 Task: Find a flight from Sacramento to Jackson on May 1st with 2 carry-on bags, a price under ₹300,000, and a departure time between 10:00 AM and 12:00 AM.
Action: Mouse moved to (304, 228)
Screenshot: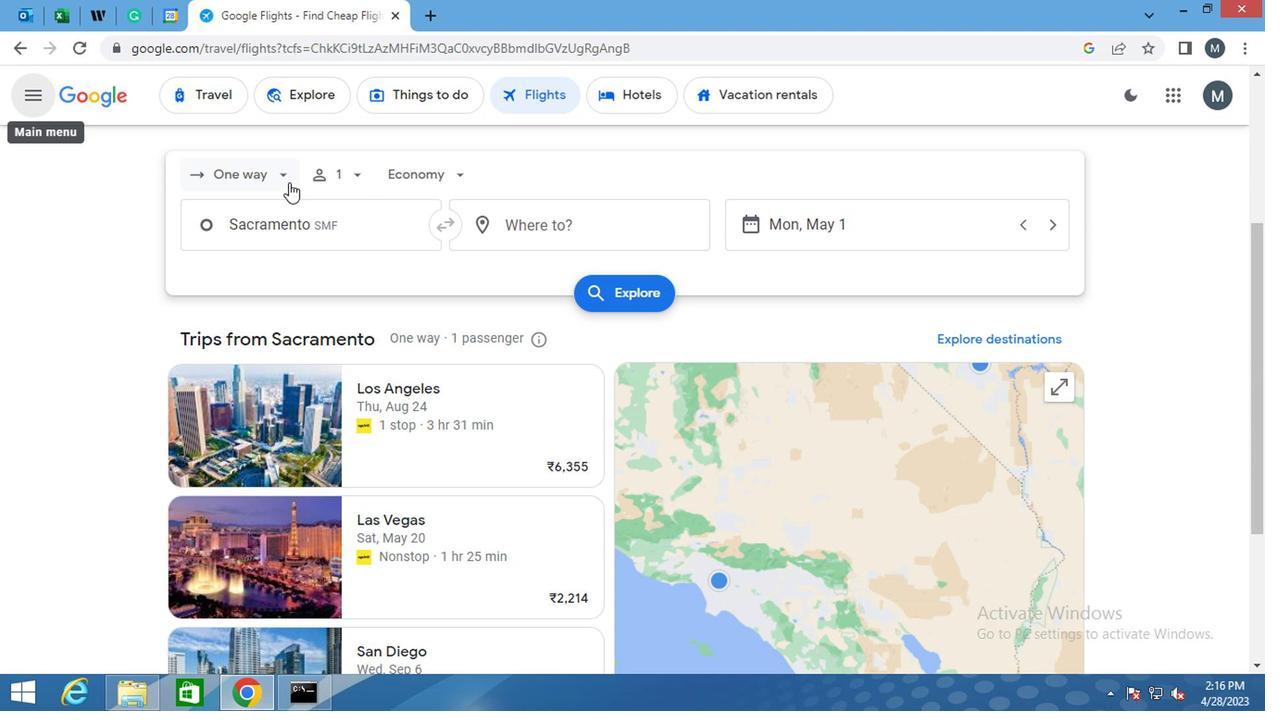 
Action: Mouse pressed left at (304, 228)
Screenshot: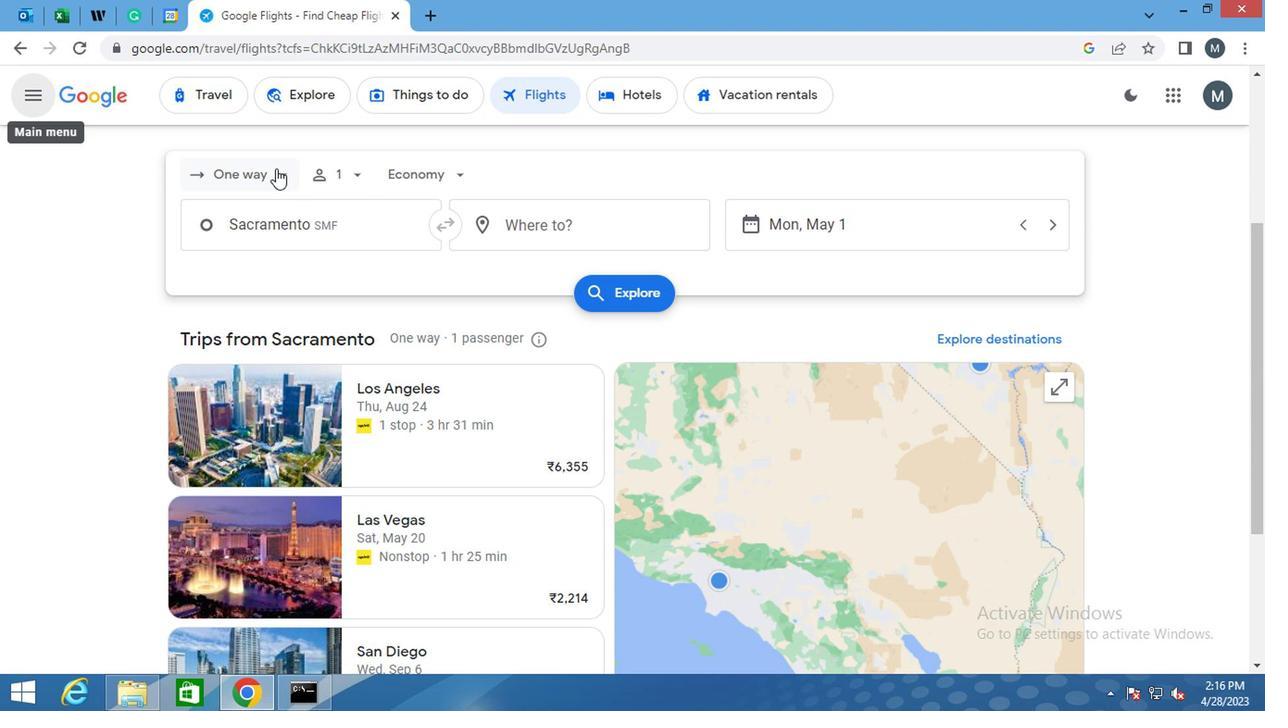 
Action: Mouse moved to (303, 289)
Screenshot: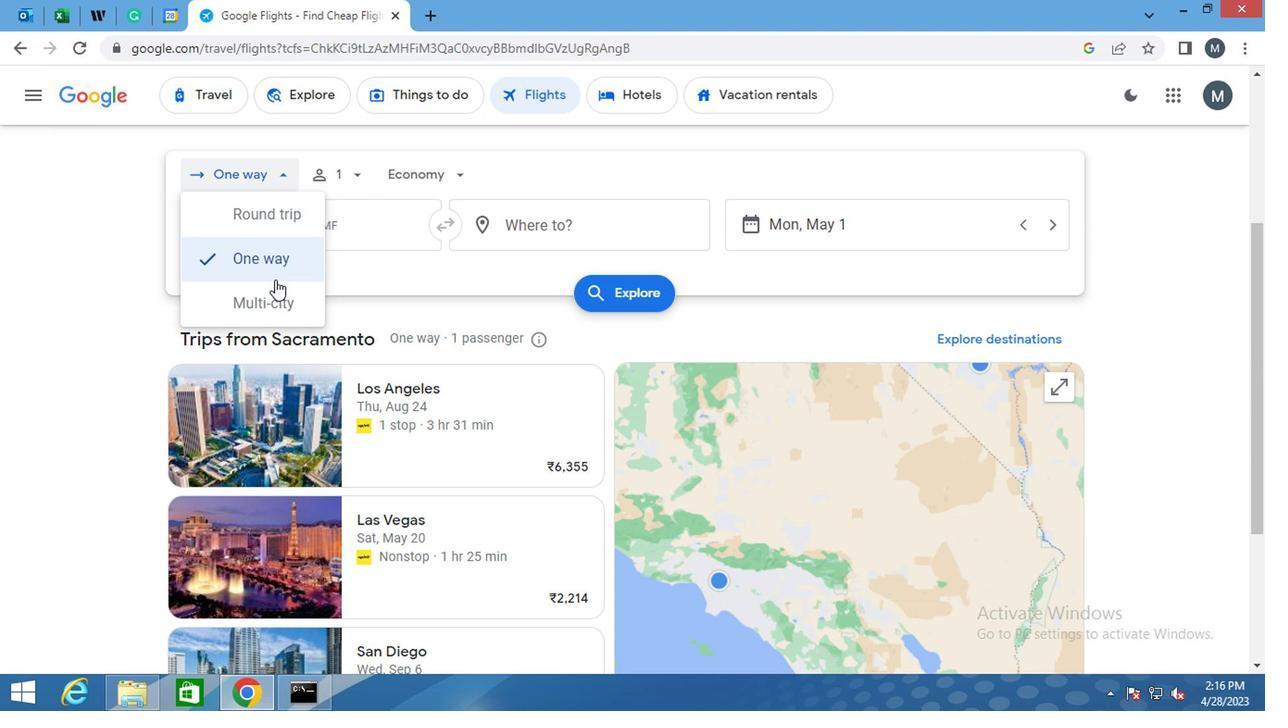 
Action: Mouse pressed left at (303, 289)
Screenshot: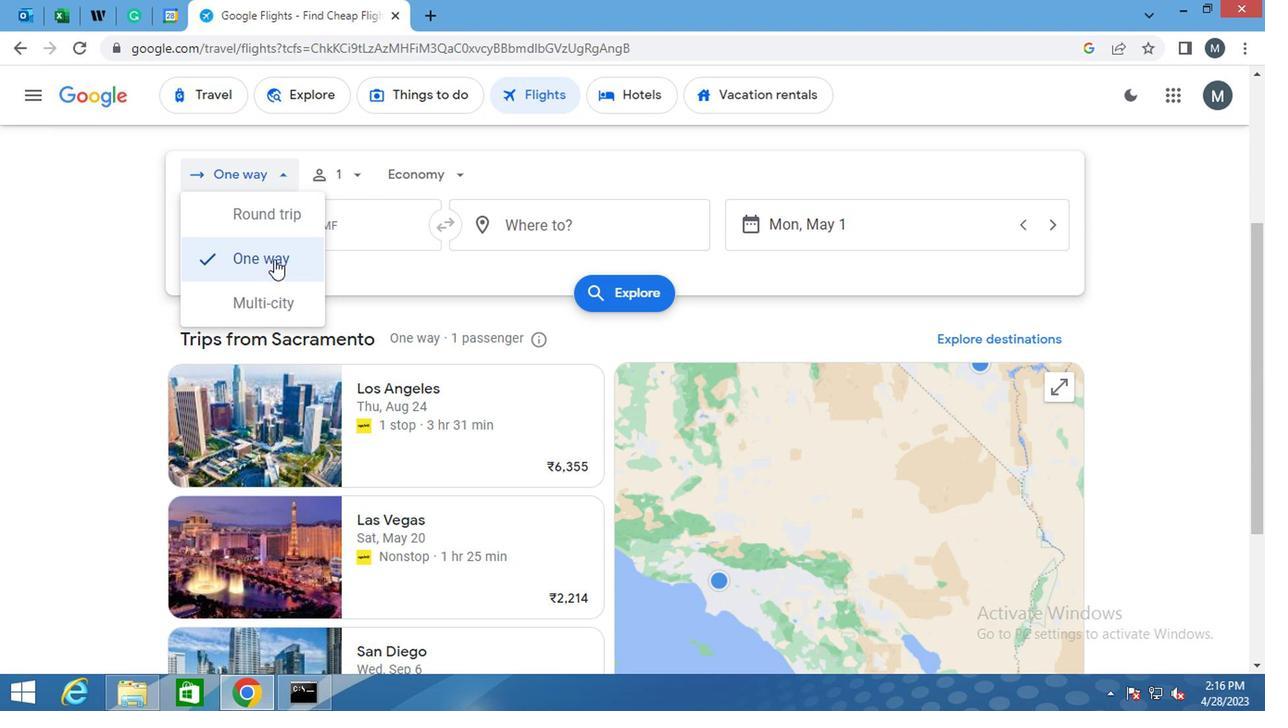 
Action: Mouse moved to (359, 233)
Screenshot: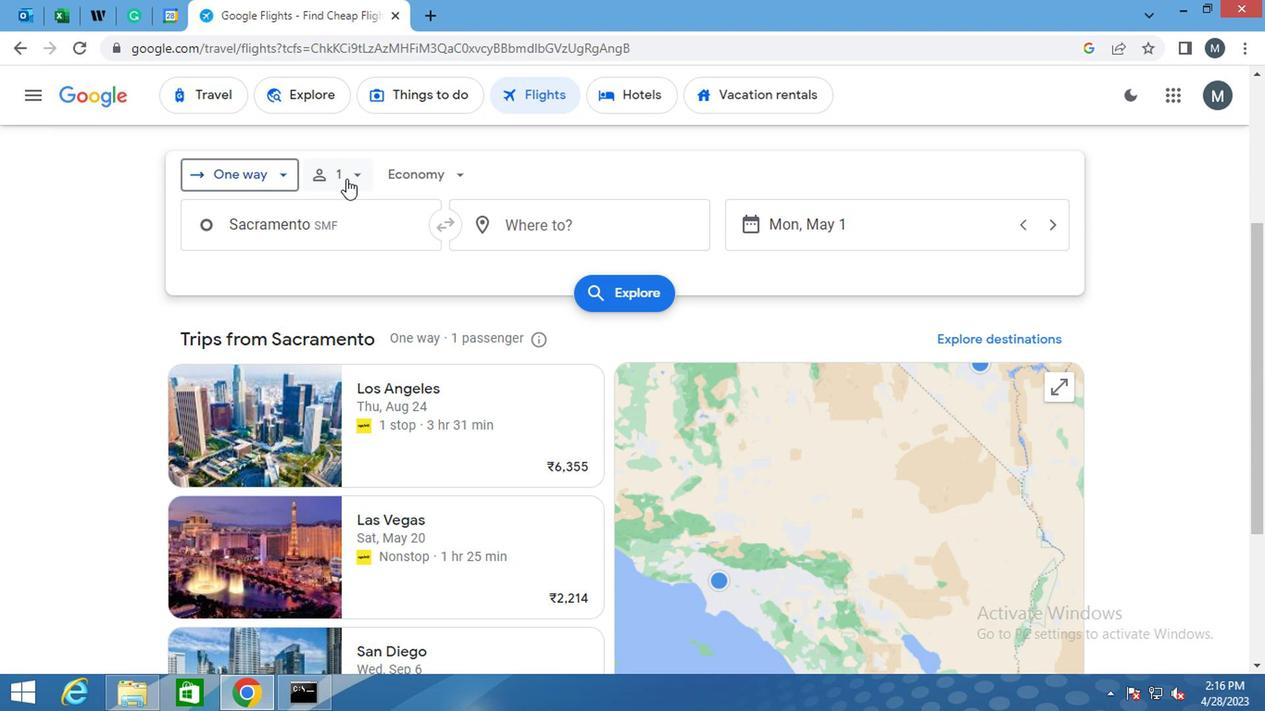 
Action: Mouse pressed left at (359, 233)
Screenshot: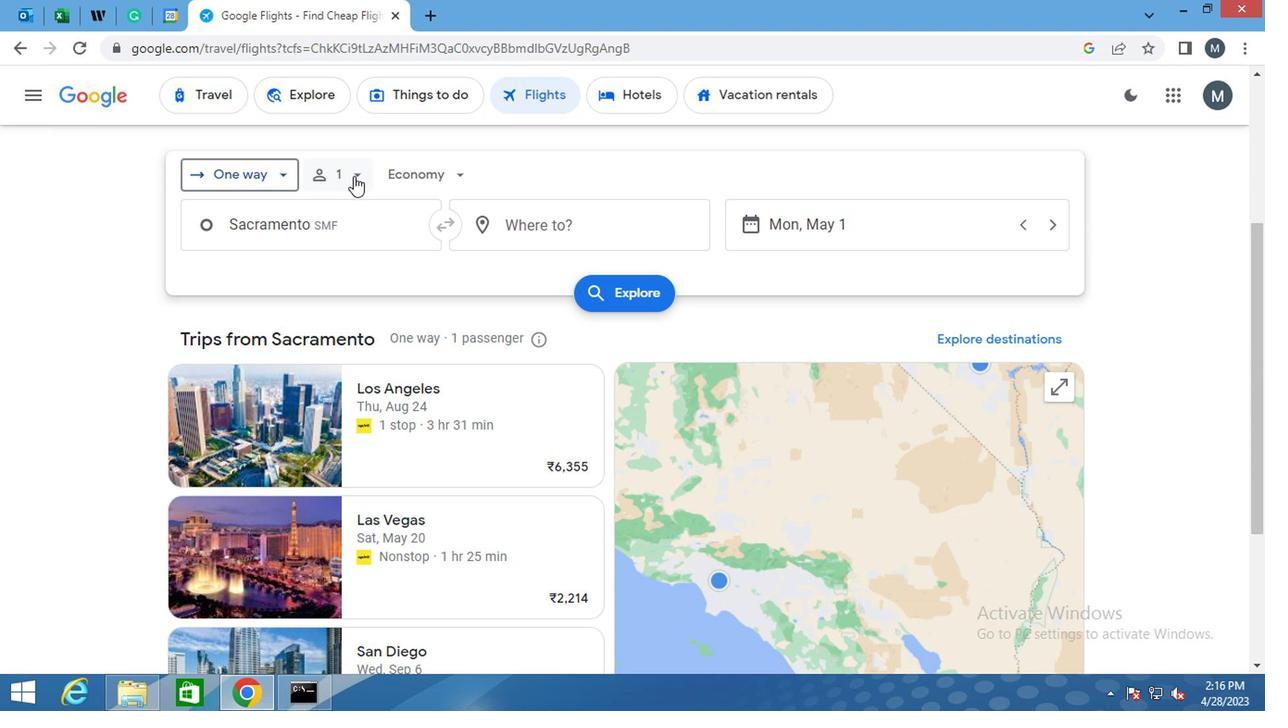 
Action: Mouse moved to (456, 265)
Screenshot: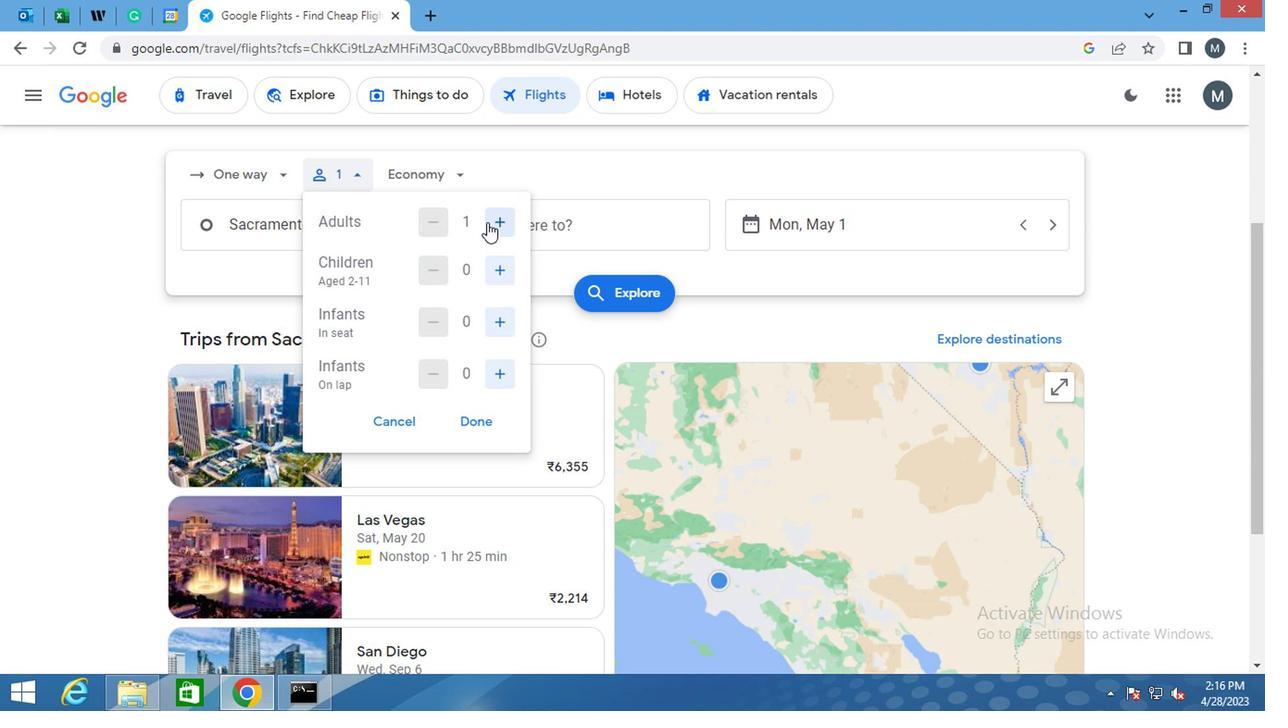 
Action: Mouse pressed left at (456, 265)
Screenshot: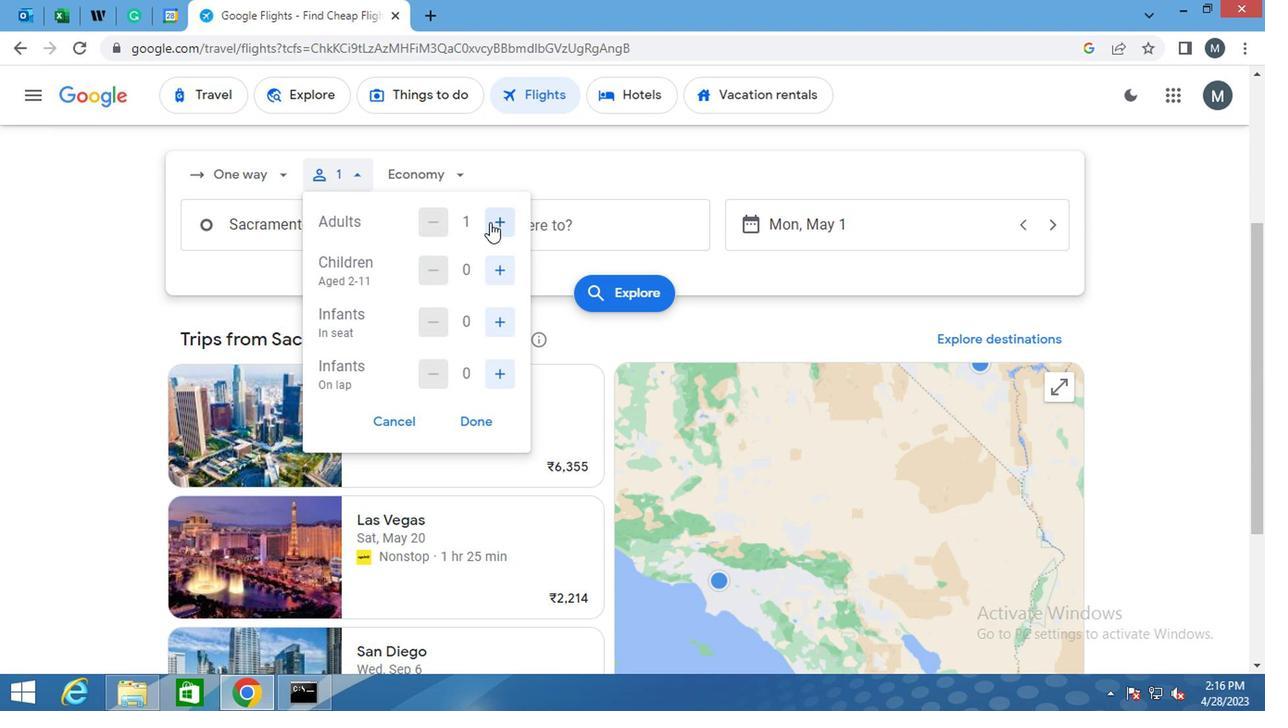 
Action: Mouse pressed left at (456, 265)
Screenshot: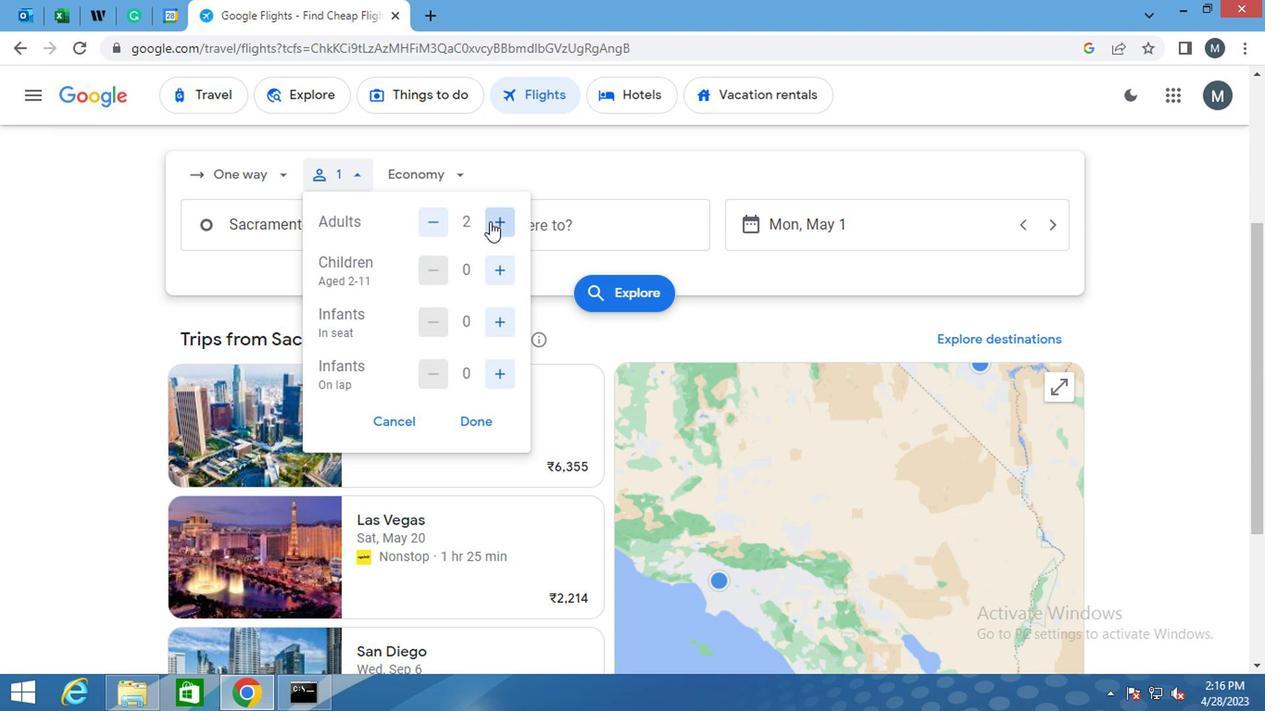 
Action: Mouse pressed left at (456, 265)
Screenshot: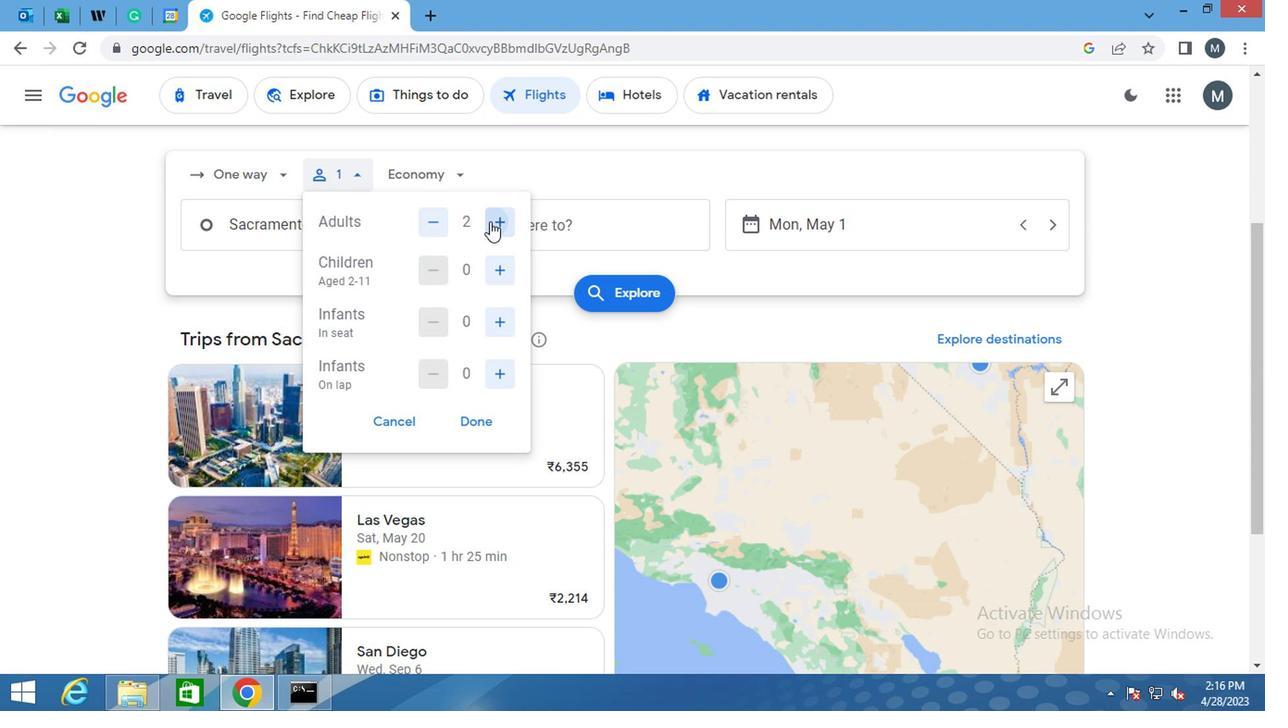 
Action: Mouse moved to (463, 303)
Screenshot: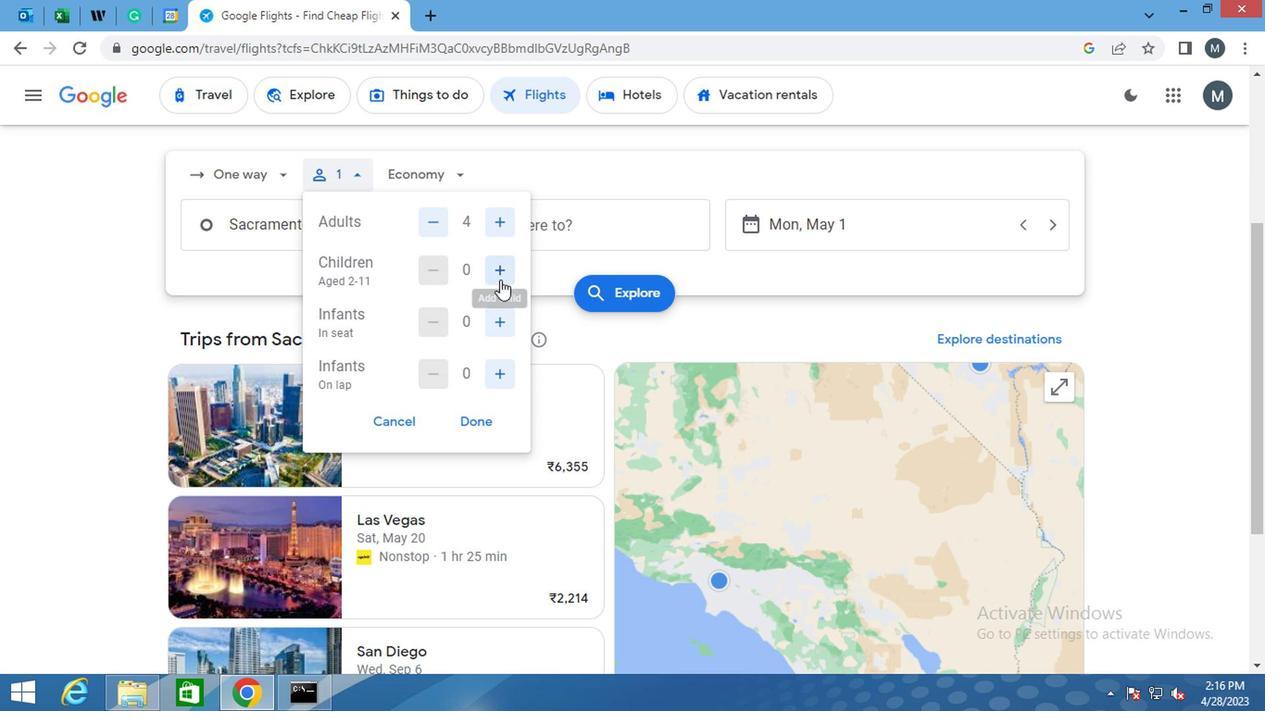 
Action: Mouse pressed left at (463, 303)
Screenshot: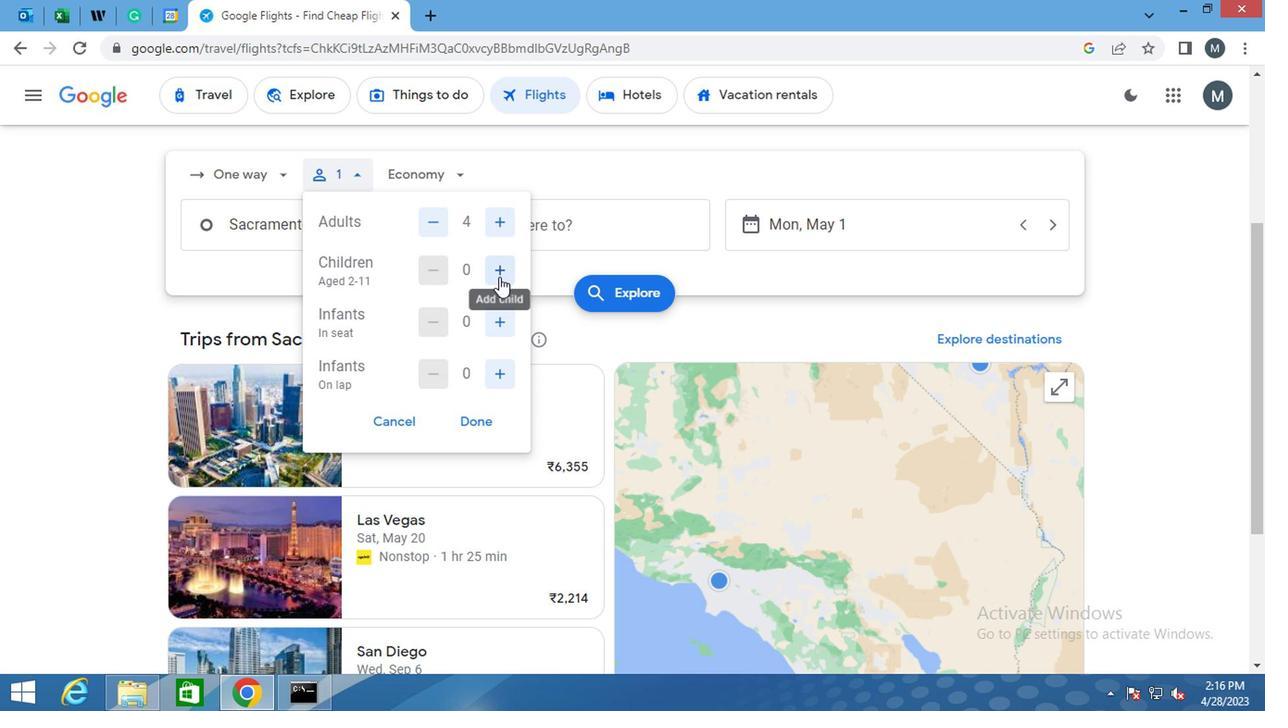 
Action: Mouse pressed left at (463, 303)
Screenshot: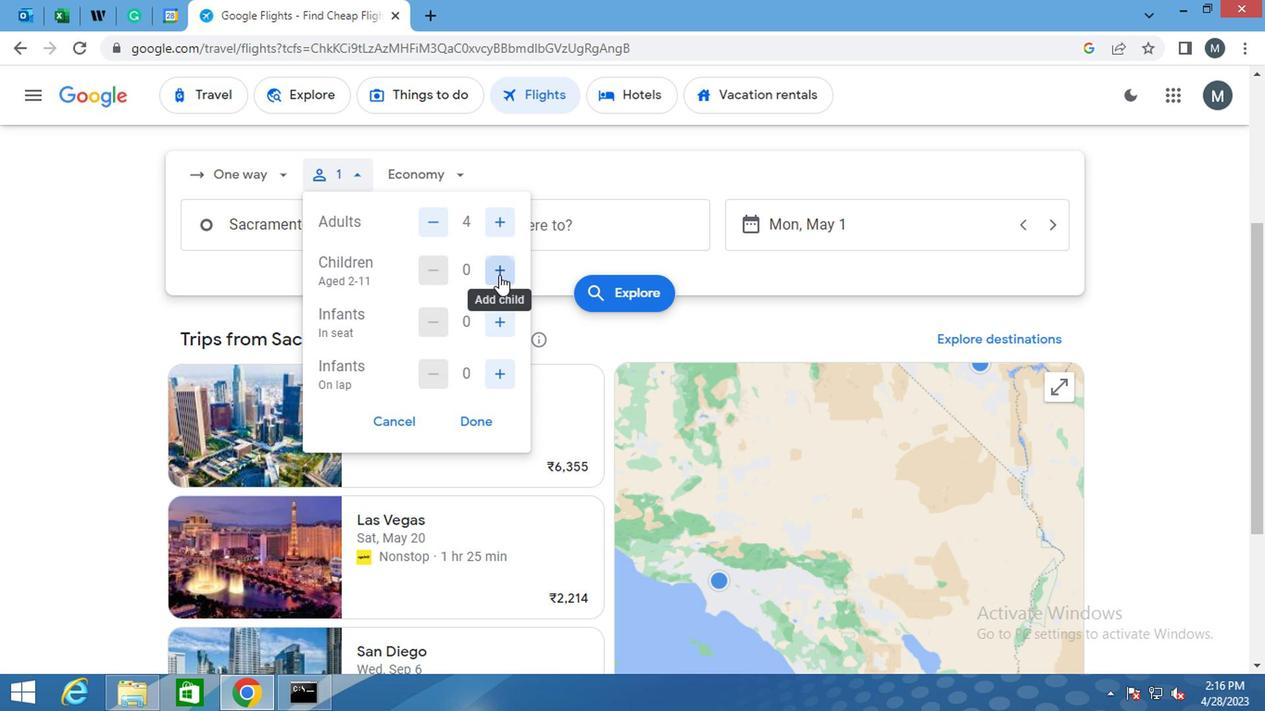 
Action: Mouse moved to (459, 334)
Screenshot: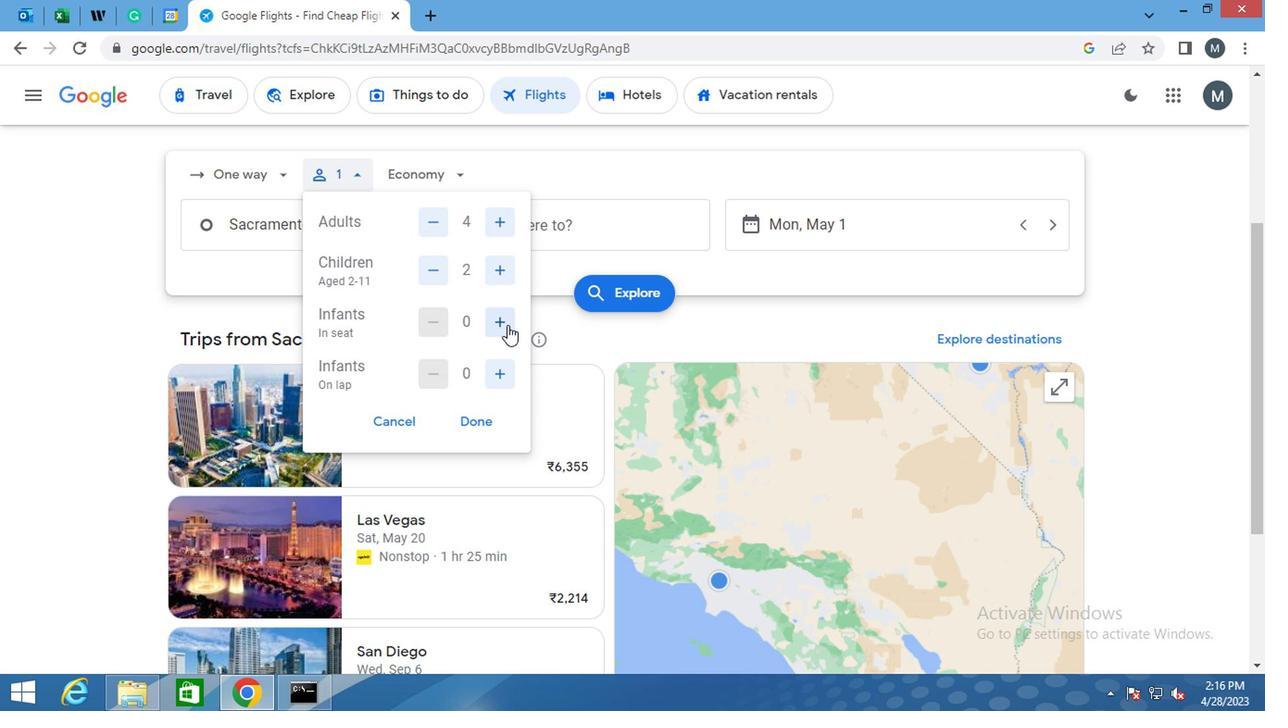 
Action: Mouse pressed left at (459, 334)
Screenshot: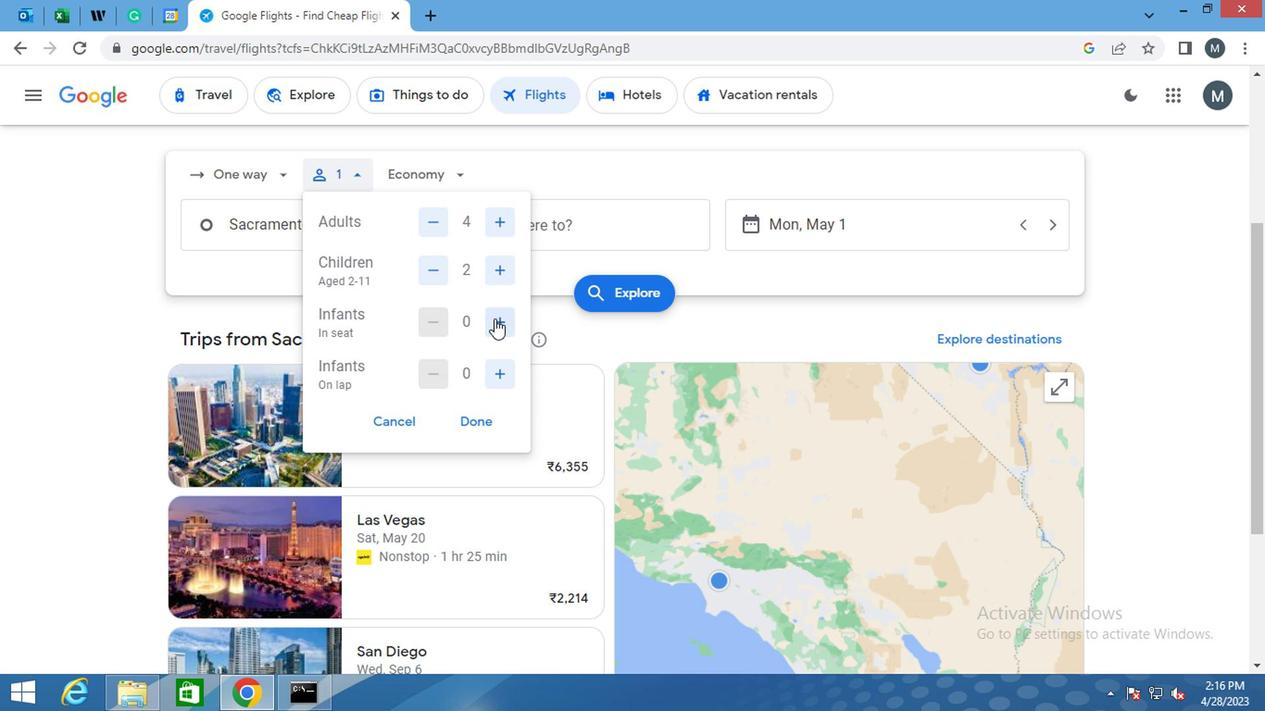 
Action: Mouse pressed left at (459, 334)
Screenshot: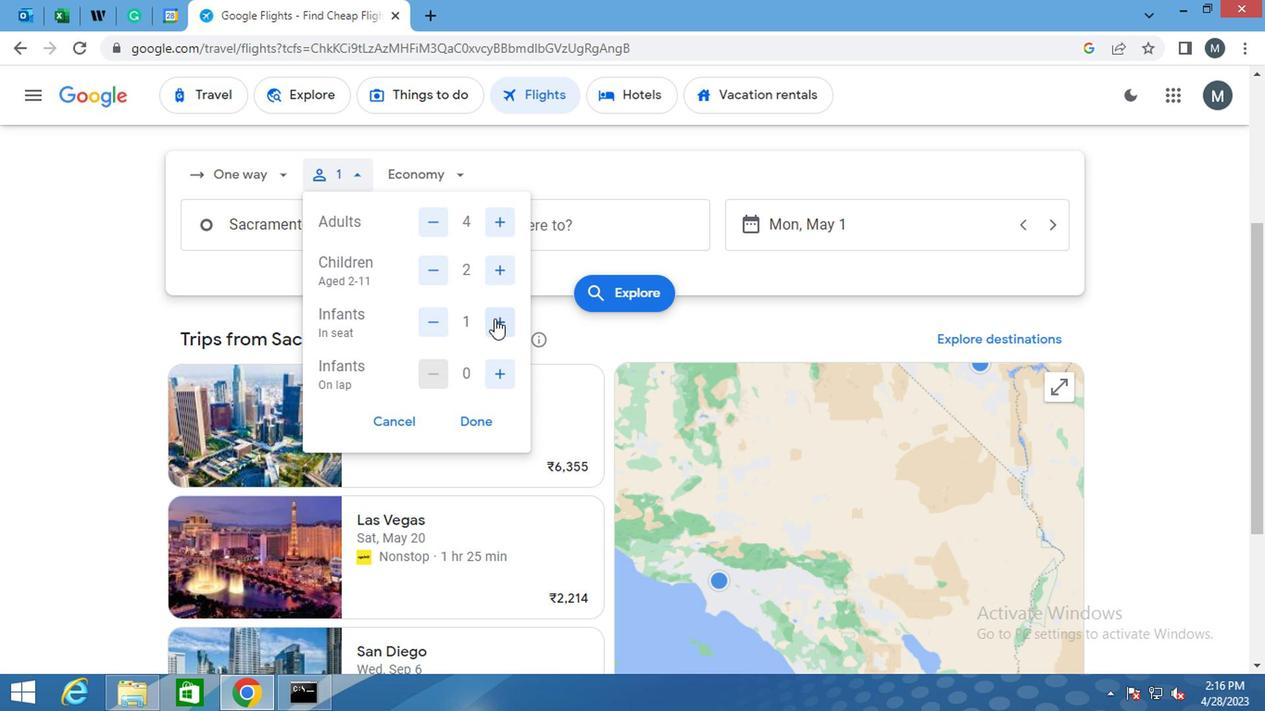 
Action: Mouse moved to (456, 372)
Screenshot: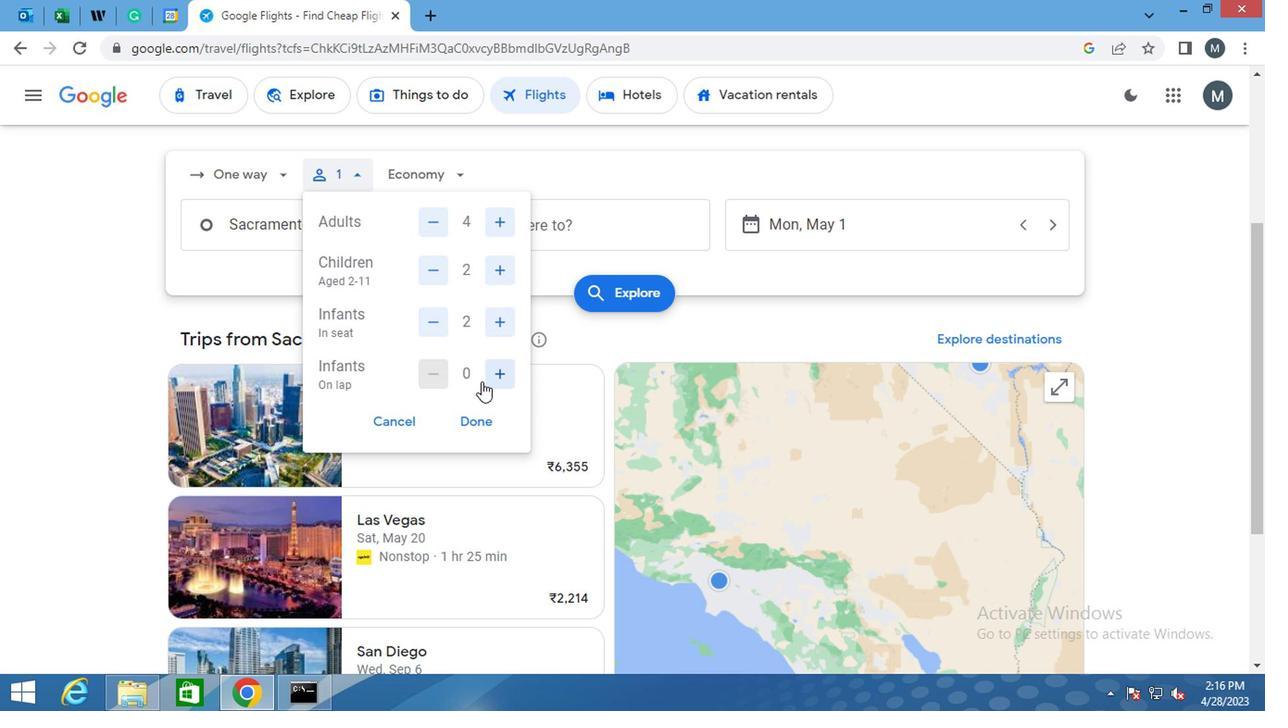 
Action: Mouse pressed left at (456, 372)
Screenshot: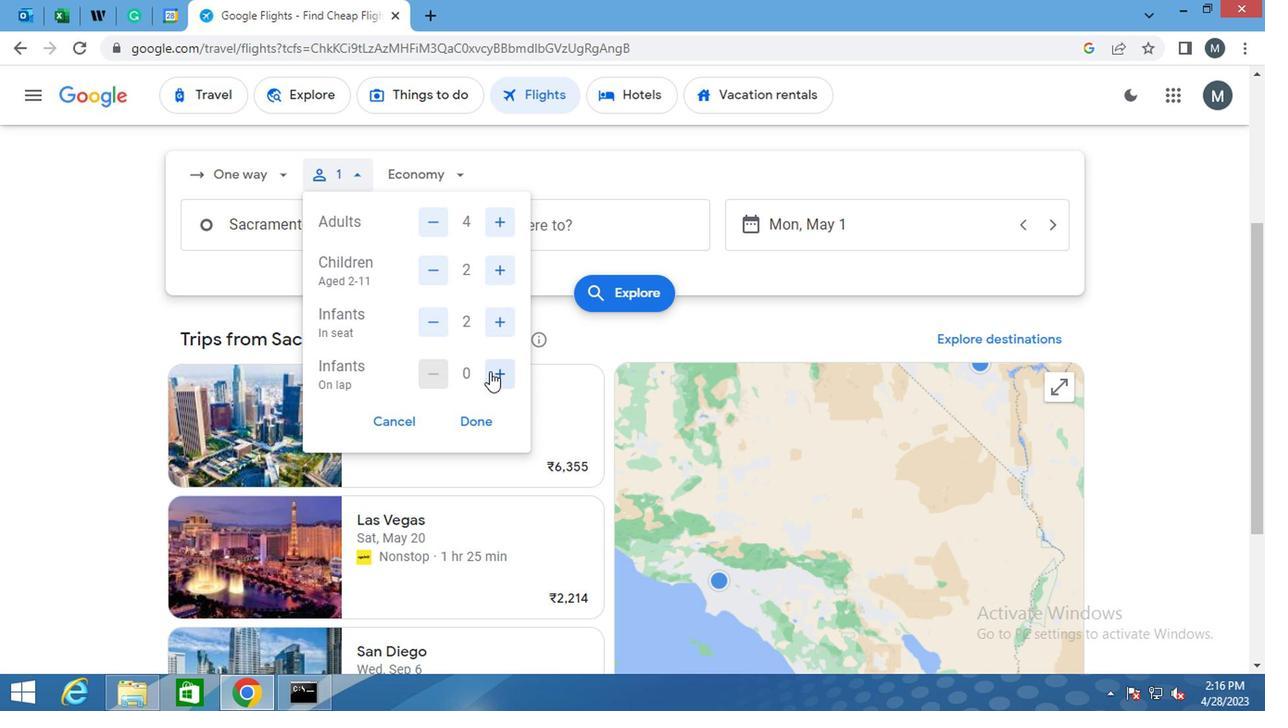 
Action: Mouse moved to (446, 405)
Screenshot: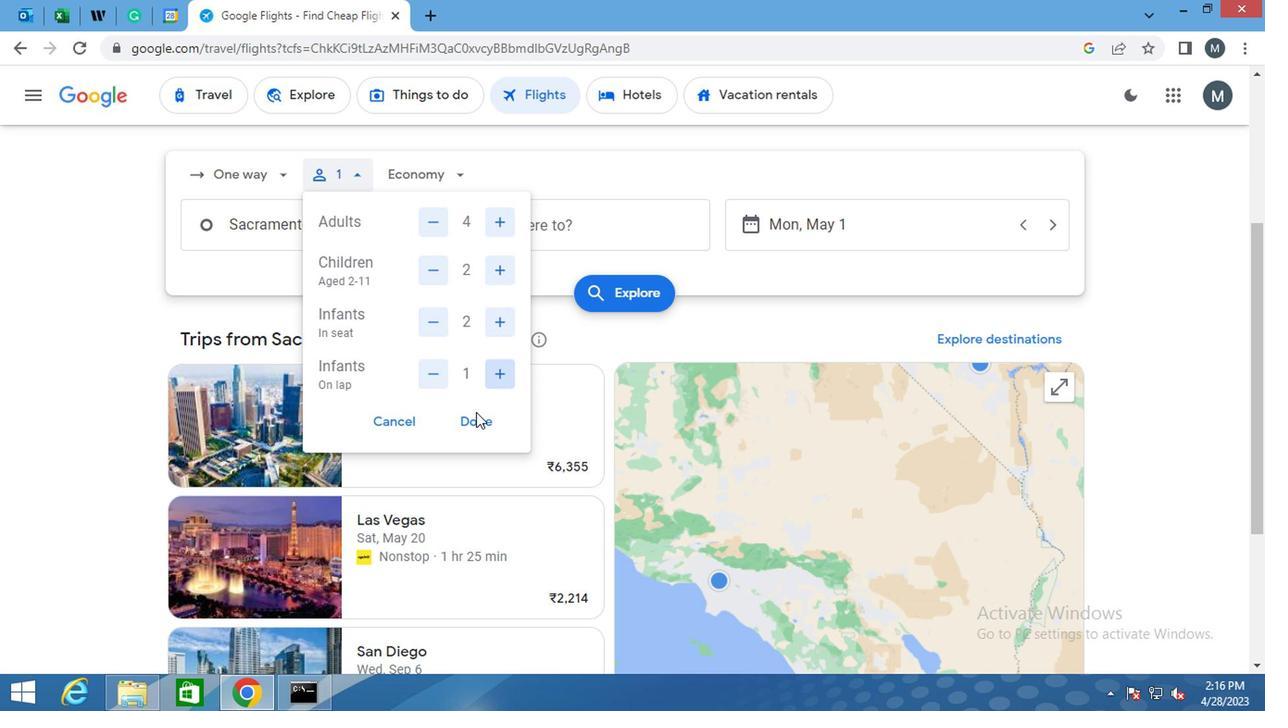 
Action: Mouse pressed left at (446, 405)
Screenshot: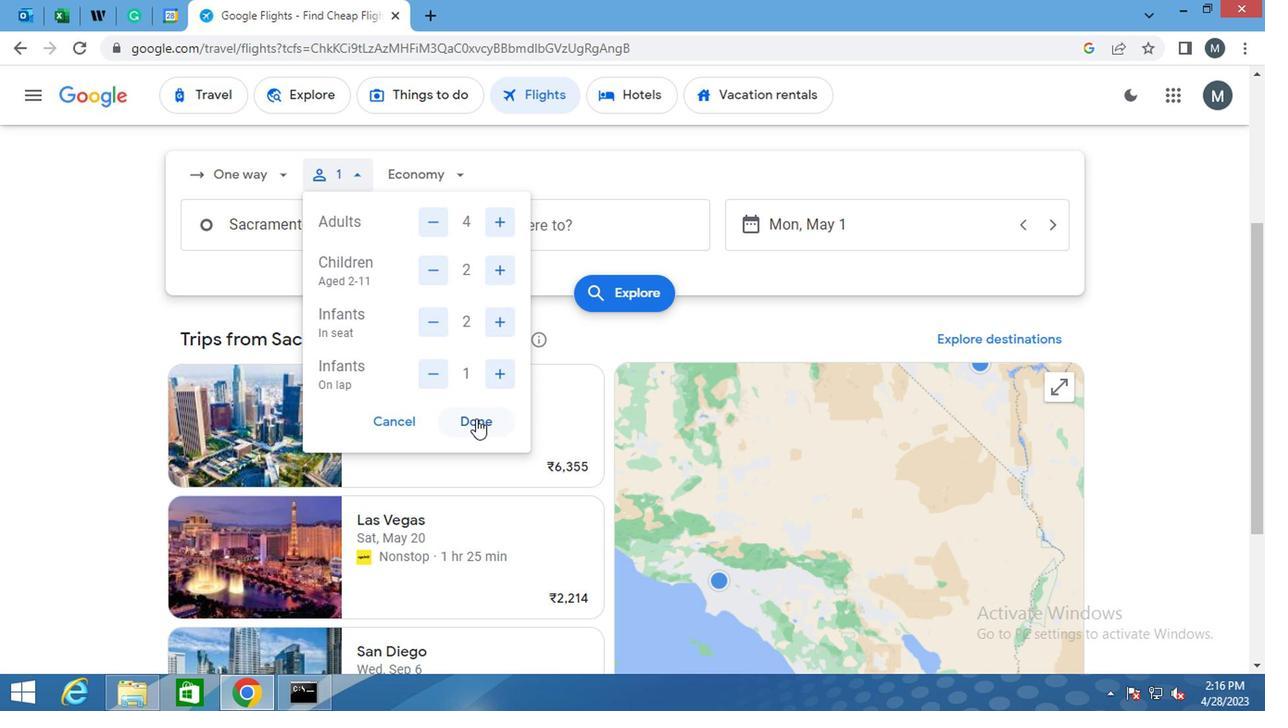 
Action: Mouse moved to (430, 227)
Screenshot: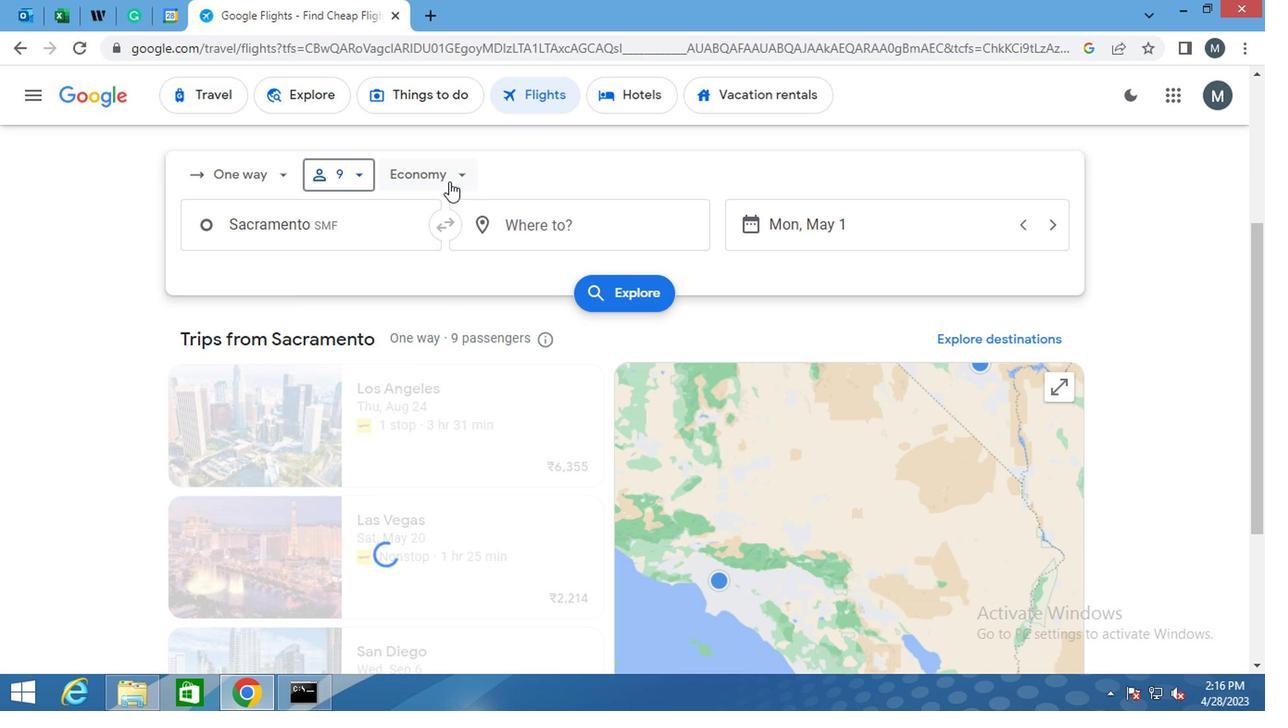 
Action: Mouse pressed left at (430, 227)
Screenshot: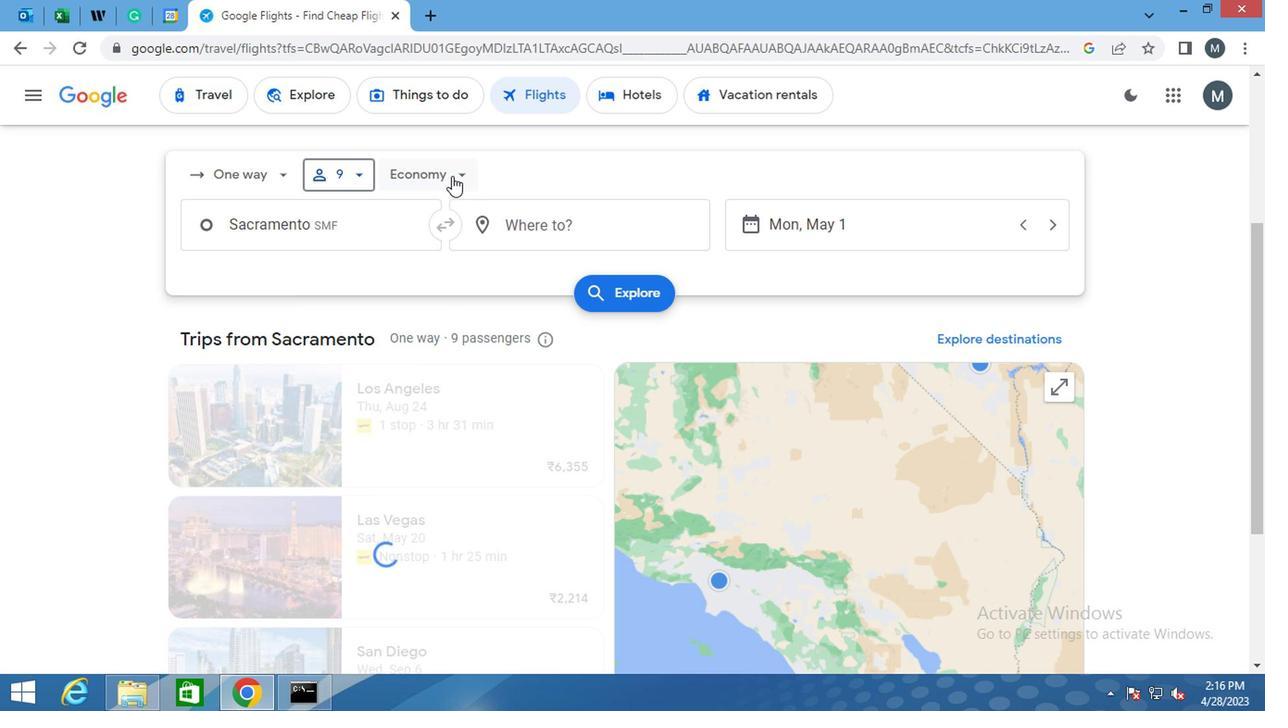 
Action: Mouse moved to (451, 260)
Screenshot: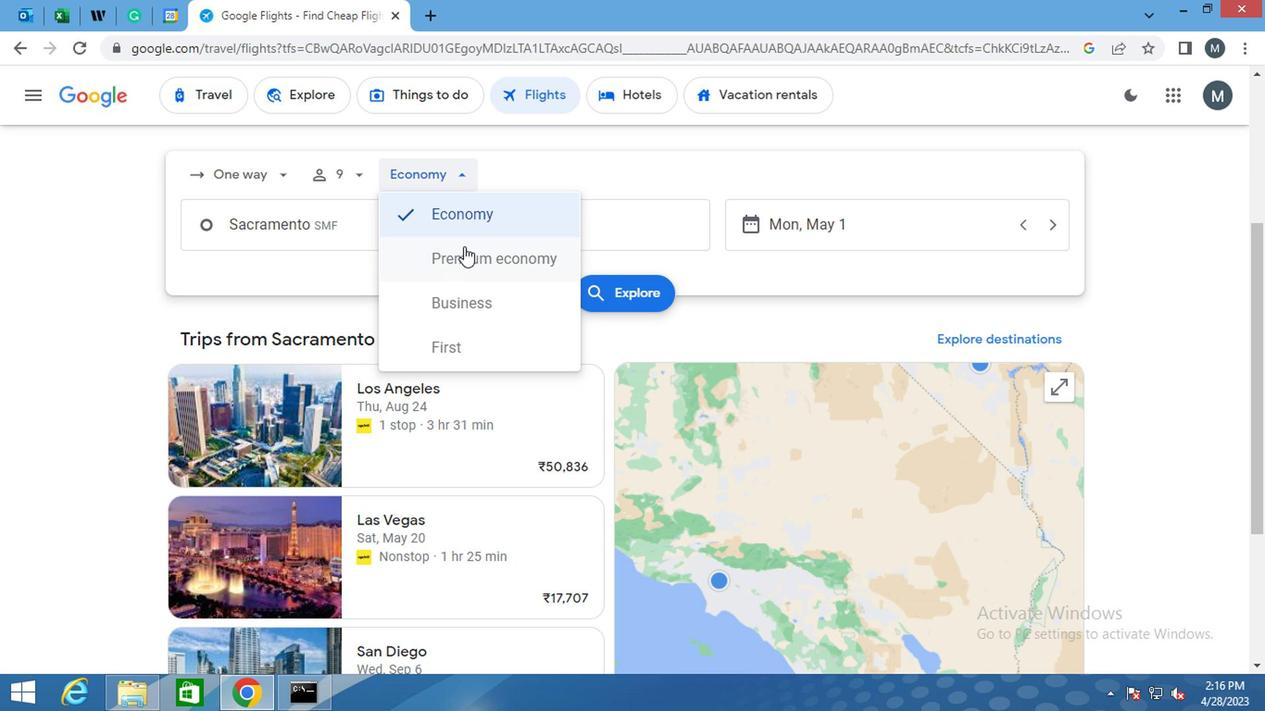 
Action: Mouse pressed left at (451, 260)
Screenshot: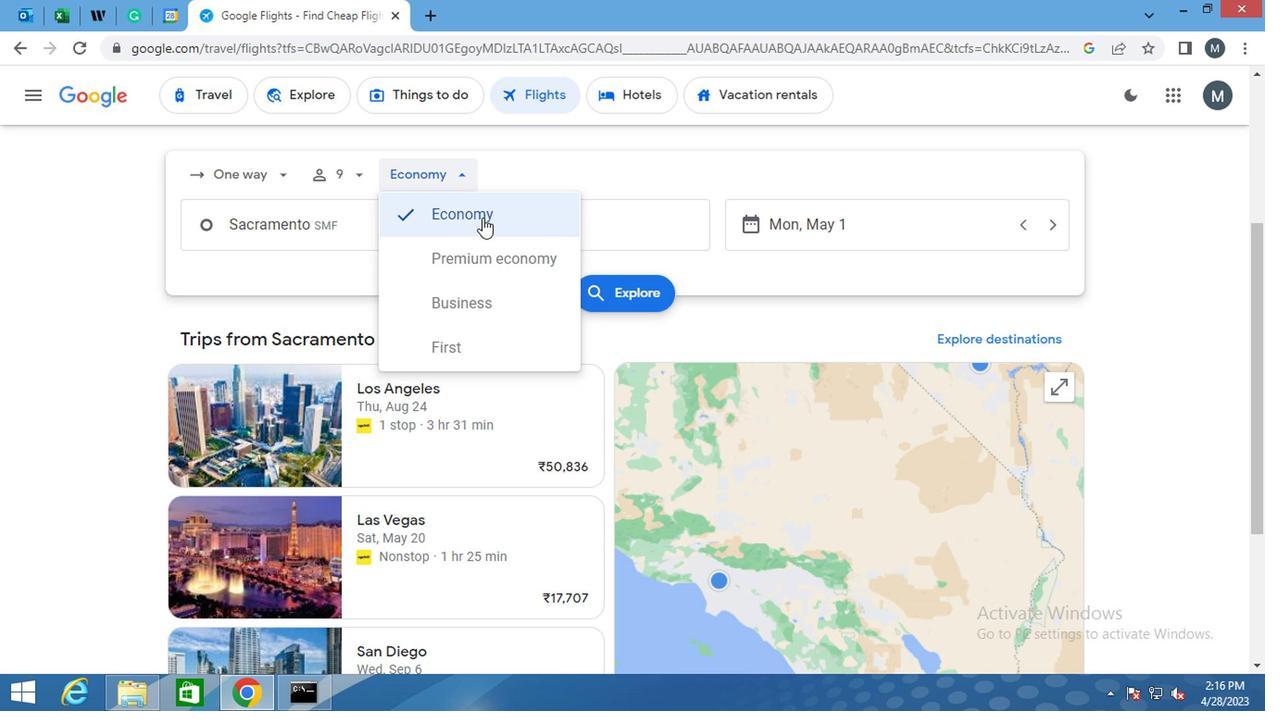 
Action: Mouse moved to (340, 275)
Screenshot: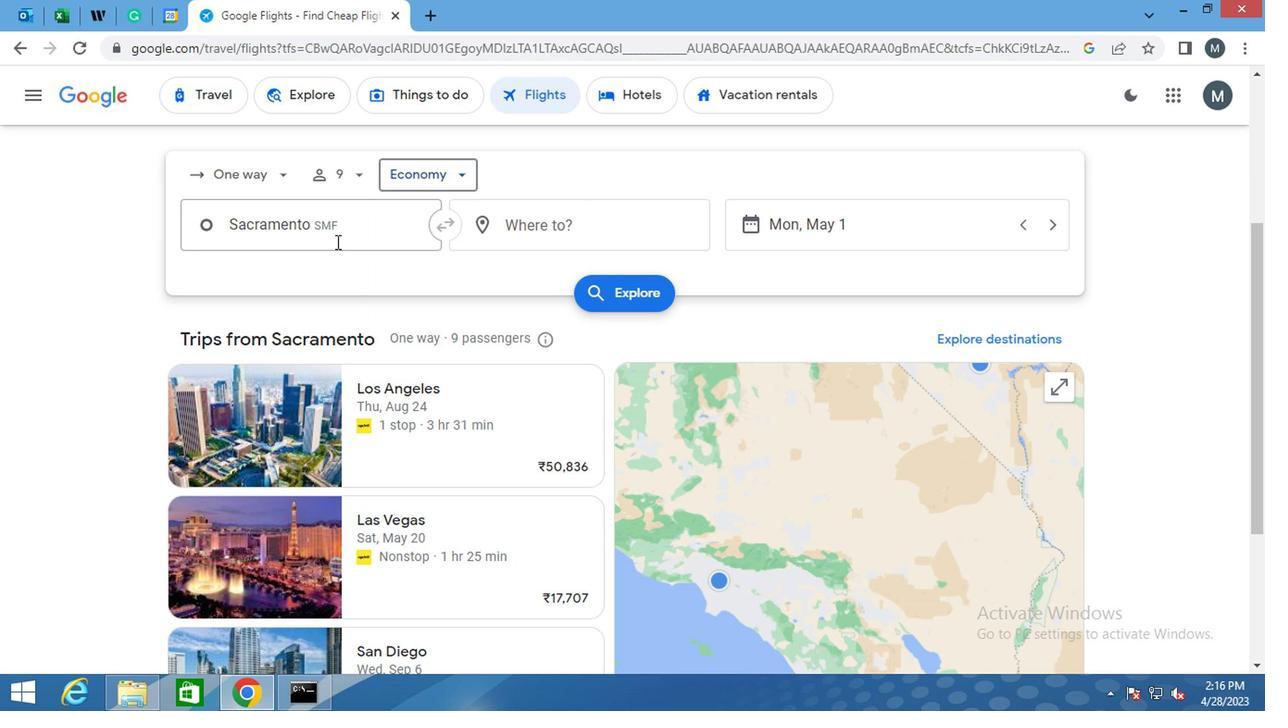 
Action: Mouse pressed left at (340, 275)
Screenshot: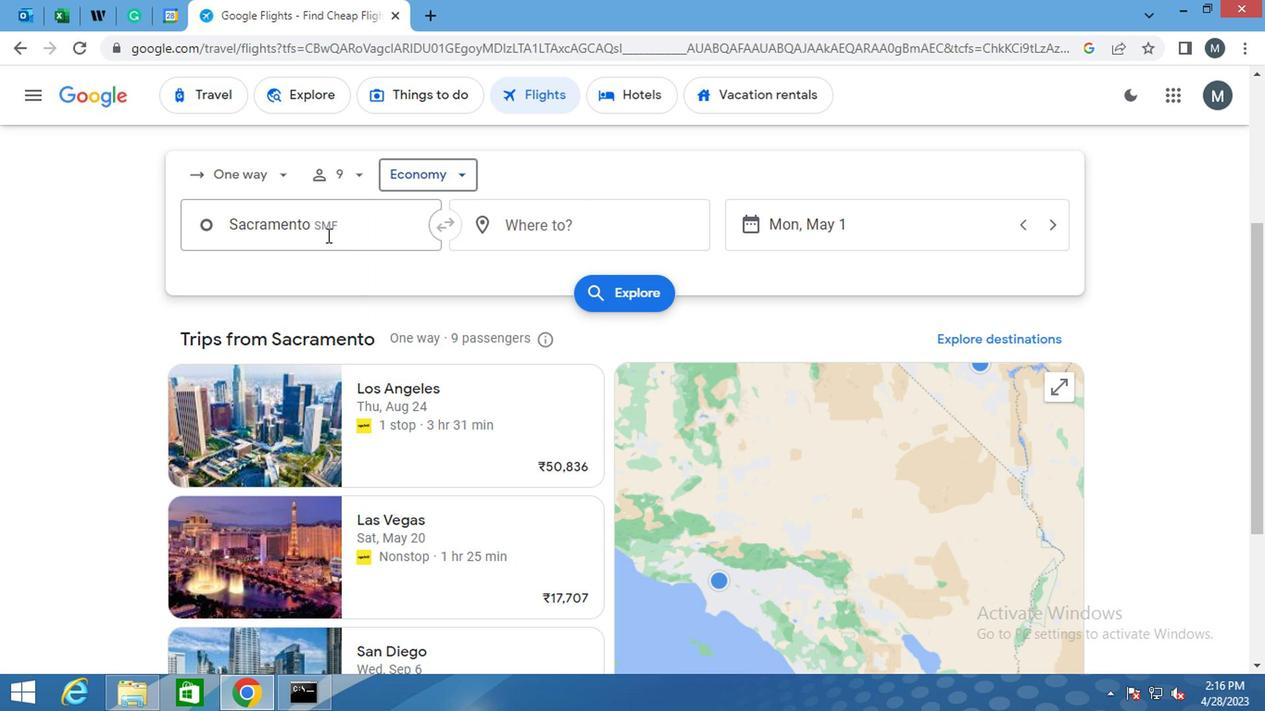 
Action: Mouse moved to (350, 345)
Screenshot: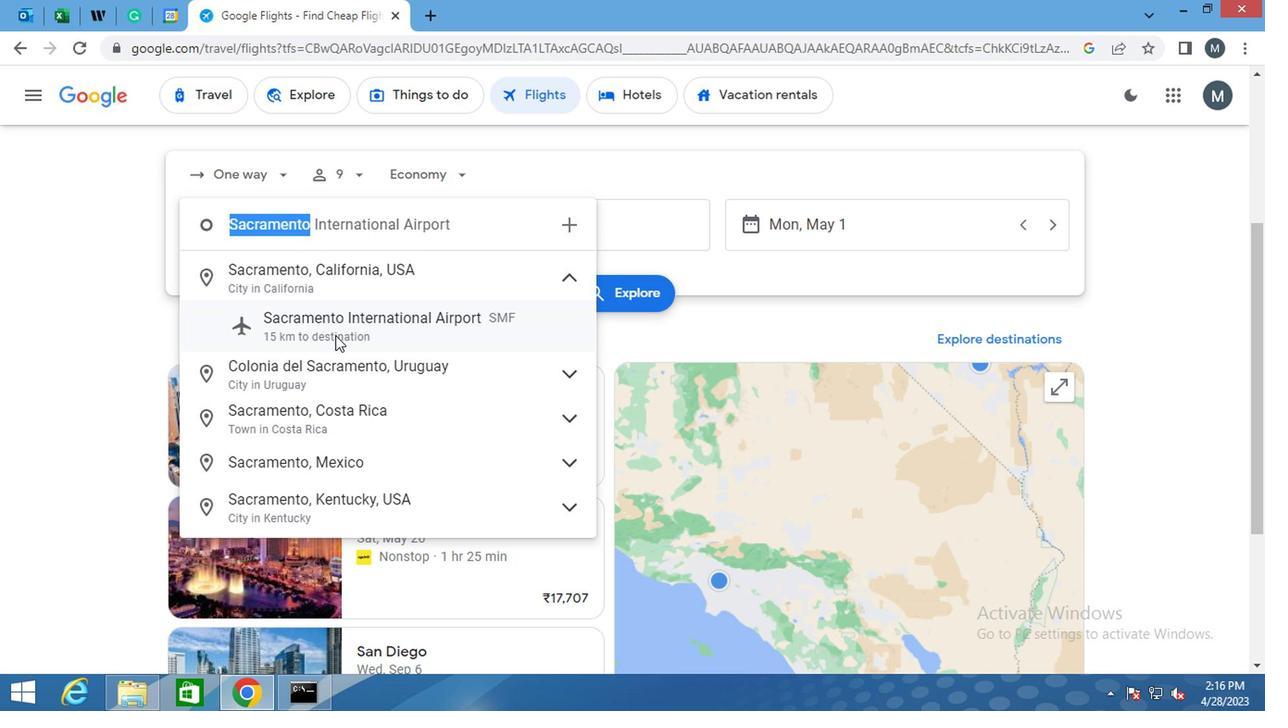
Action: Mouse pressed left at (350, 345)
Screenshot: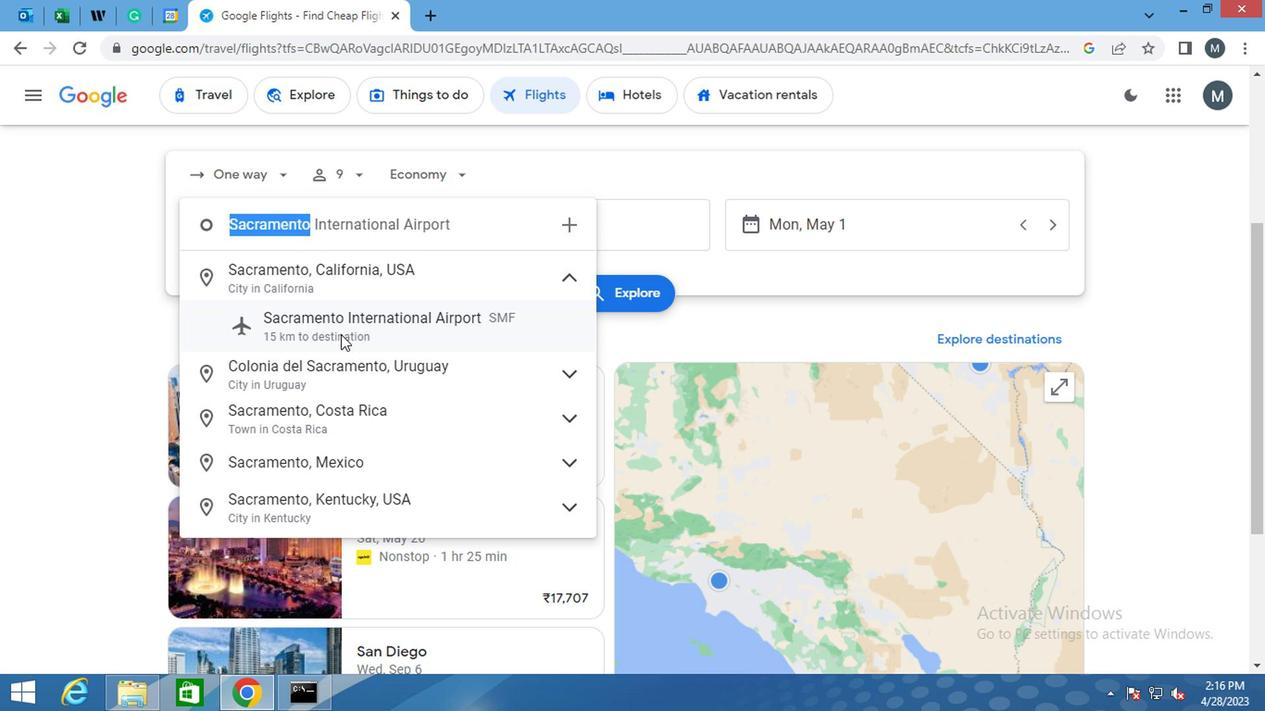 
Action: Mouse moved to (496, 258)
Screenshot: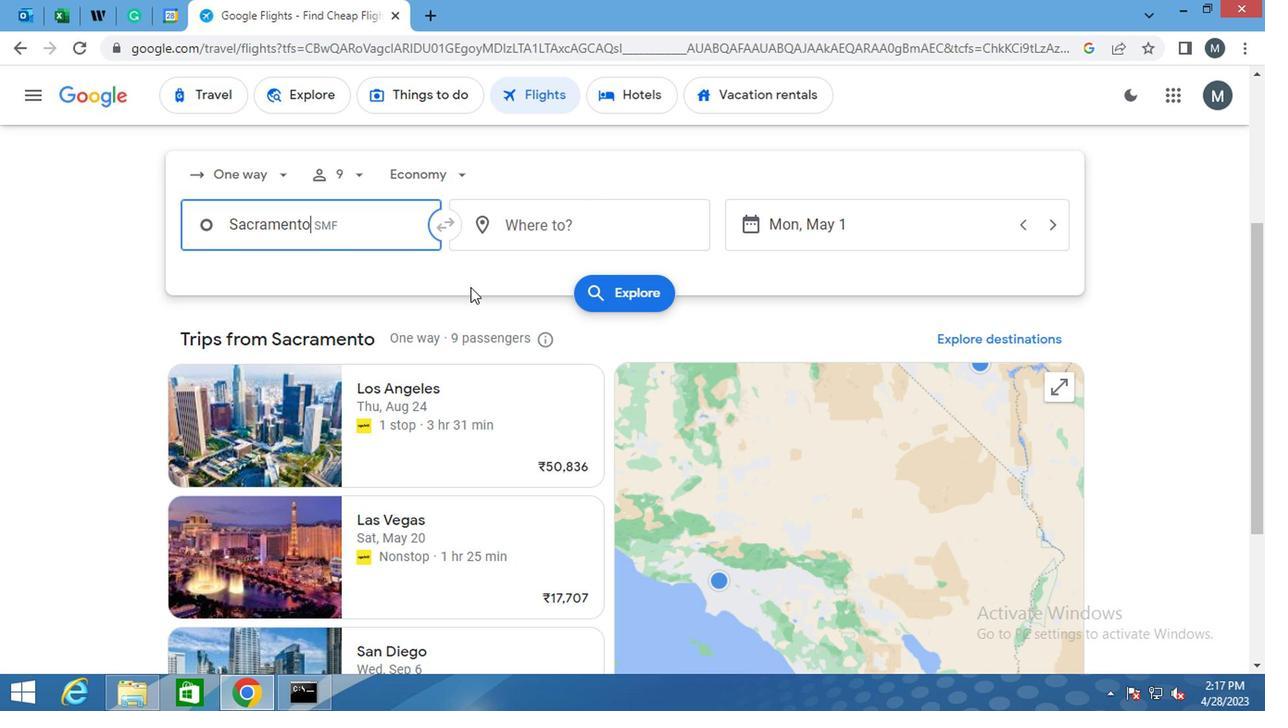 
Action: Mouse pressed left at (496, 258)
Screenshot: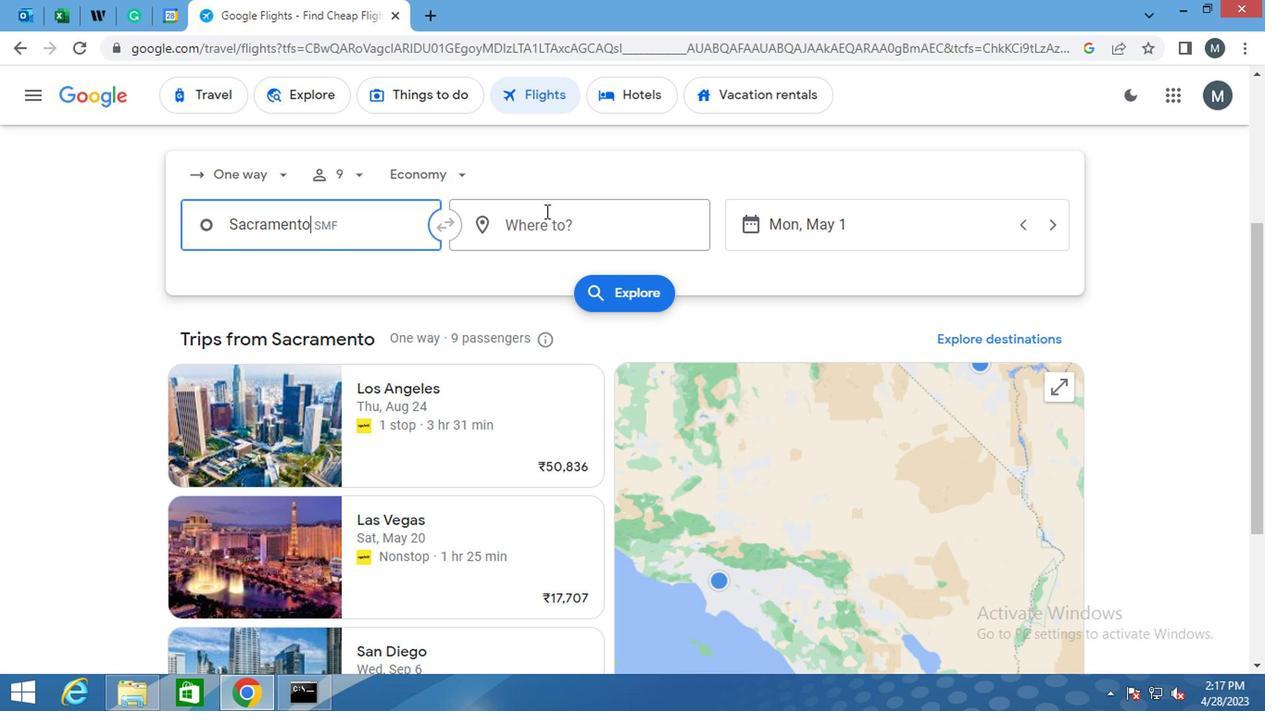 
Action: Mouse moved to (496, 270)
Screenshot: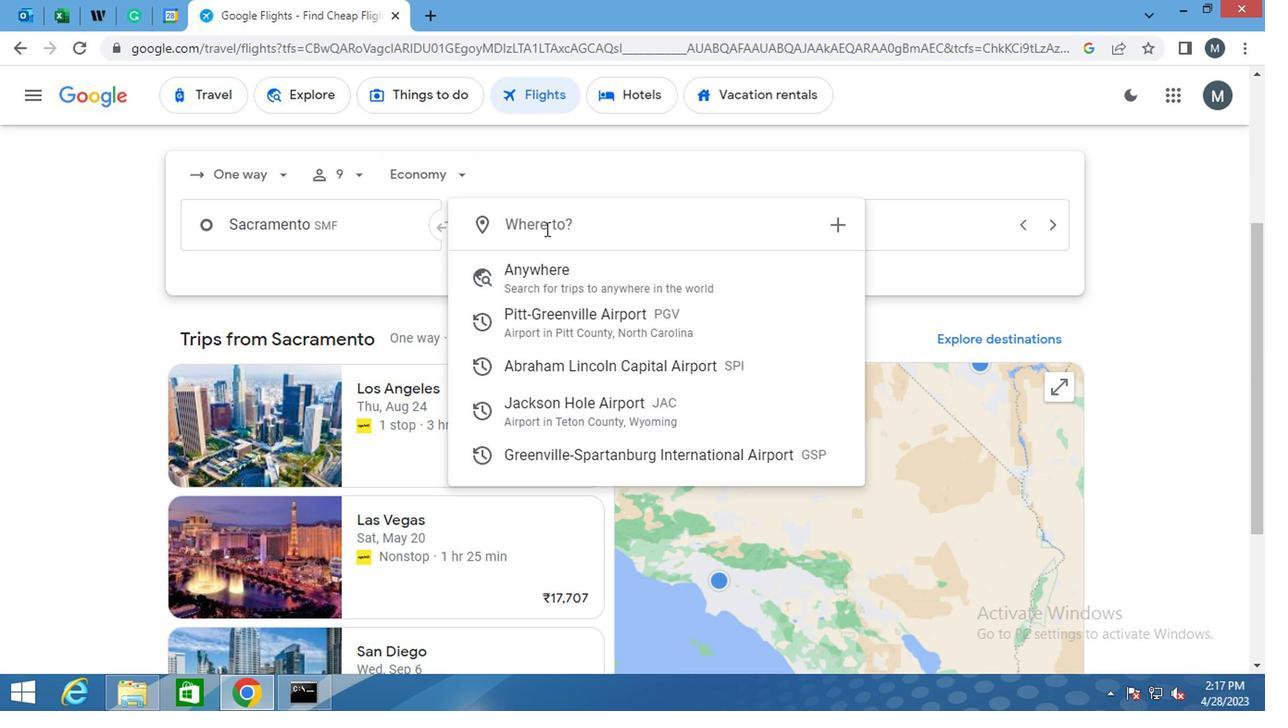 
Action: Key pressed jackson<Key.space>ho
Screenshot: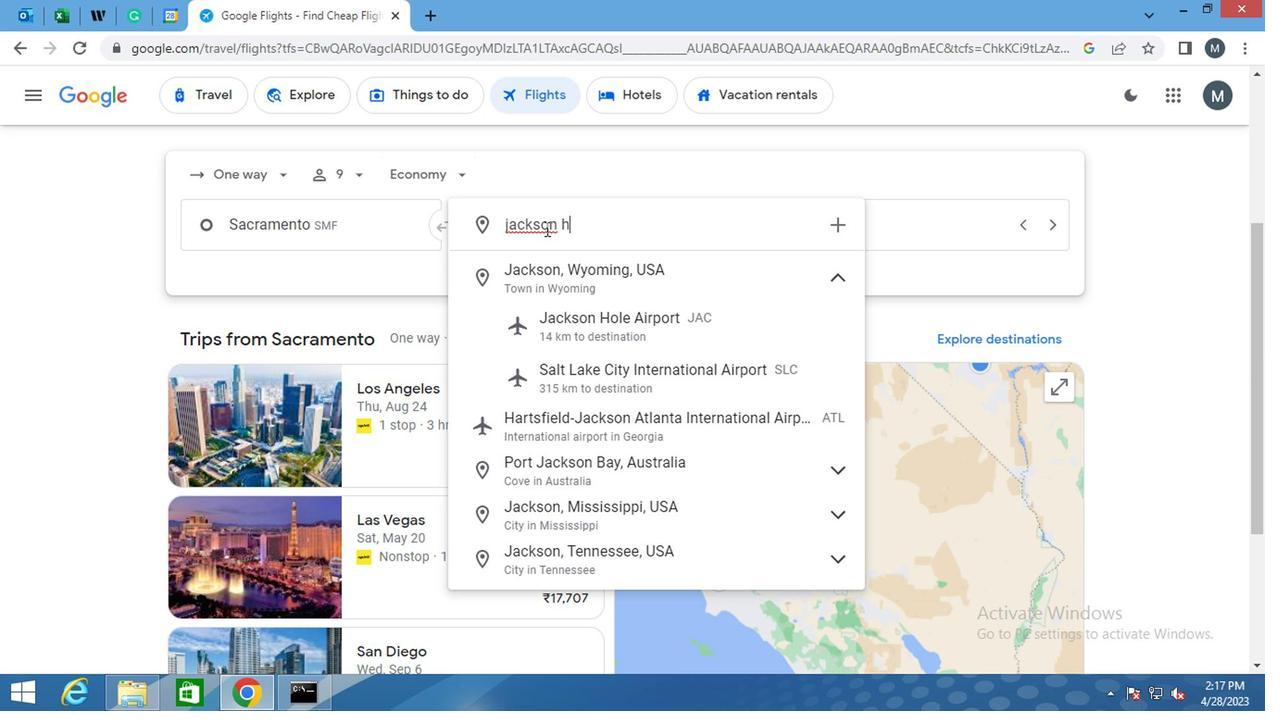 
Action: Mouse moved to (525, 314)
Screenshot: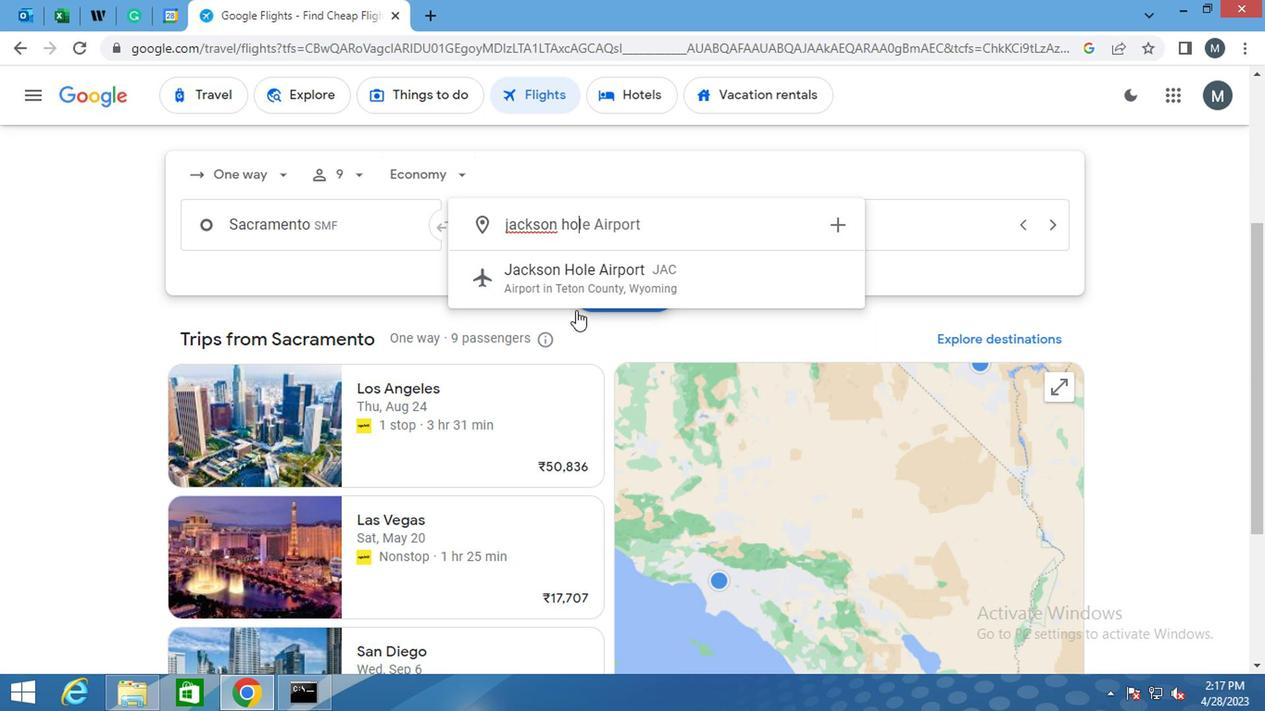 
Action: Mouse pressed left at (525, 314)
Screenshot: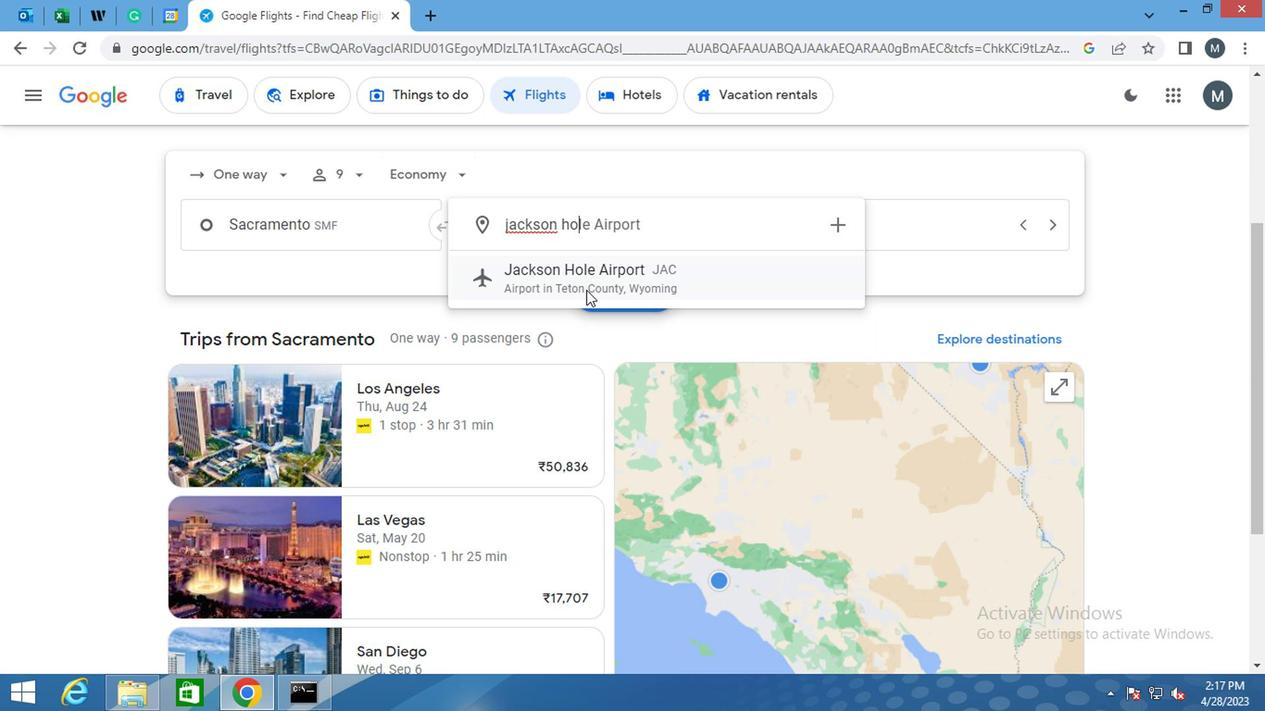 
Action: Mouse moved to (701, 273)
Screenshot: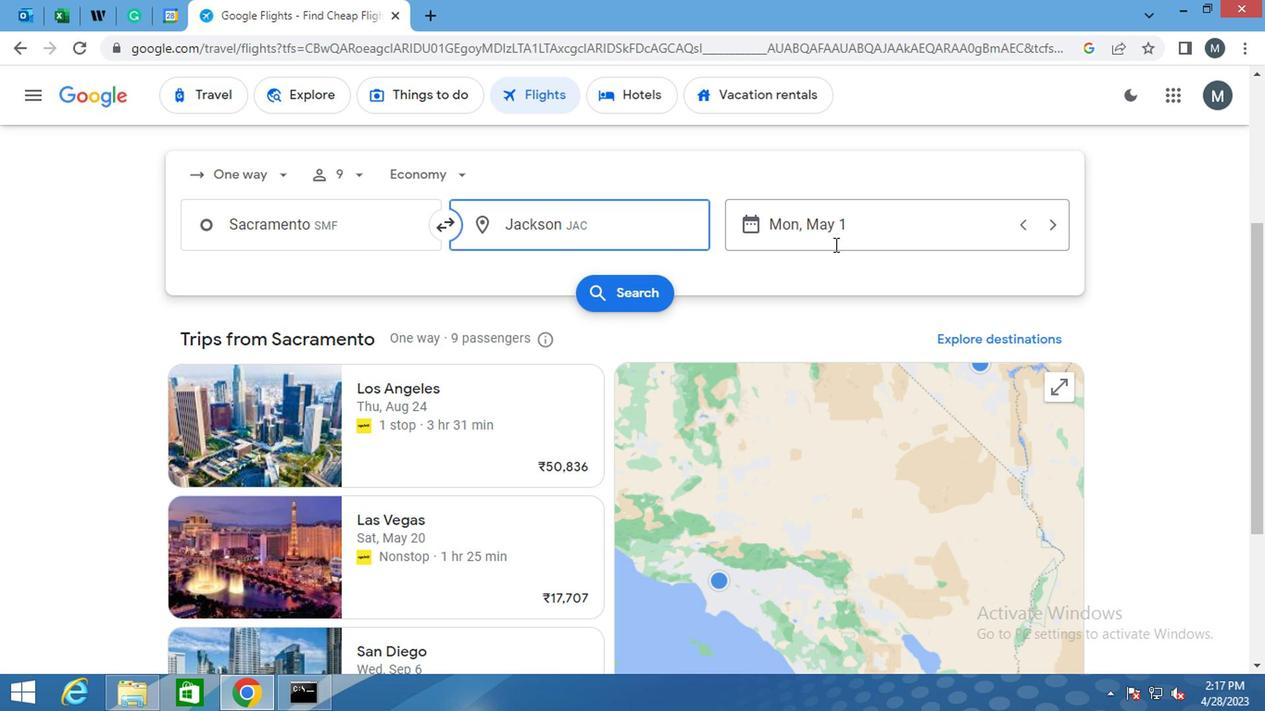 
Action: Mouse pressed left at (701, 273)
Screenshot: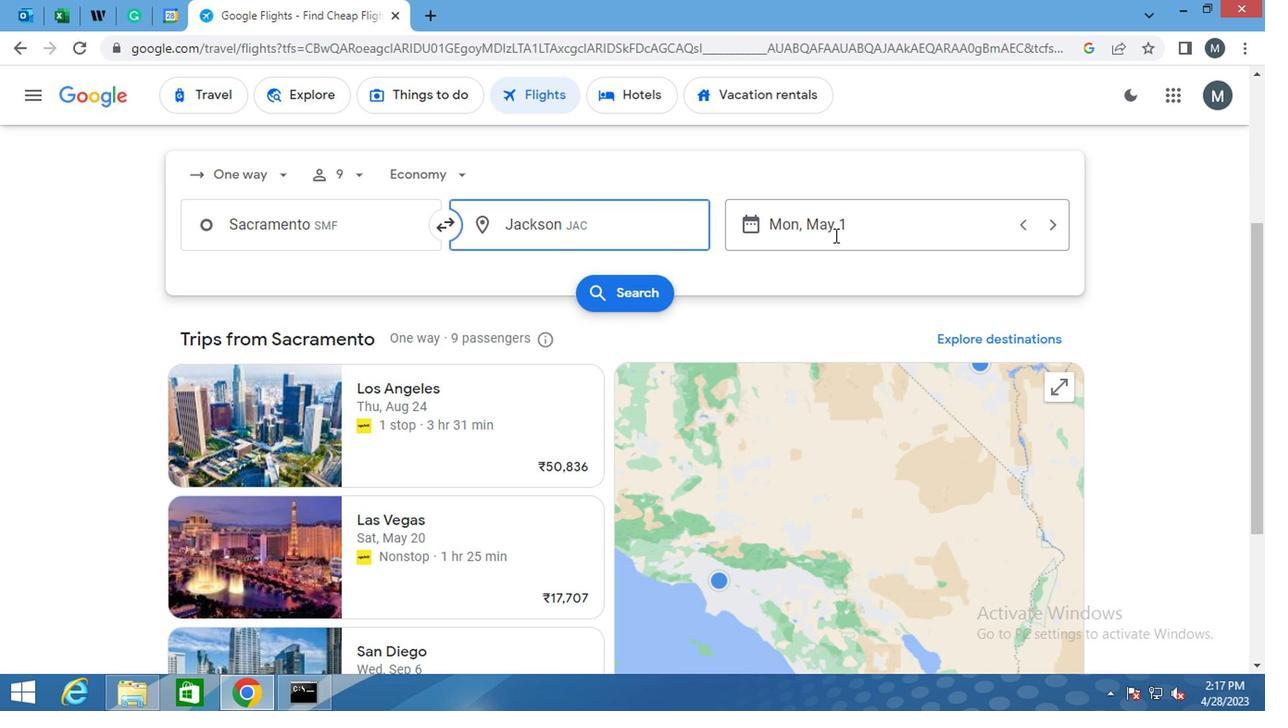 
Action: Mouse moved to (716, 338)
Screenshot: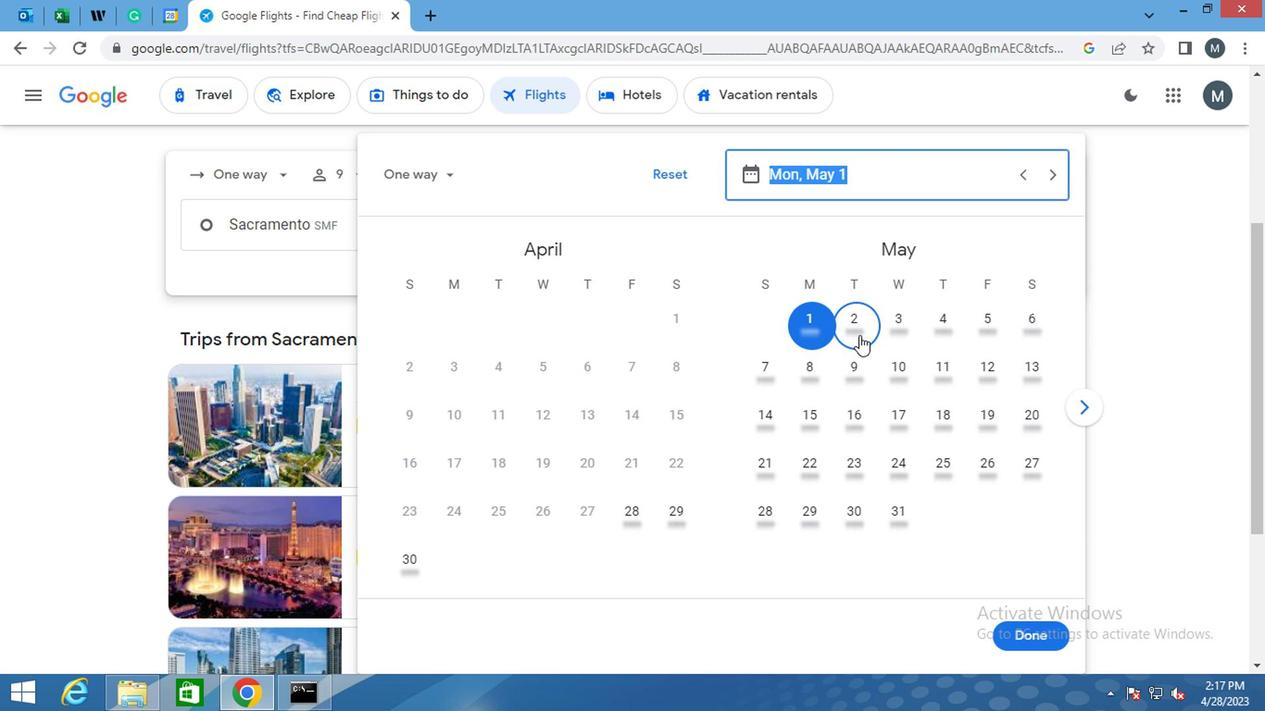 
Action: Mouse pressed left at (716, 338)
Screenshot: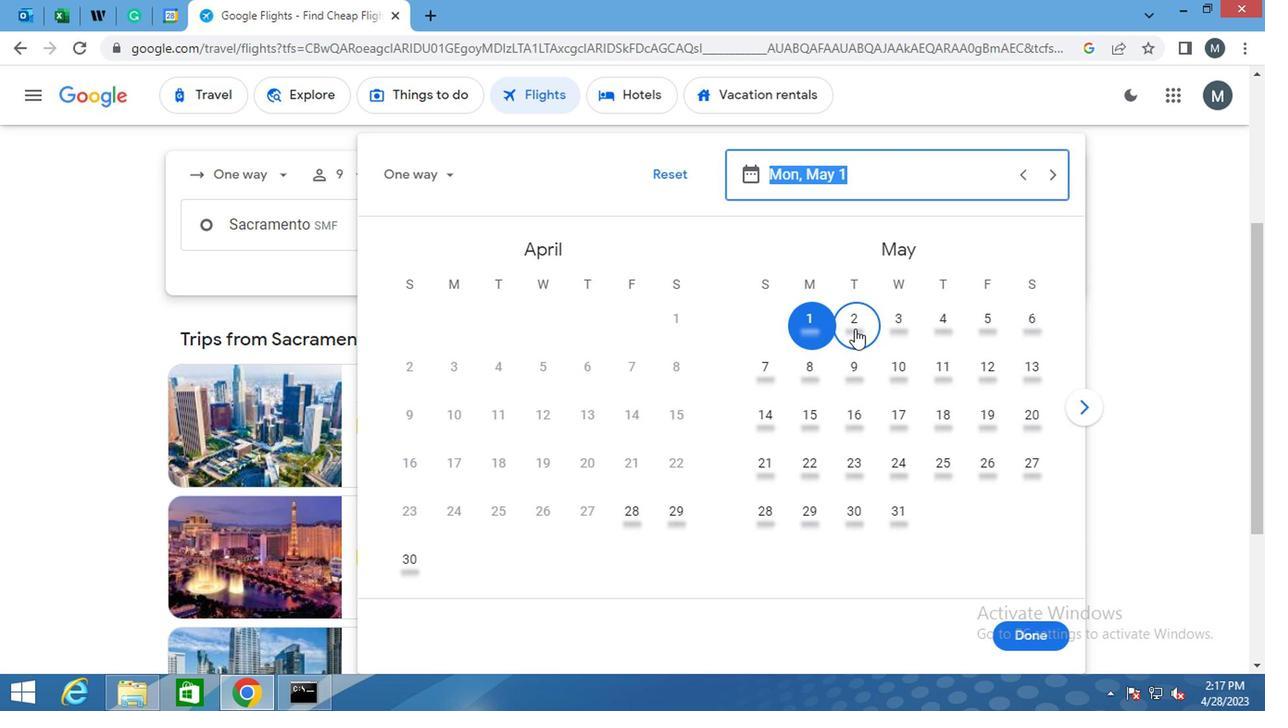 
Action: Mouse moved to (850, 558)
Screenshot: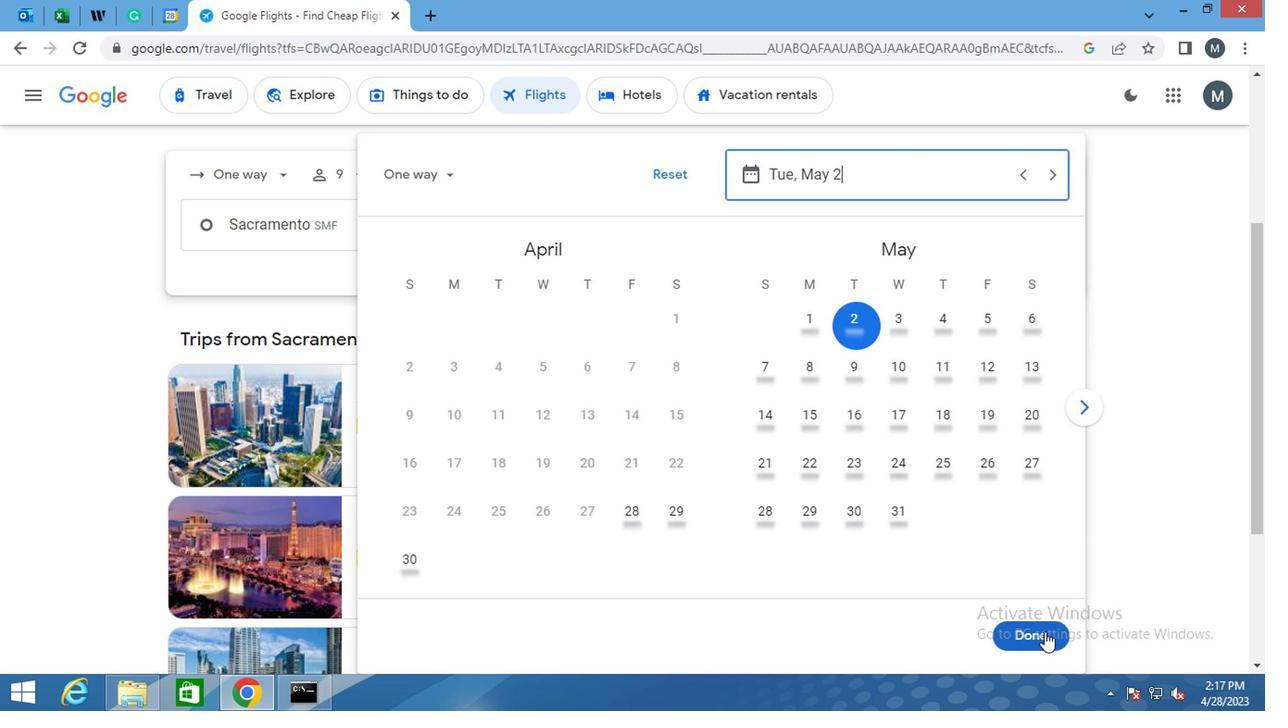 
Action: Mouse pressed left at (850, 558)
Screenshot: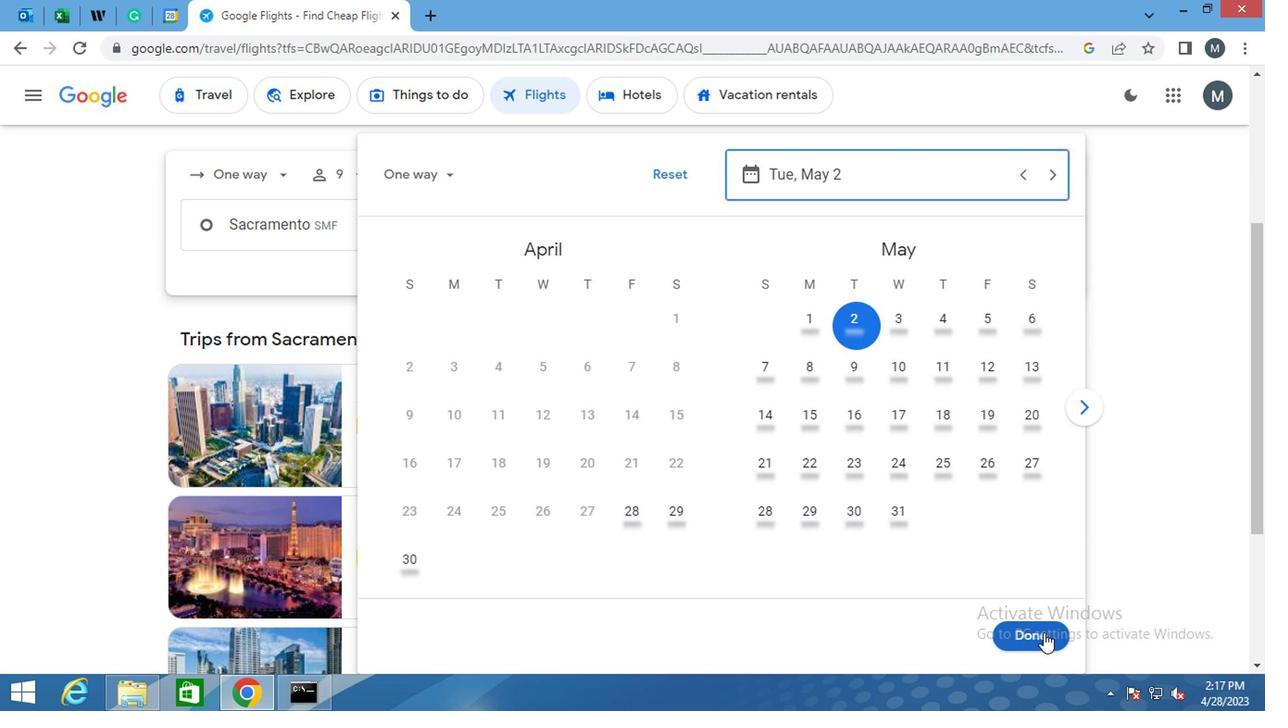 
Action: Mouse moved to (565, 321)
Screenshot: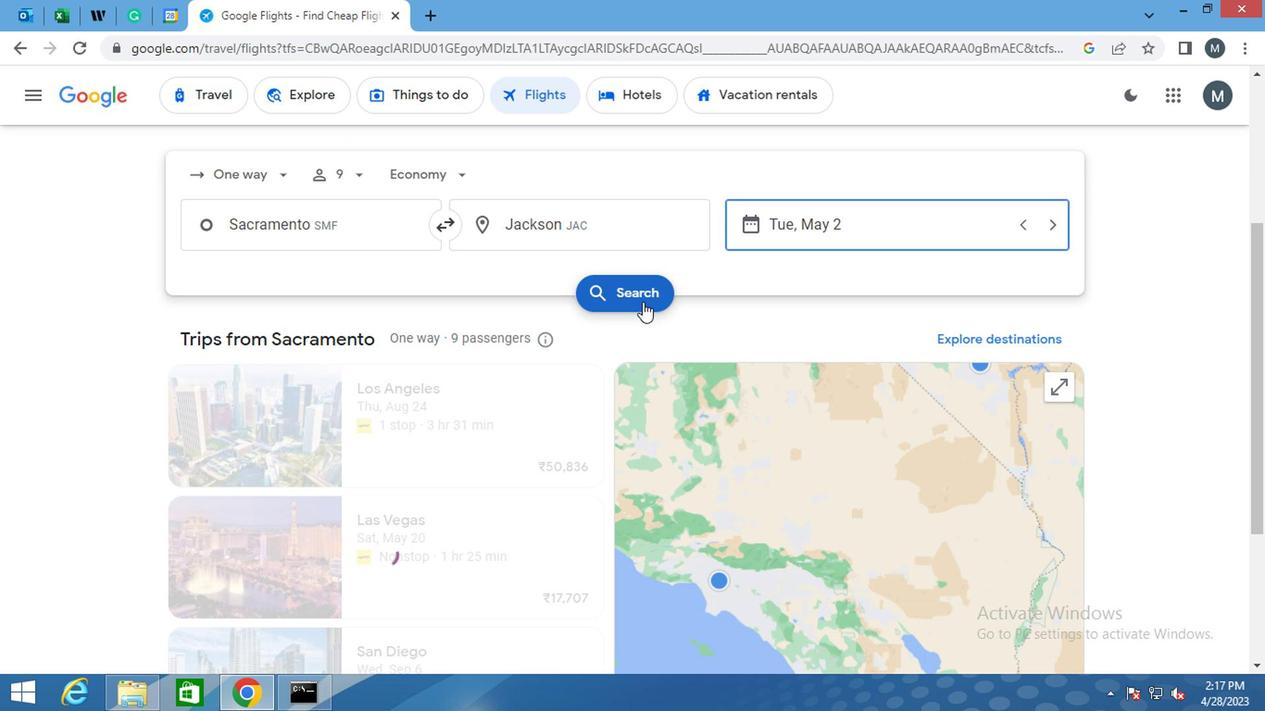 
Action: Mouse pressed left at (565, 321)
Screenshot: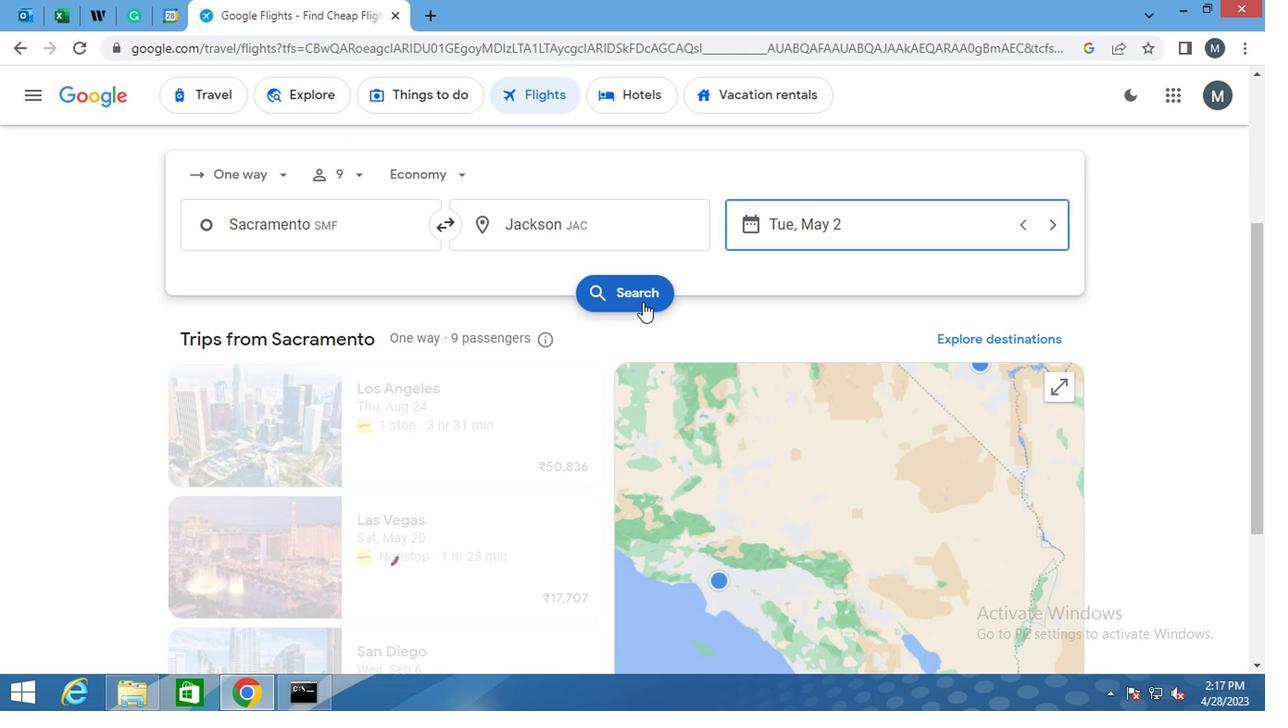 
Action: Mouse moved to (260, 300)
Screenshot: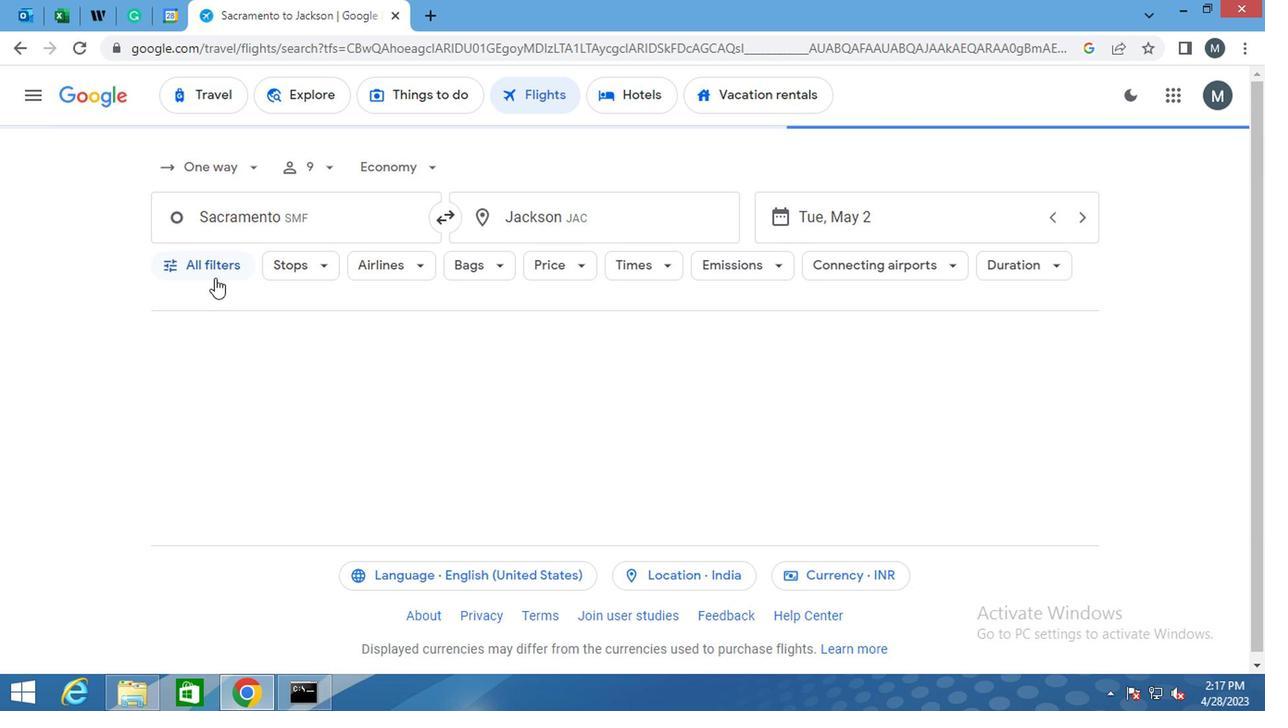 
Action: Mouse pressed left at (260, 300)
Screenshot: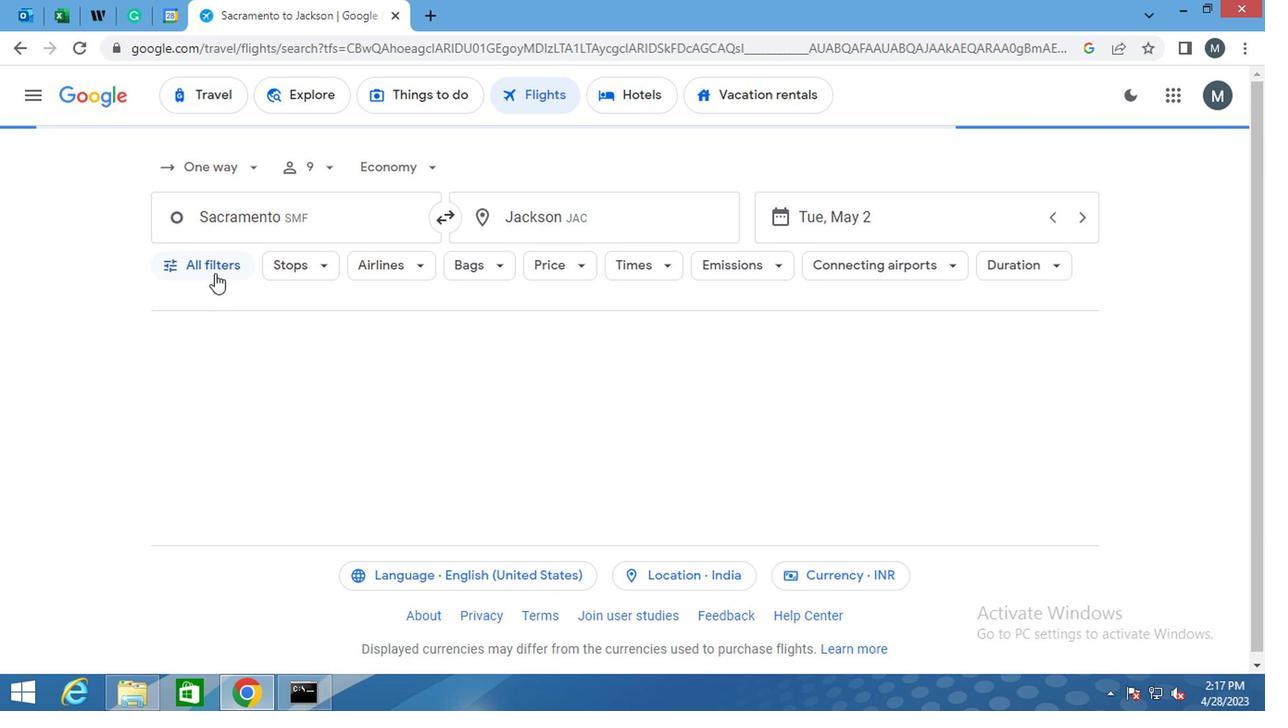 
Action: Mouse moved to (251, 301)
Screenshot: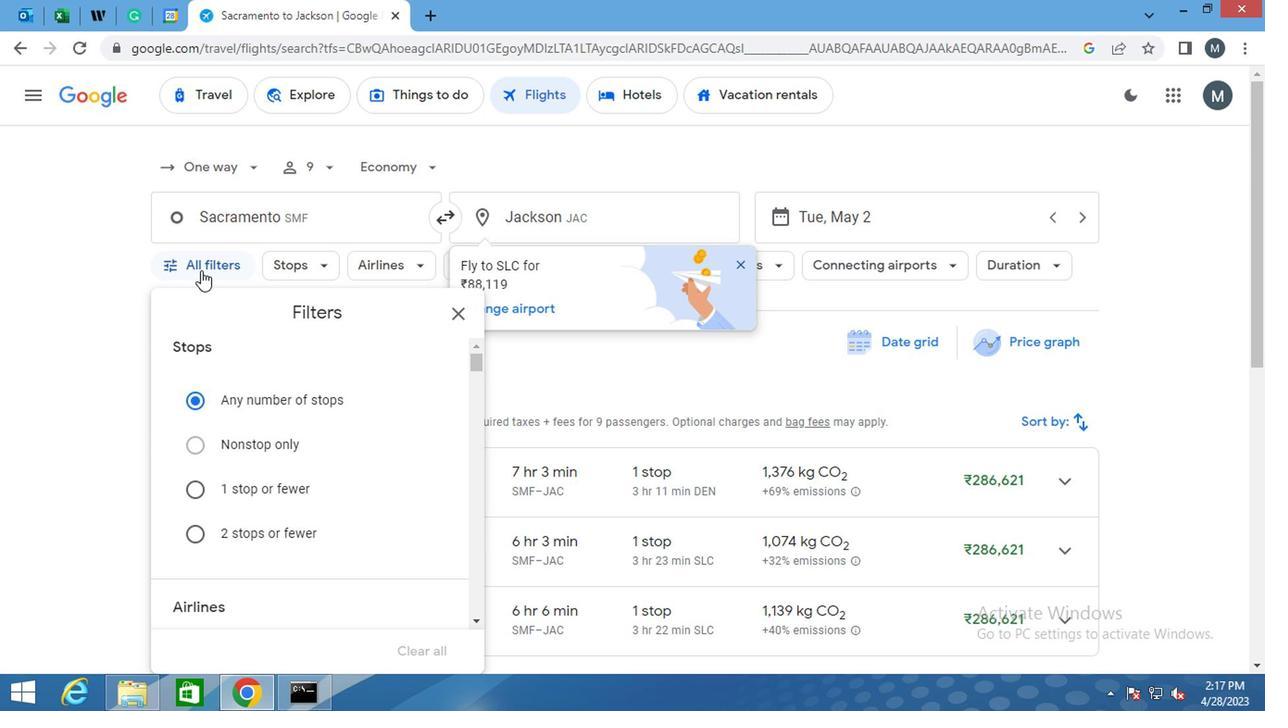 
Action: Mouse scrolled (251, 300) with delta (0, 0)
Screenshot: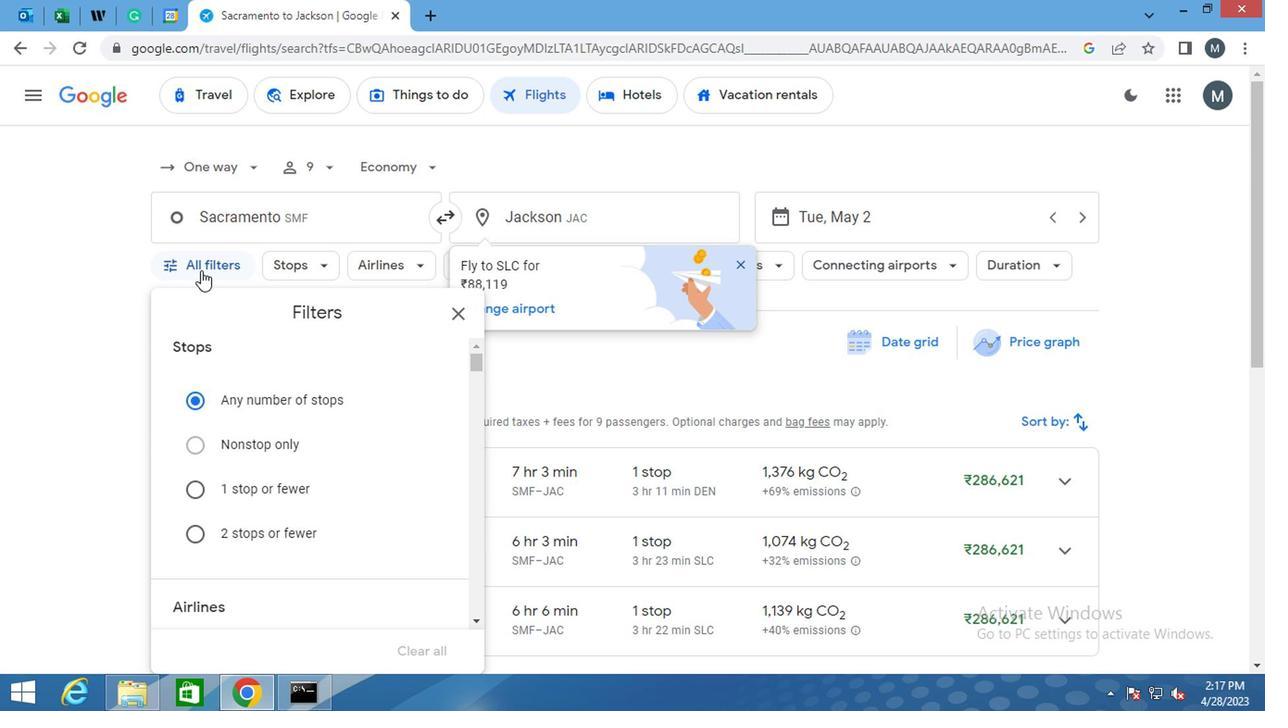 
Action: Mouse moved to (327, 388)
Screenshot: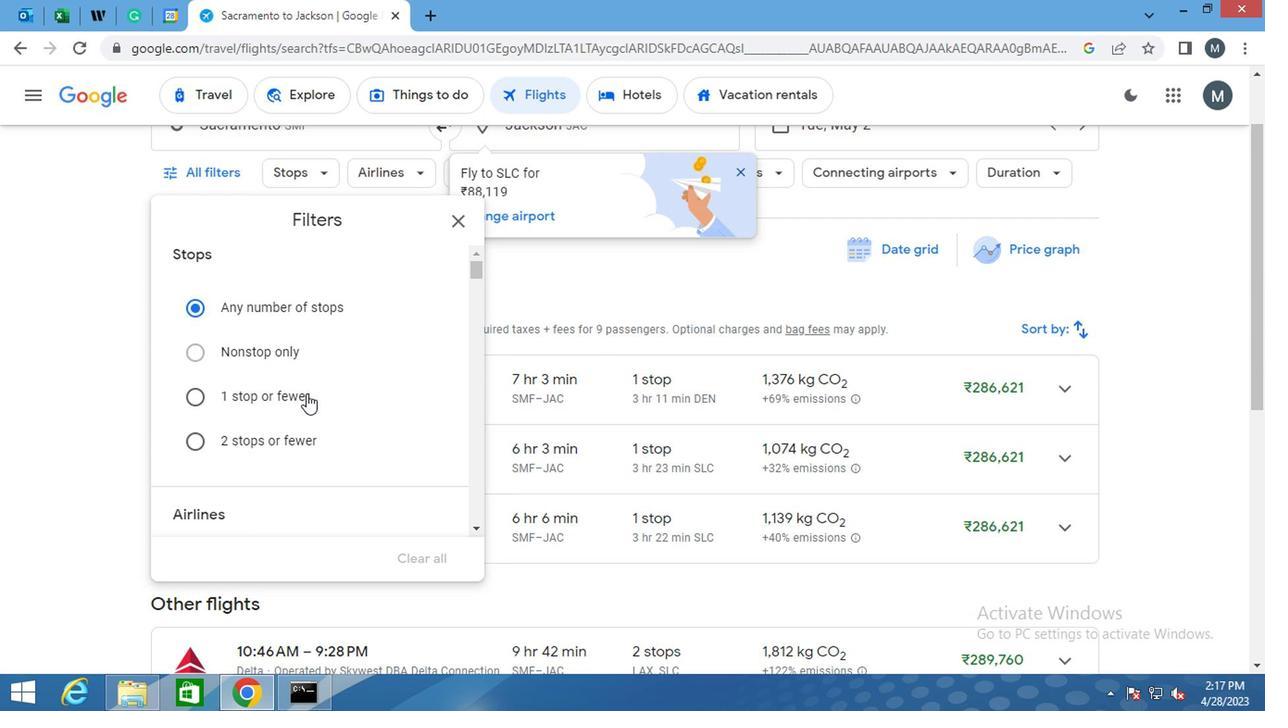 
Action: Mouse scrolled (327, 387) with delta (0, 0)
Screenshot: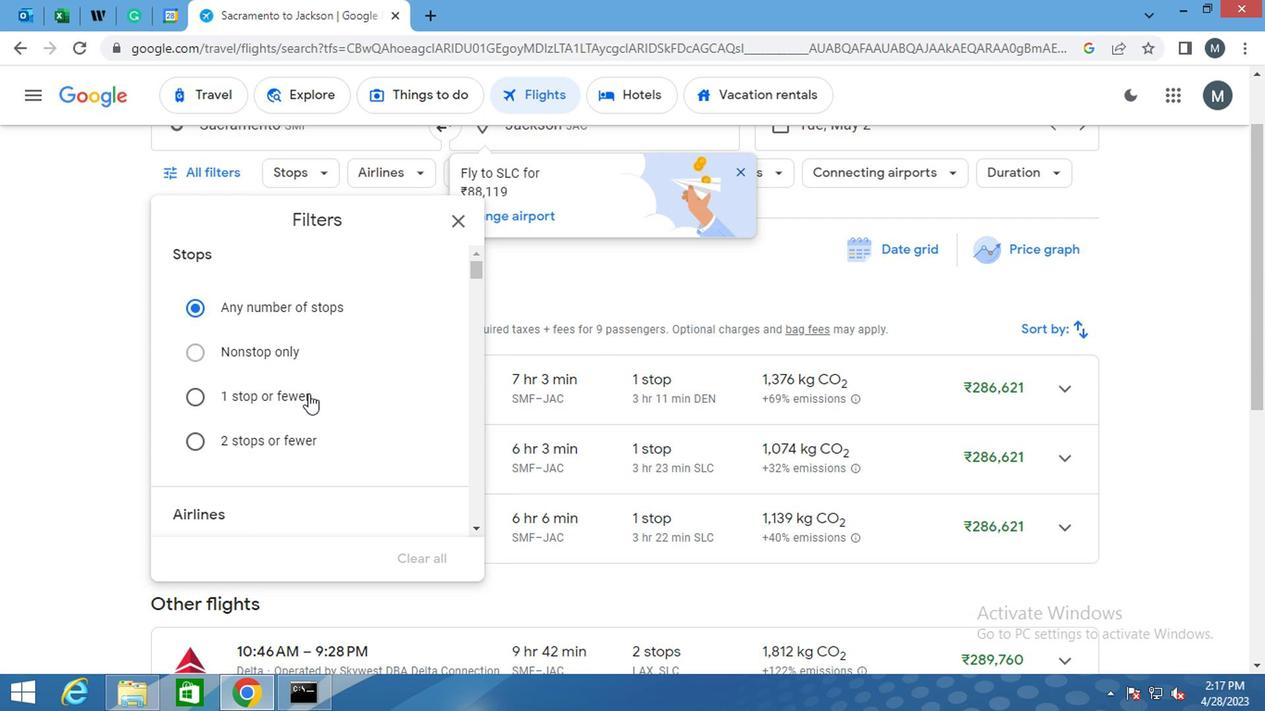 
Action: Mouse moved to (328, 389)
Screenshot: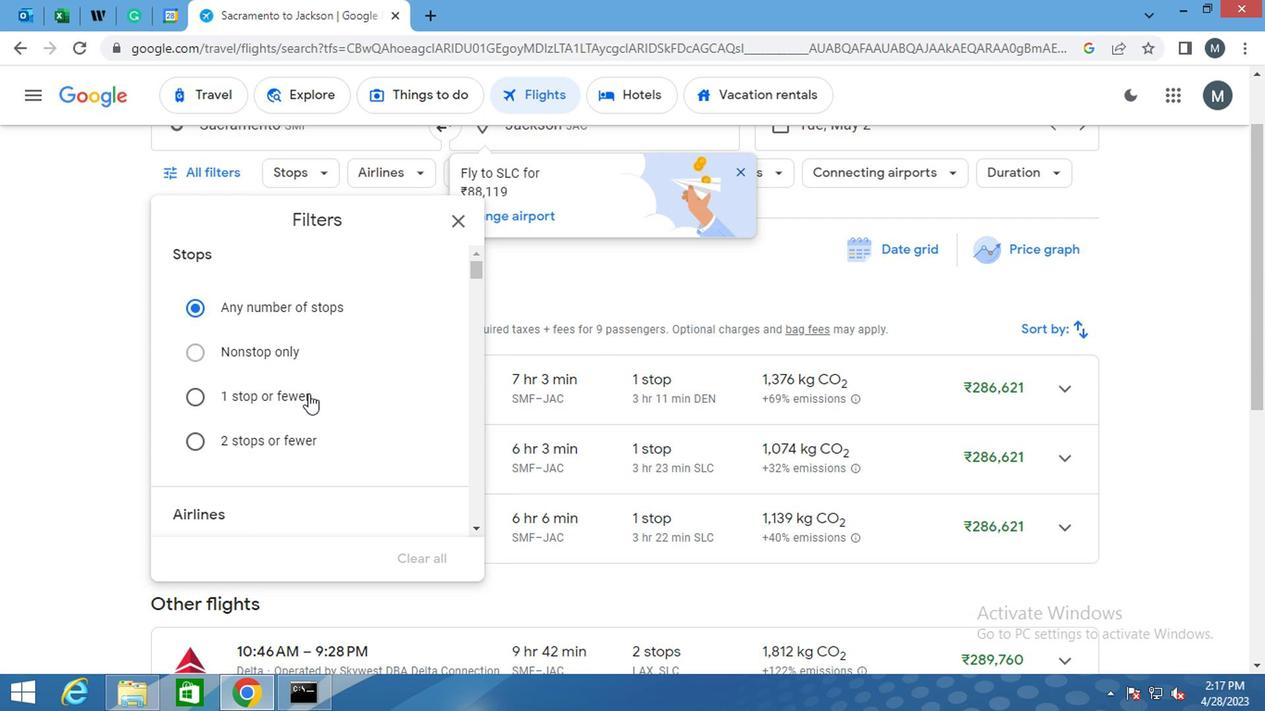 
Action: Mouse scrolled (328, 388) with delta (0, 0)
Screenshot: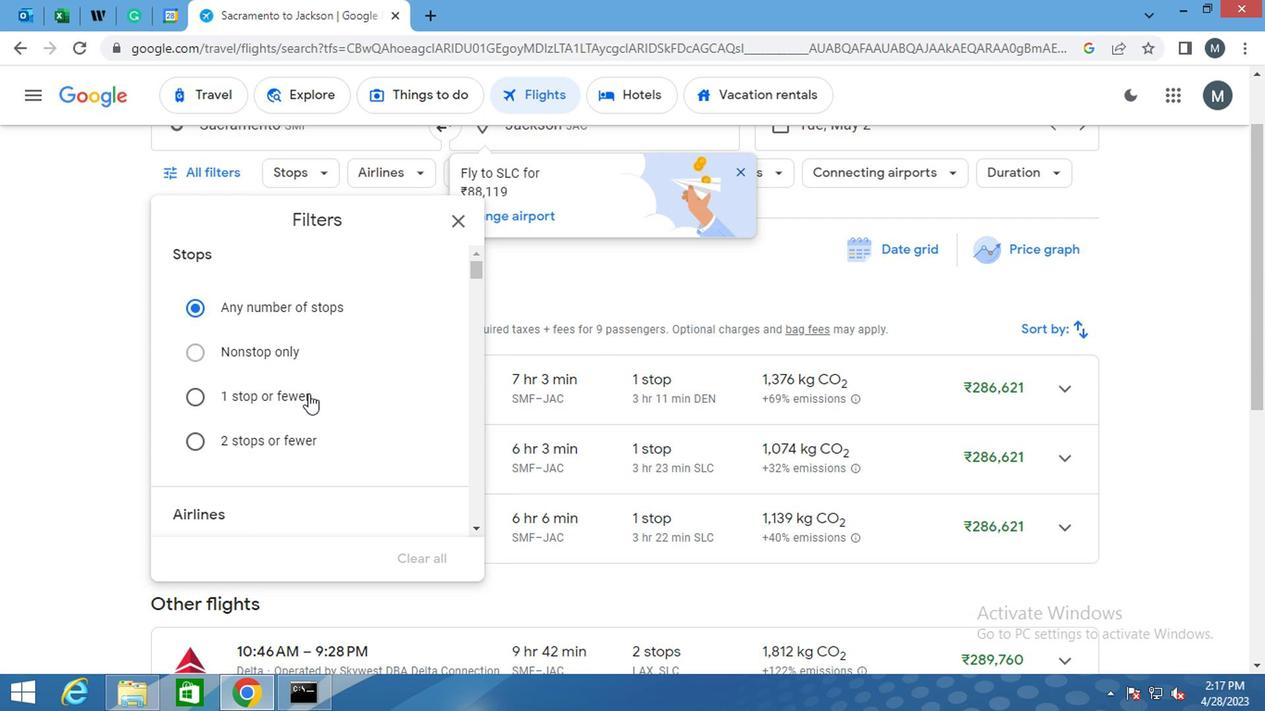 
Action: Mouse moved to (399, 380)
Screenshot: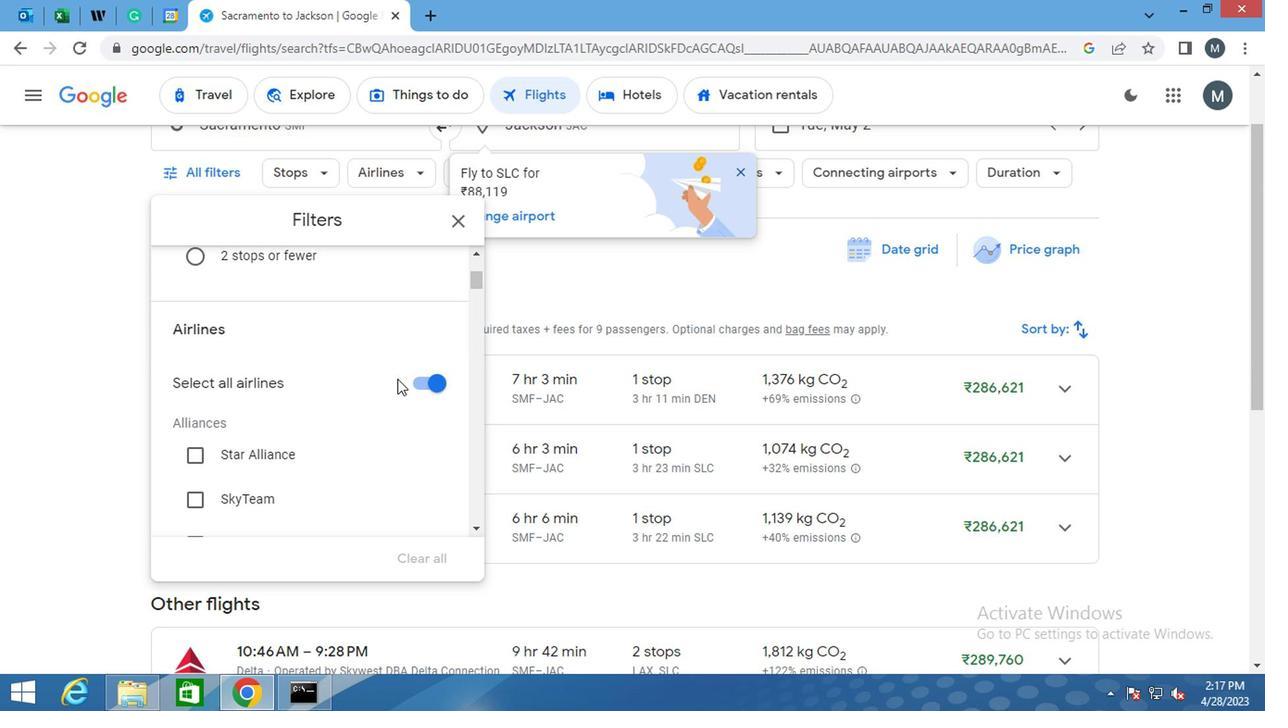 
Action: Mouse pressed left at (399, 380)
Screenshot: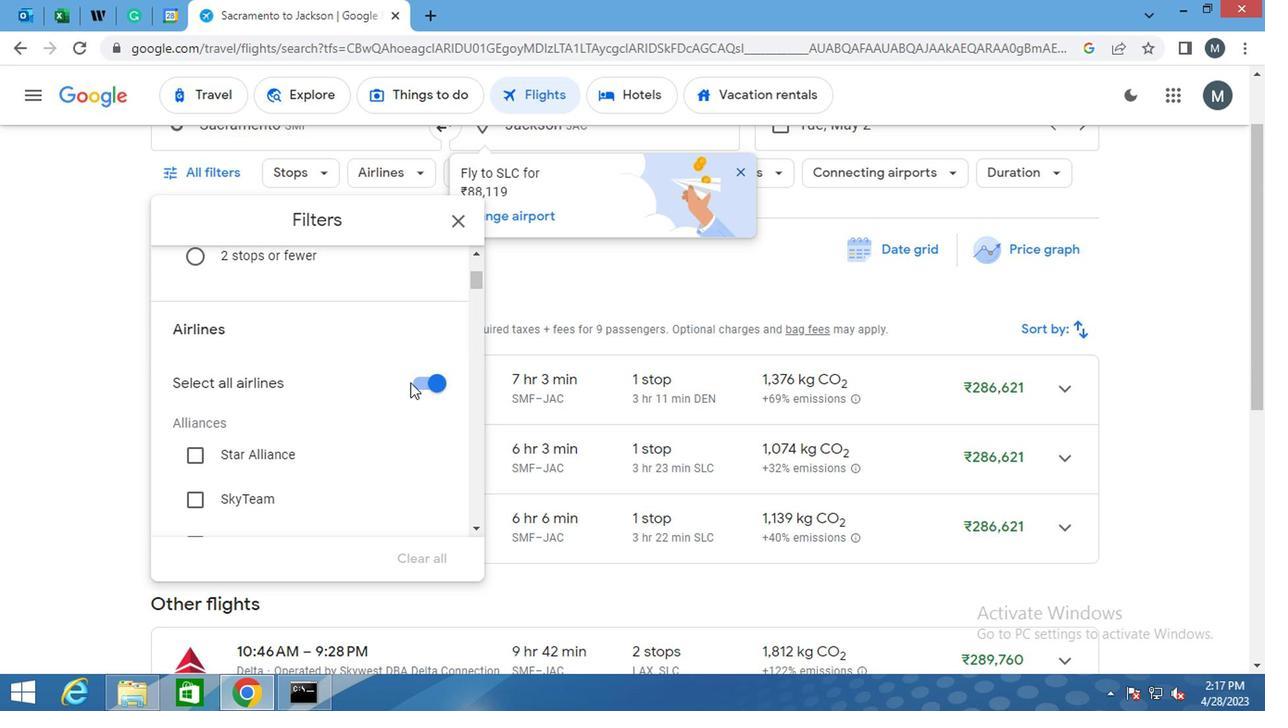 
Action: Mouse moved to (301, 415)
Screenshot: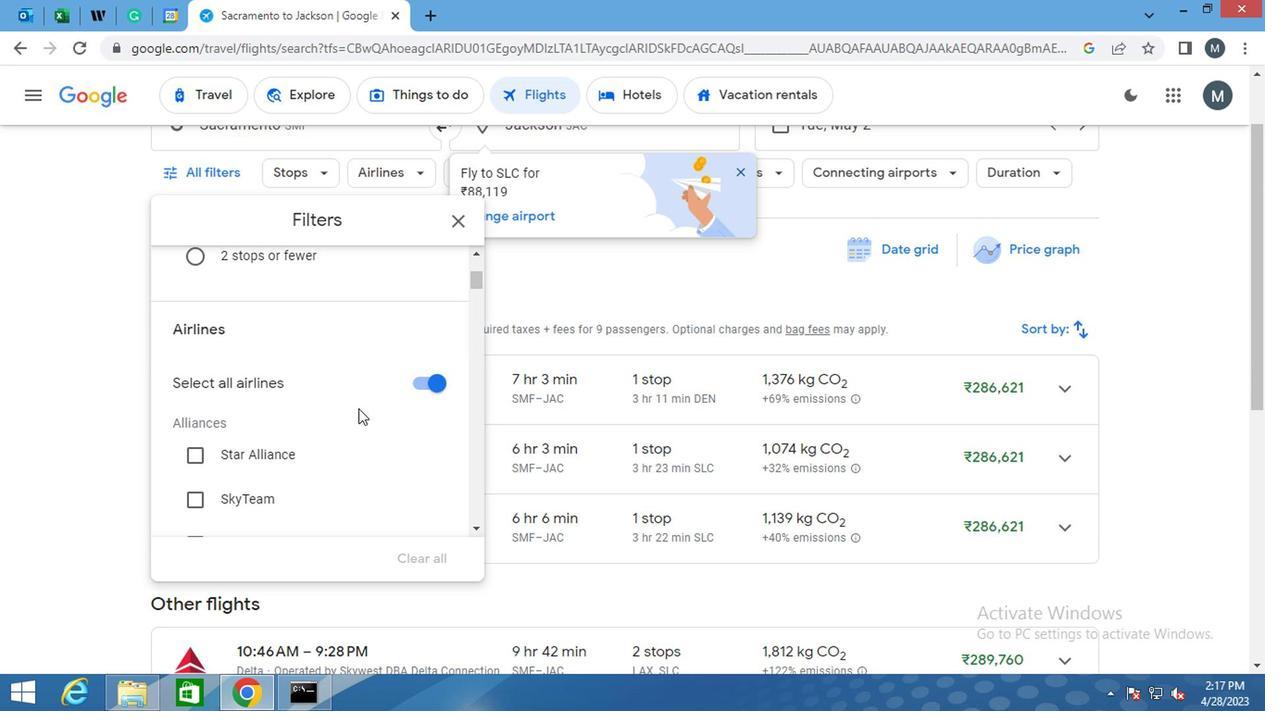 
Action: Mouse scrolled (301, 414) with delta (0, 0)
Screenshot: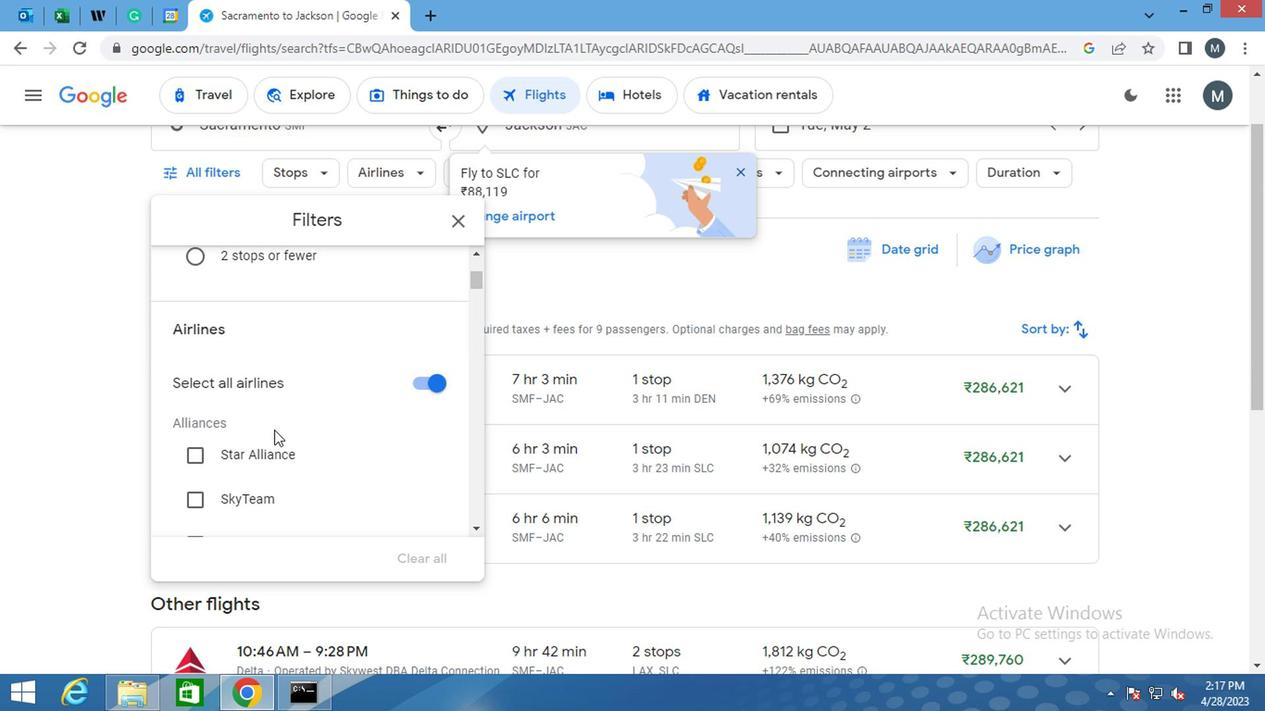 
Action: Mouse moved to (406, 314)
Screenshot: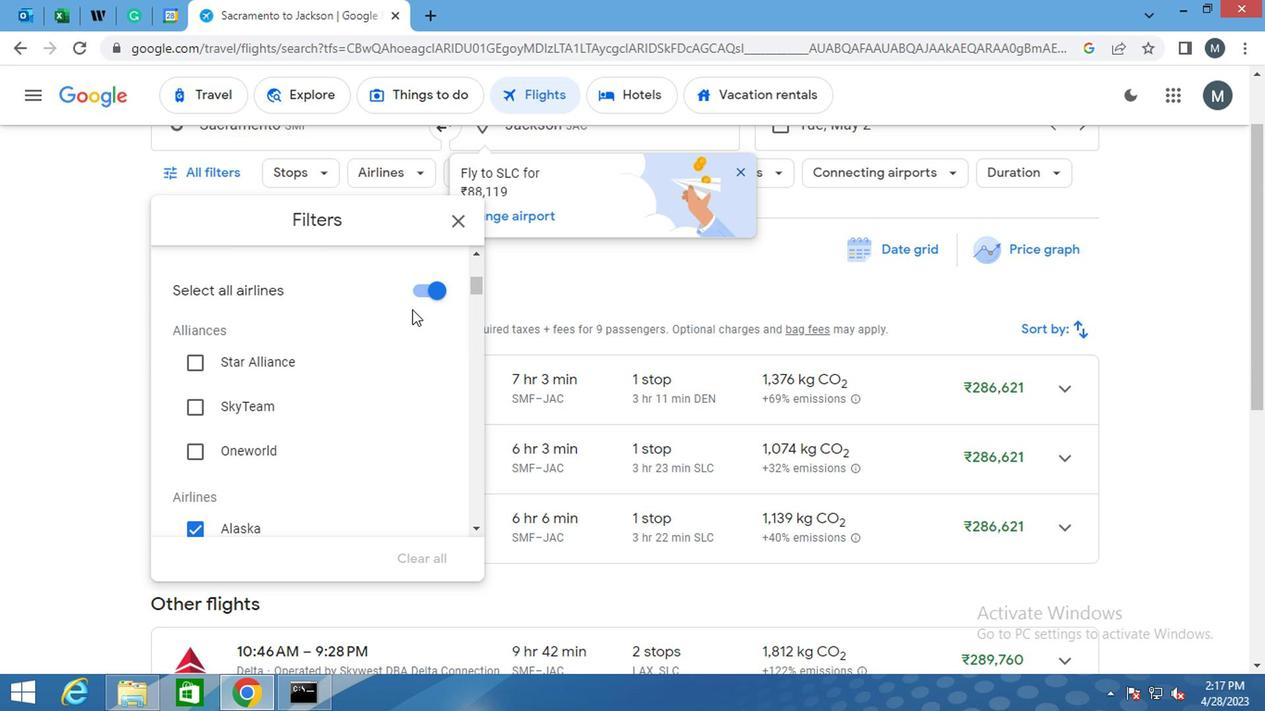 
Action: Mouse pressed left at (406, 314)
Screenshot: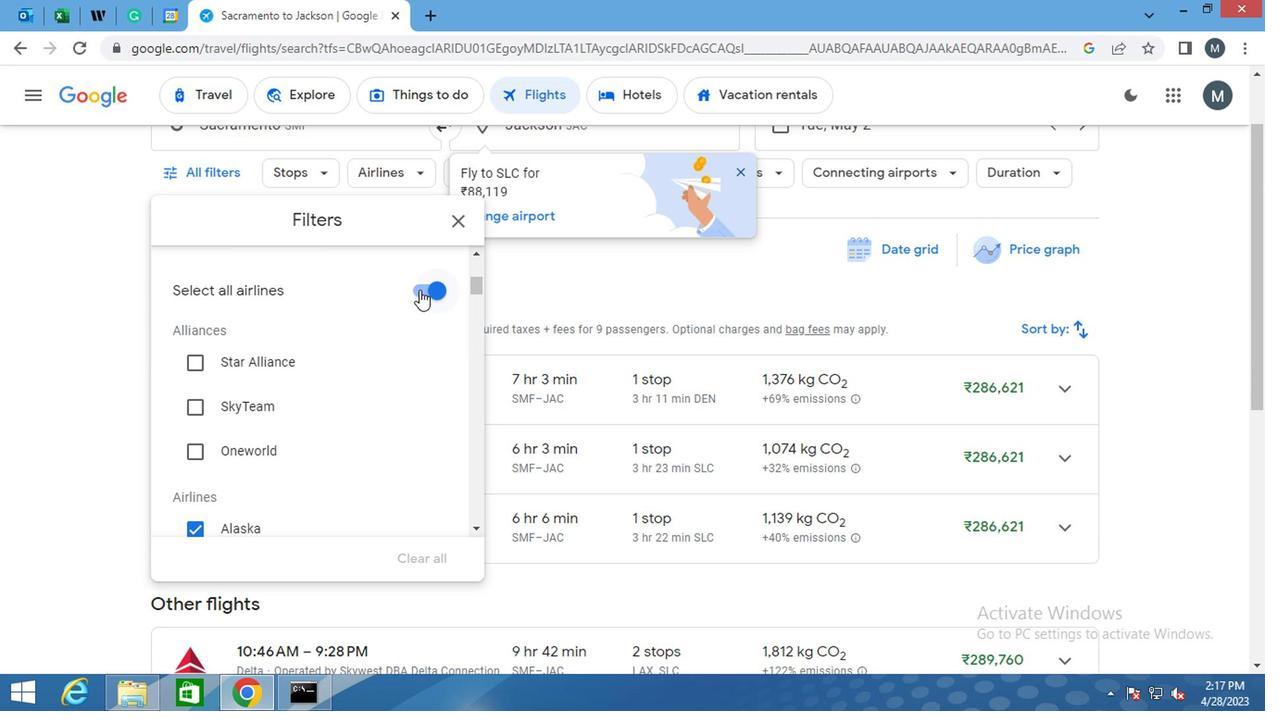 
Action: Mouse moved to (330, 397)
Screenshot: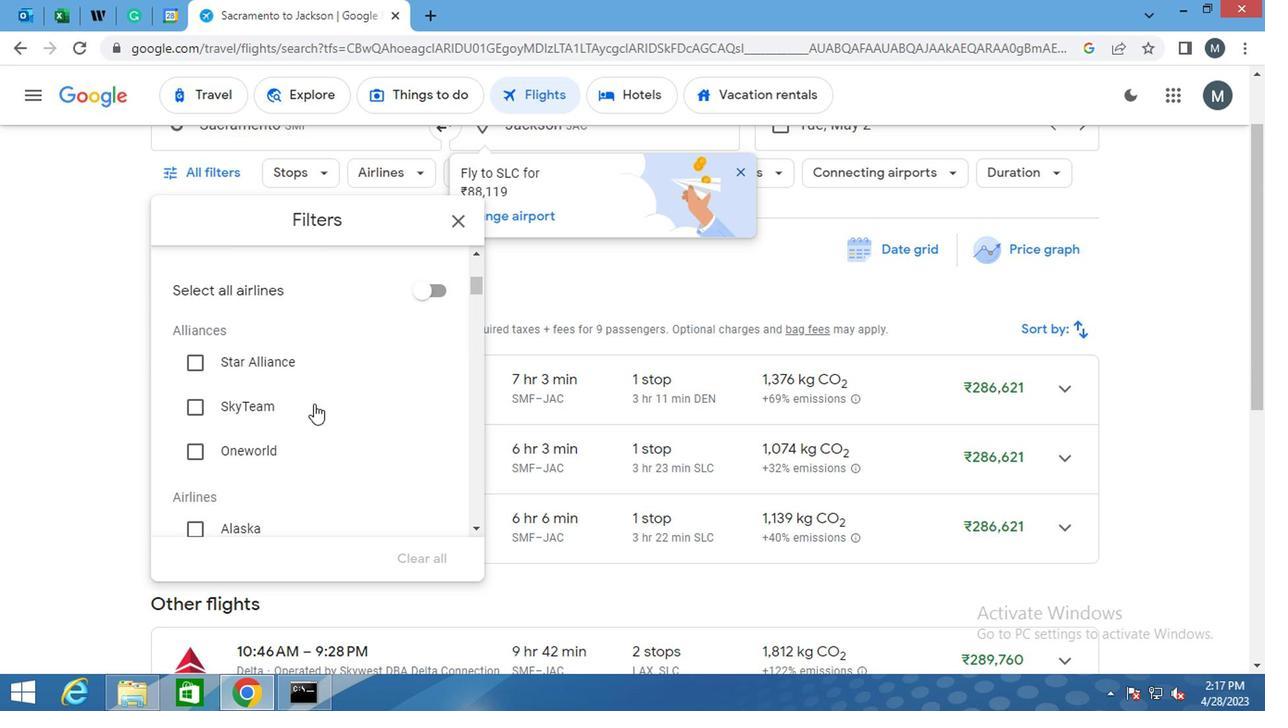 
Action: Mouse scrolled (330, 396) with delta (0, 0)
Screenshot: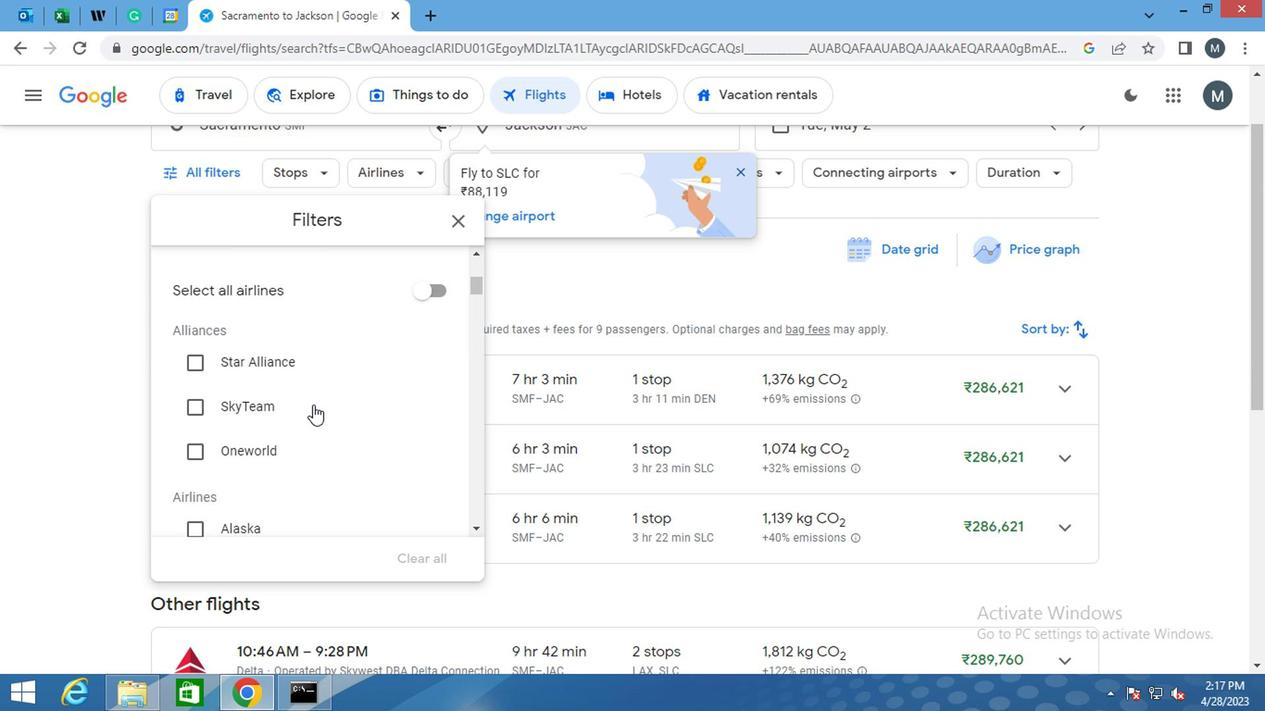 
Action: Mouse moved to (315, 407)
Screenshot: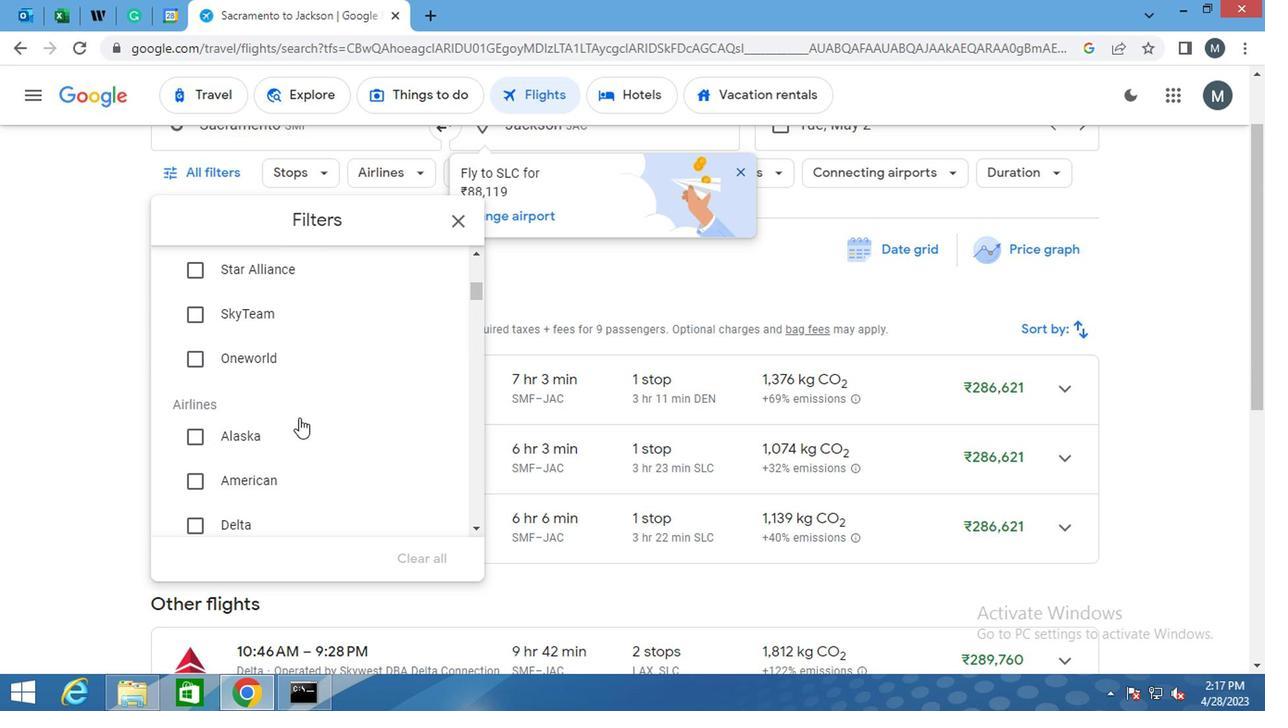 
Action: Mouse scrolled (315, 407) with delta (0, 0)
Screenshot: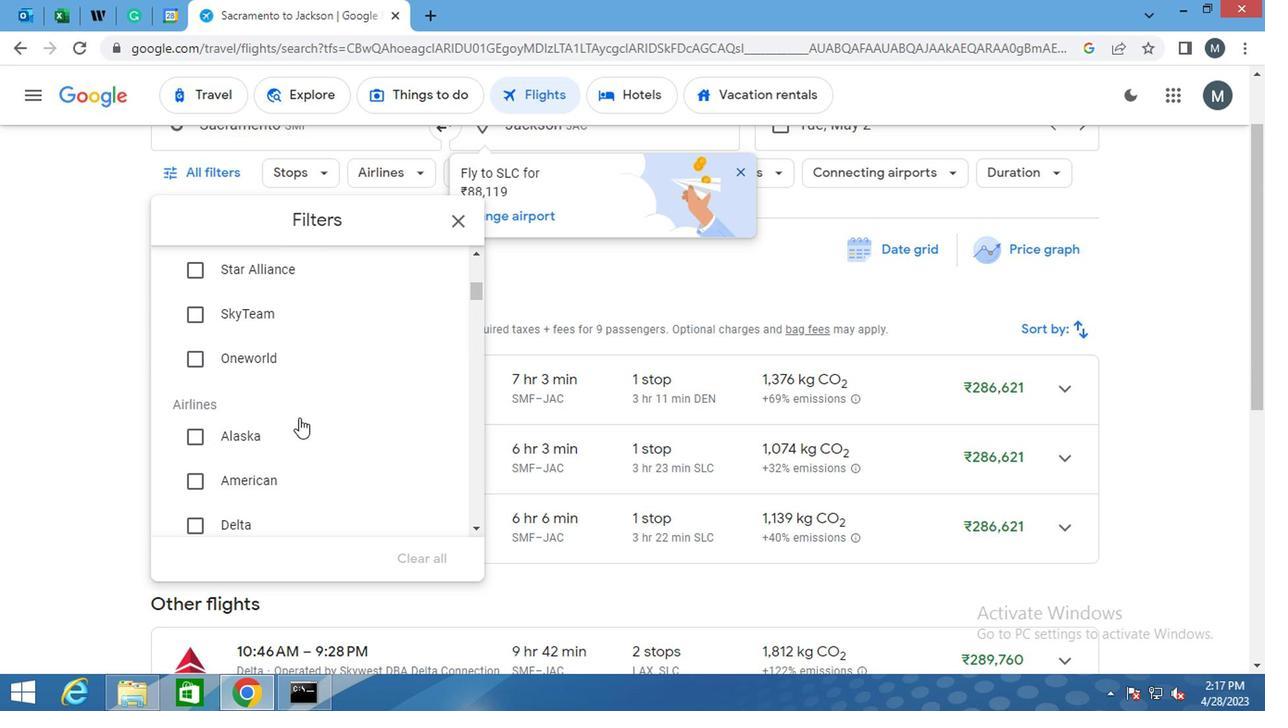 
Action: Mouse moved to (314, 408)
Screenshot: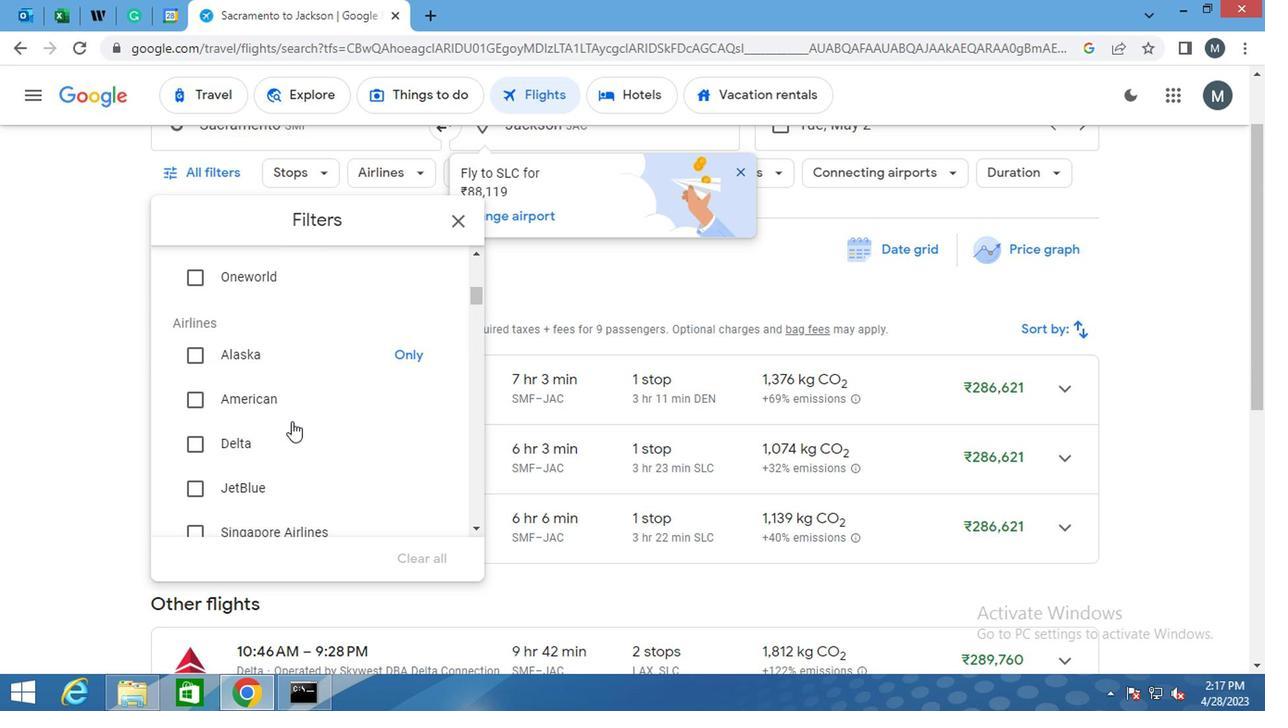 
Action: Mouse scrolled (314, 407) with delta (0, 0)
Screenshot: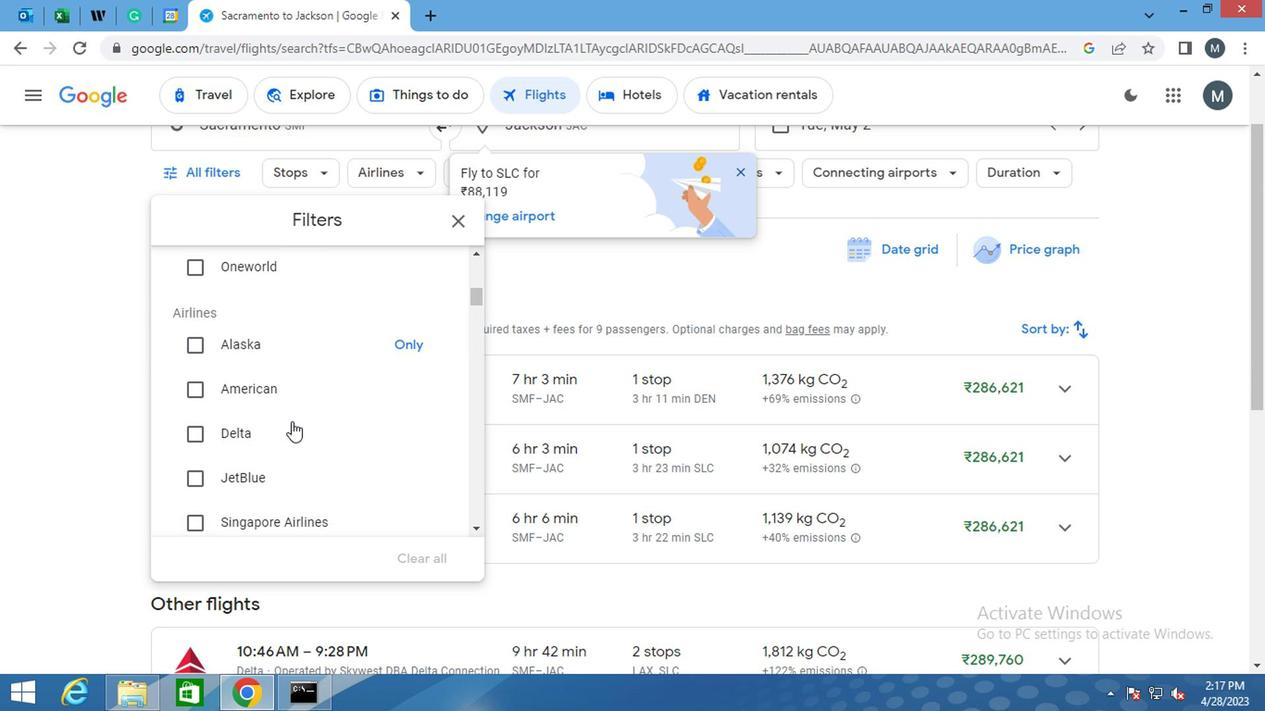 
Action: Mouse moved to (309, 410)
Screenshot: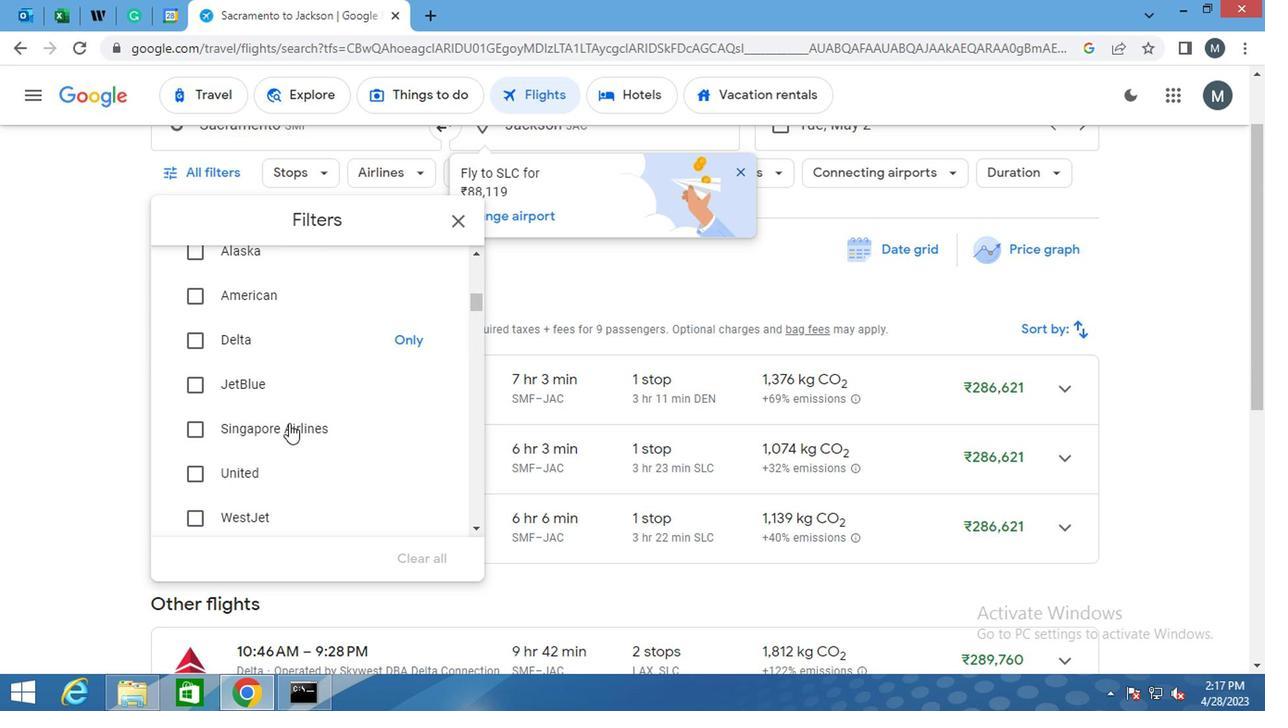 
Action: Mouse scrolled (309, 409) with delta (0, 0)
Screenshot: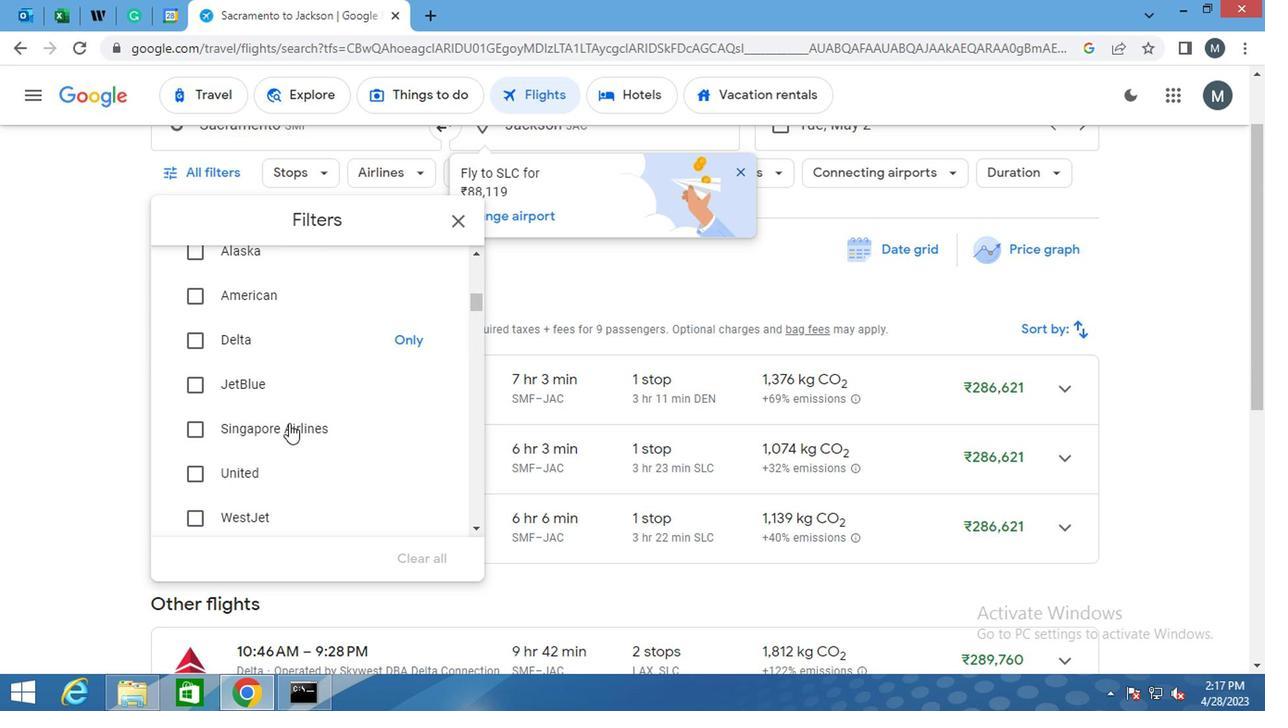 
Action: Mouse moved to (302, 410)
Screenshot: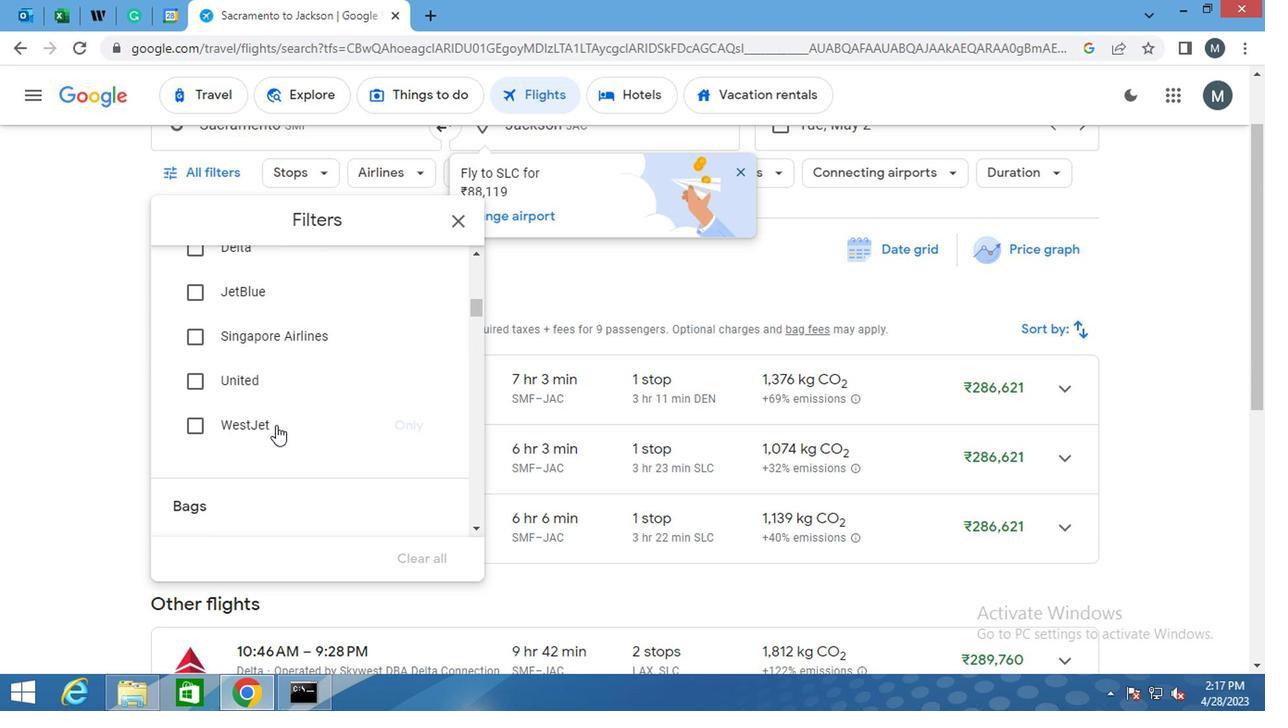 
Action: Mouse scrolled (302, 409) with delta (0, 0)
Screenshot: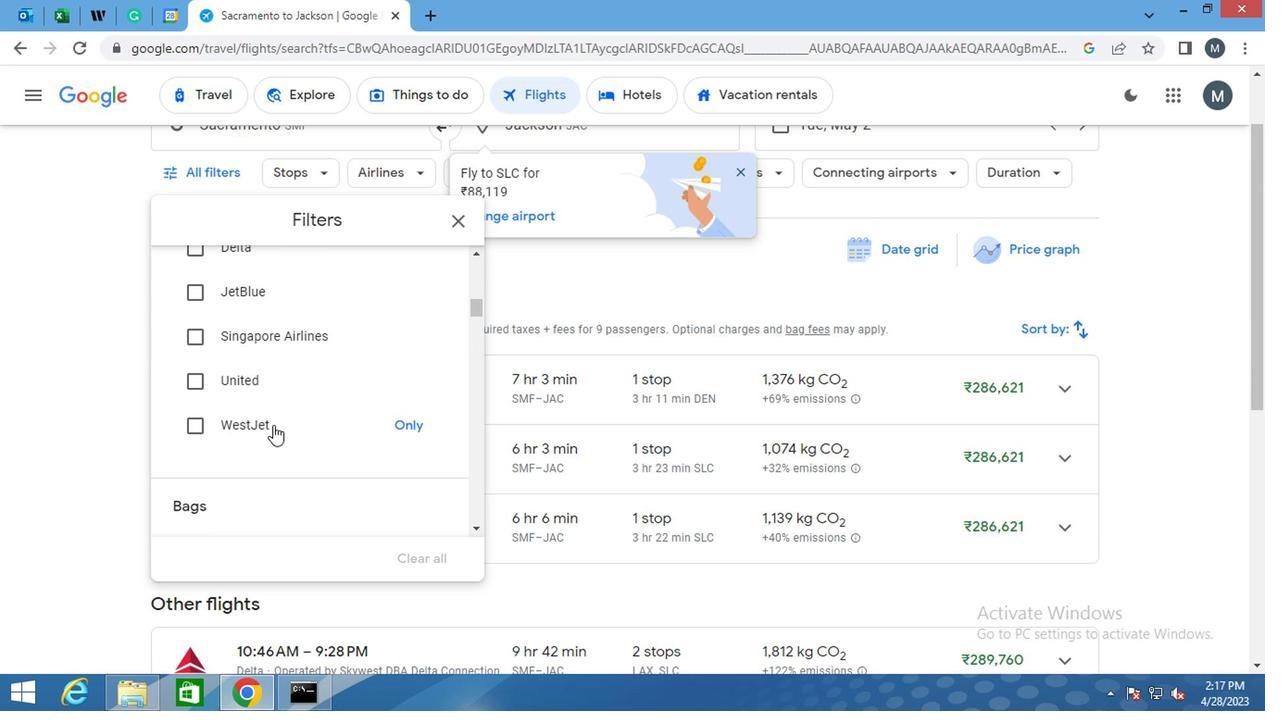 
Action: Mouse moved to (313, 392)
Screenshot: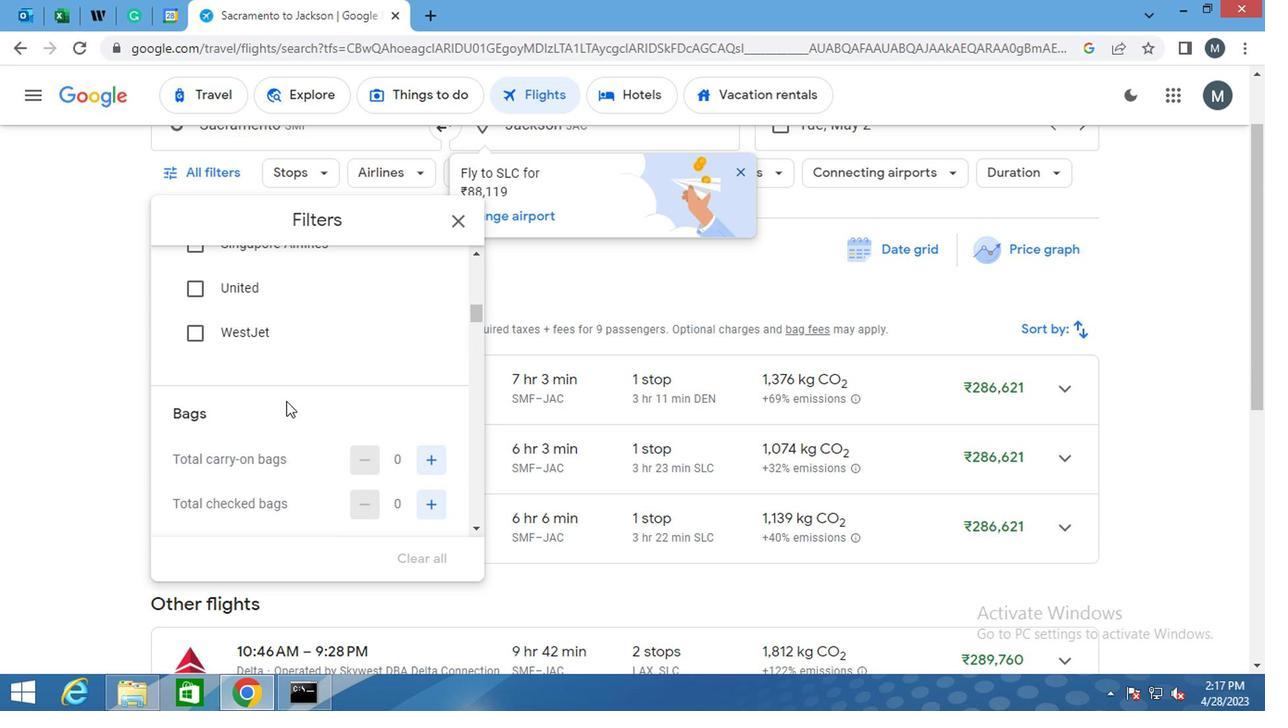 
Action: Mouse scrolled (313, 391) with delta (0, 0)
Screenshot: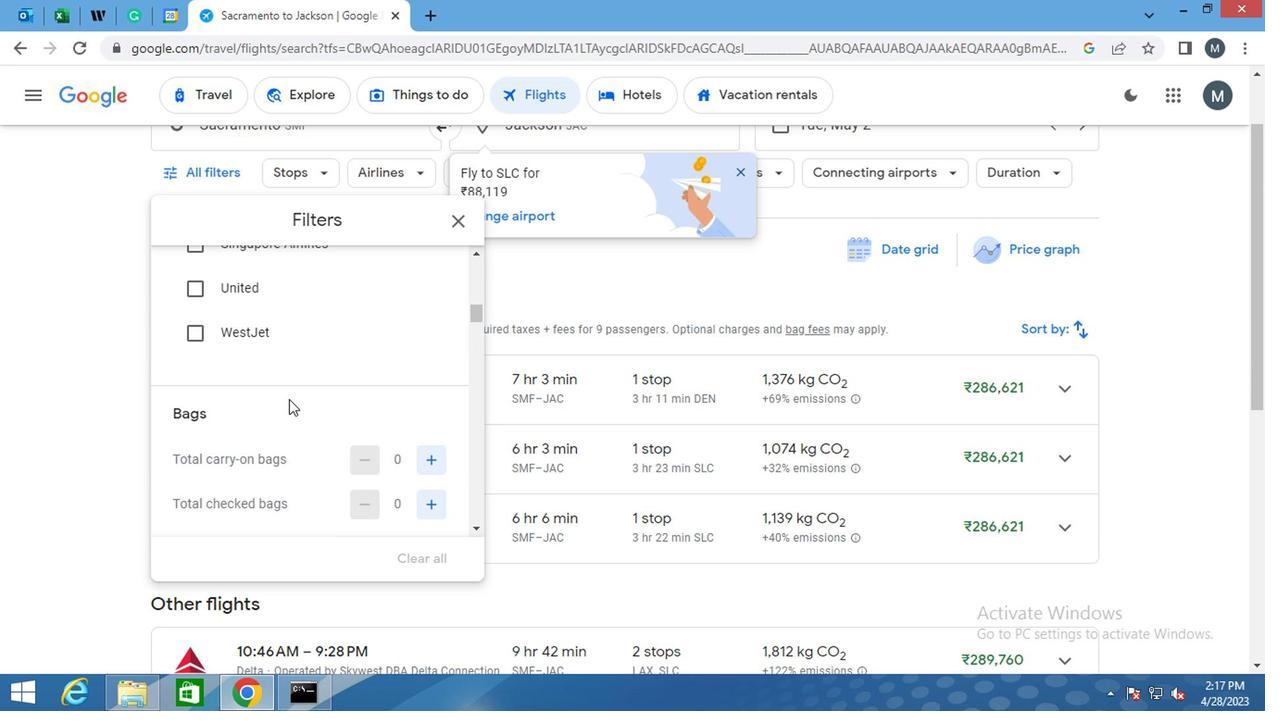 
Action: Mouse moved to (413, 369)
Screenshot: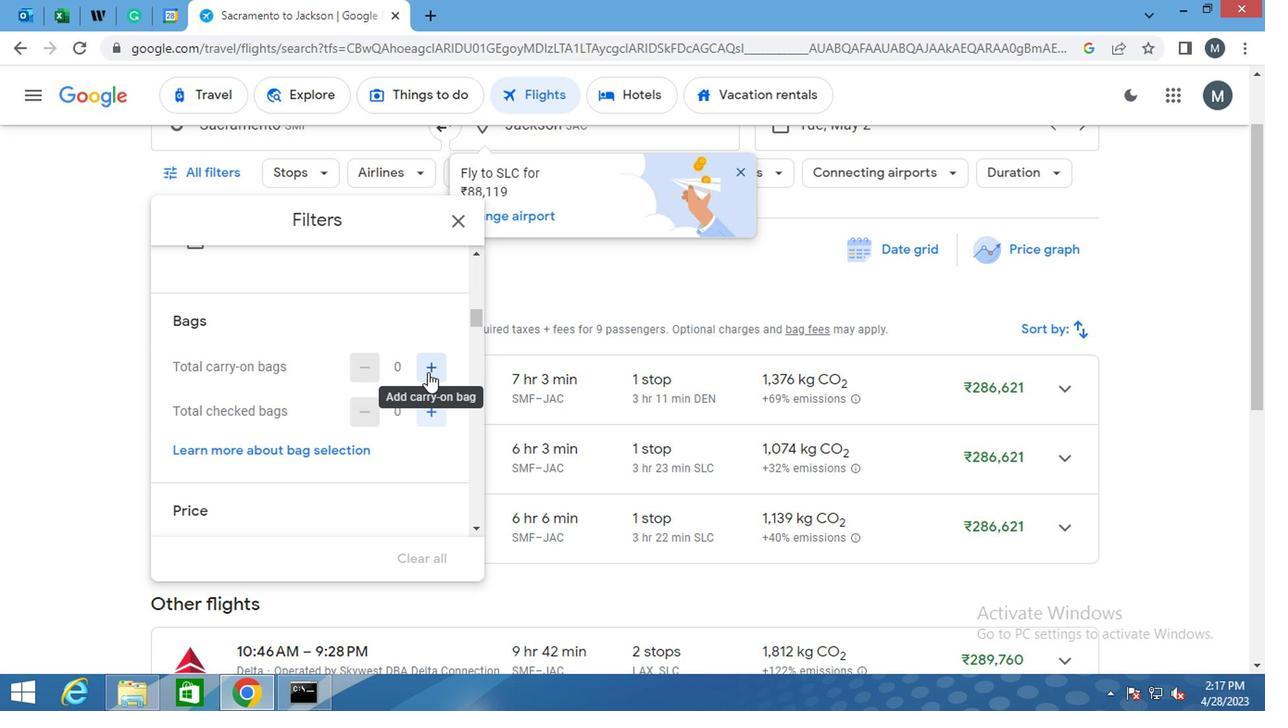 
Action: Mouse pressed left at (413, 369)
Screenshot: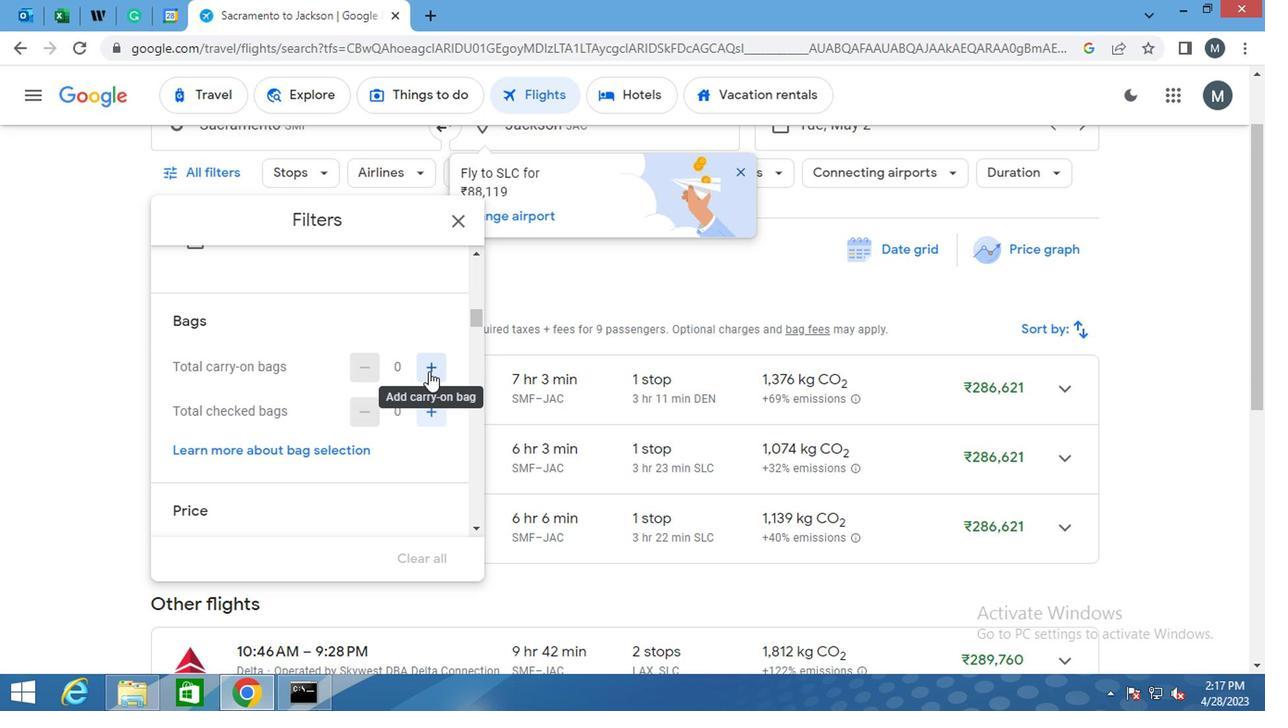 
Action: Mouse pressed left at (413, 369)
Screenshot: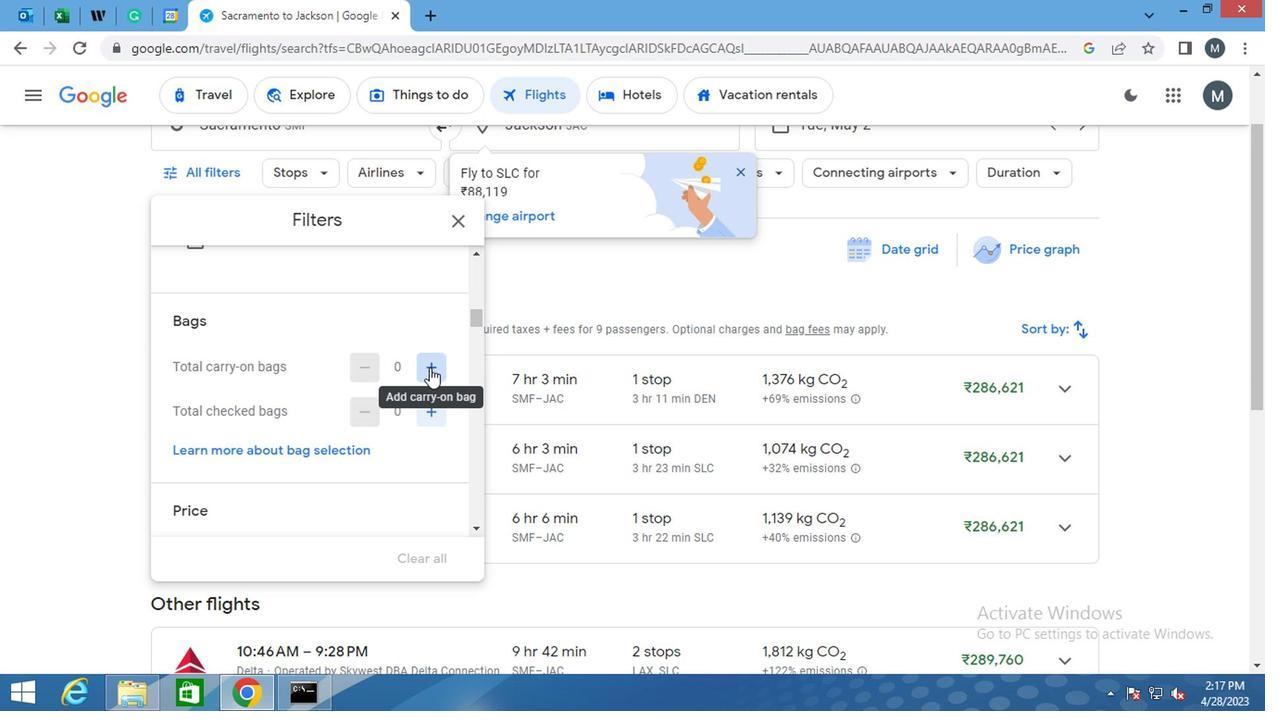 
Action: Mouse moved to (377, 378)
Screenshot: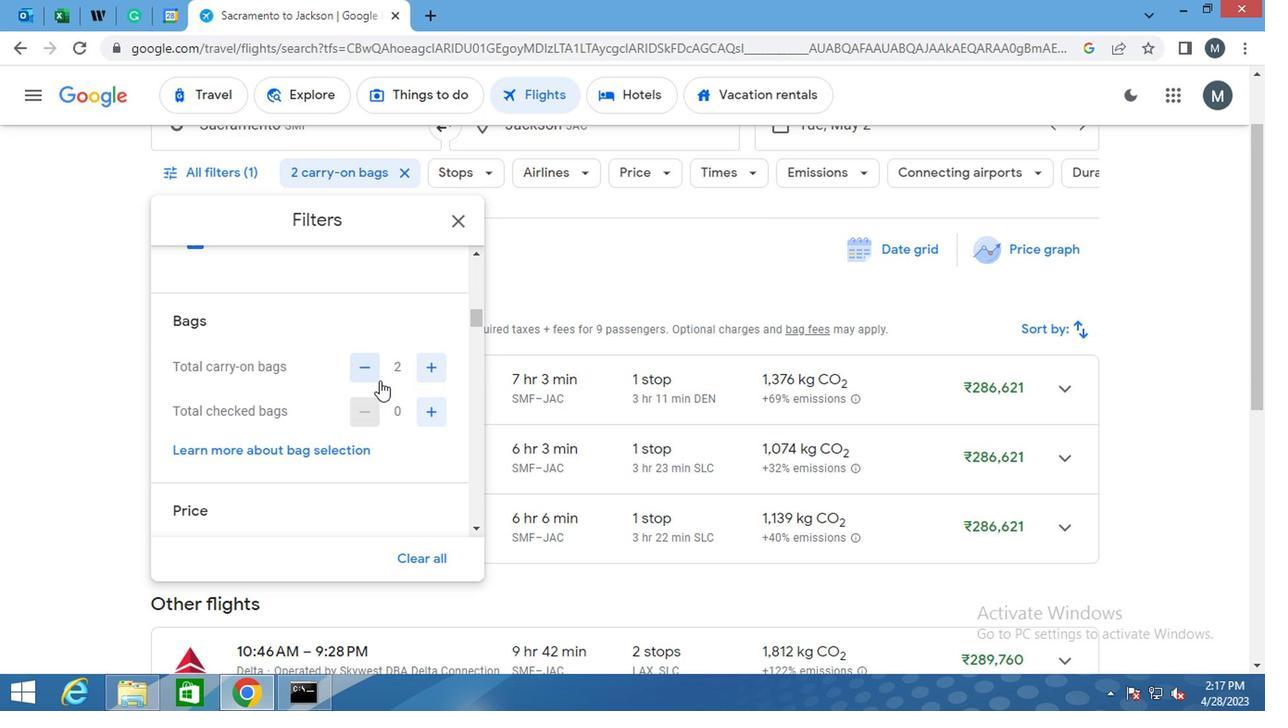 
Action: Mouse scrolled (377, 377) with delta (0, 0)
Screenshot: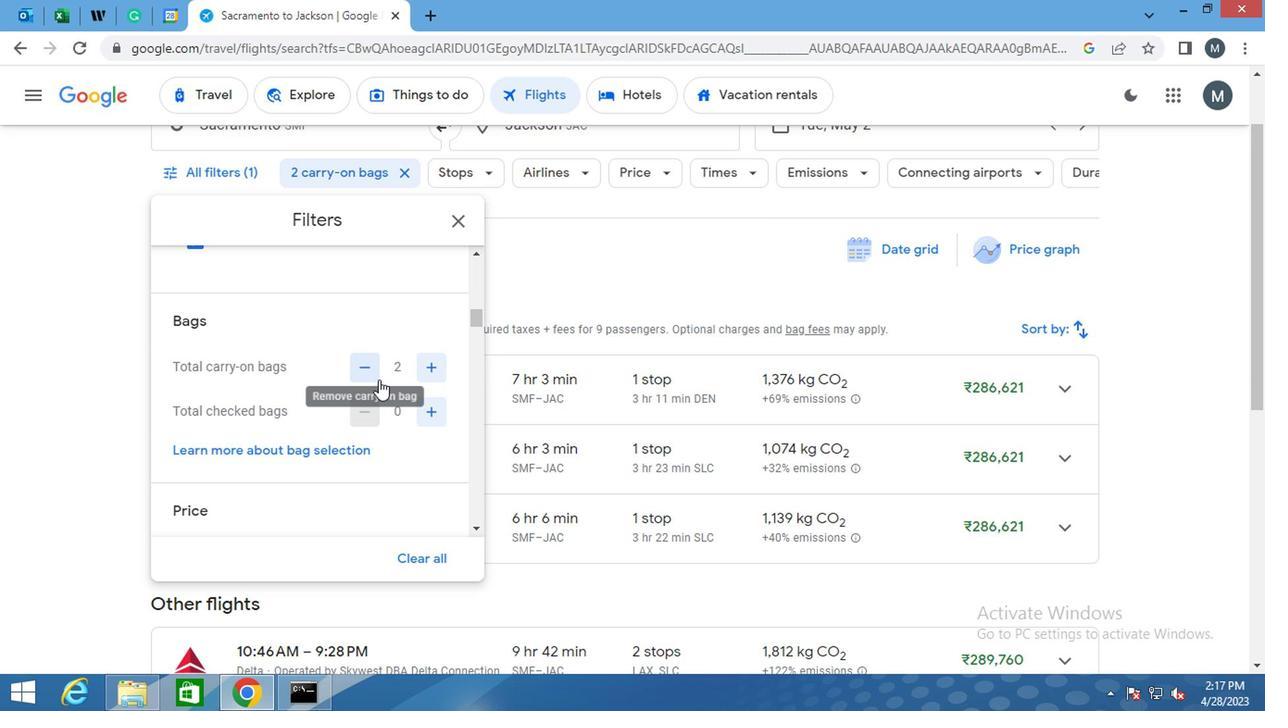 
Action: Mouse moved to (337, 408)
Screenshot: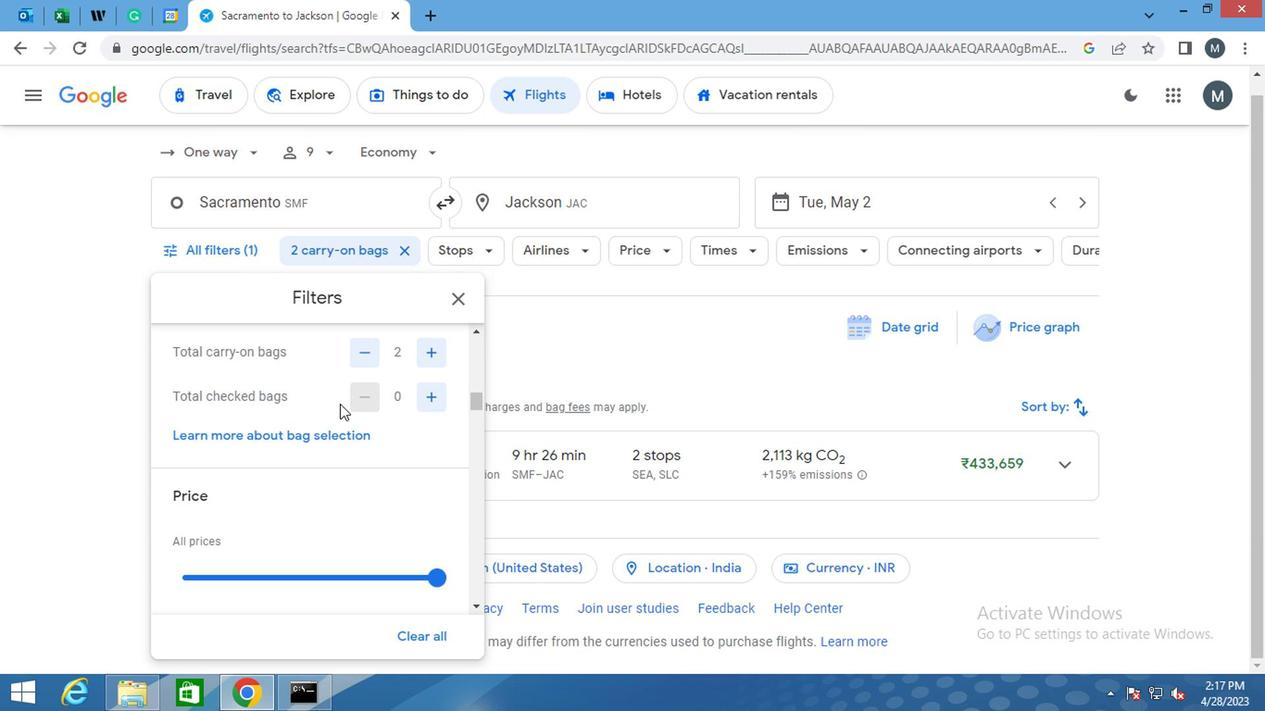 
Action: Mouse scrolled (337, 407) with delta (0, 0)
Screenshot: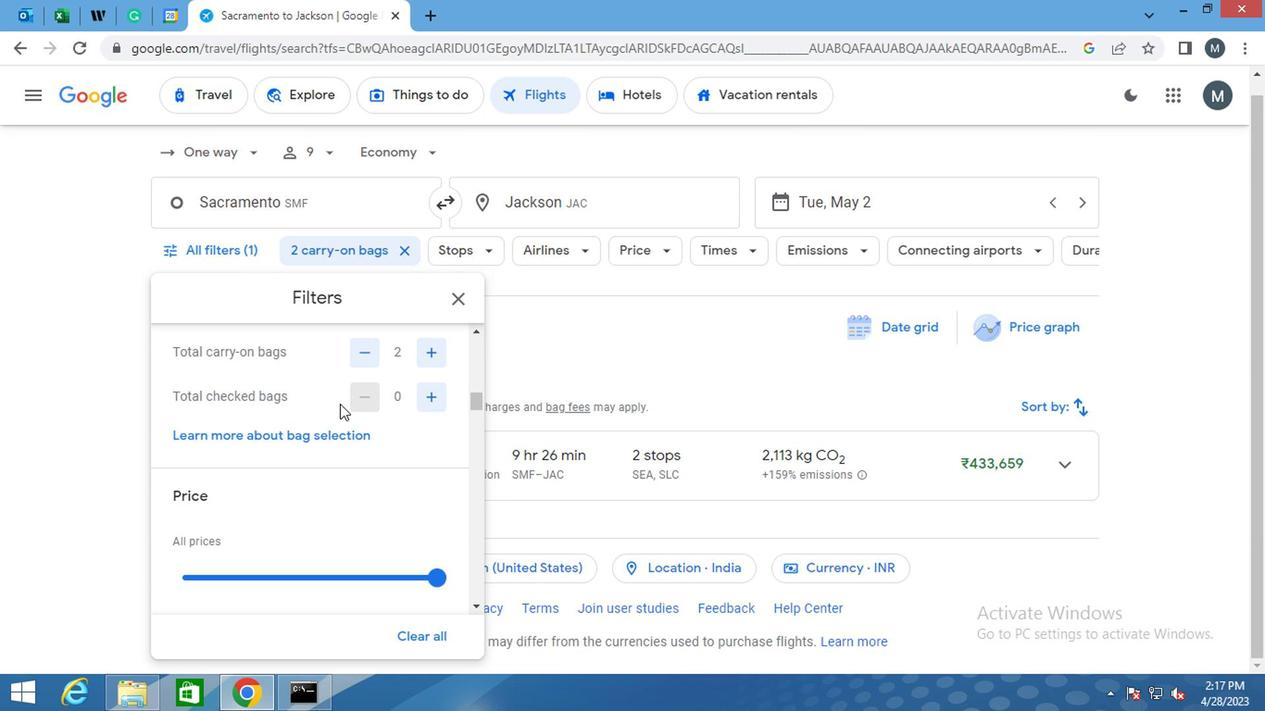 
Action: Mouse moved to (307, 451)
Screenshot: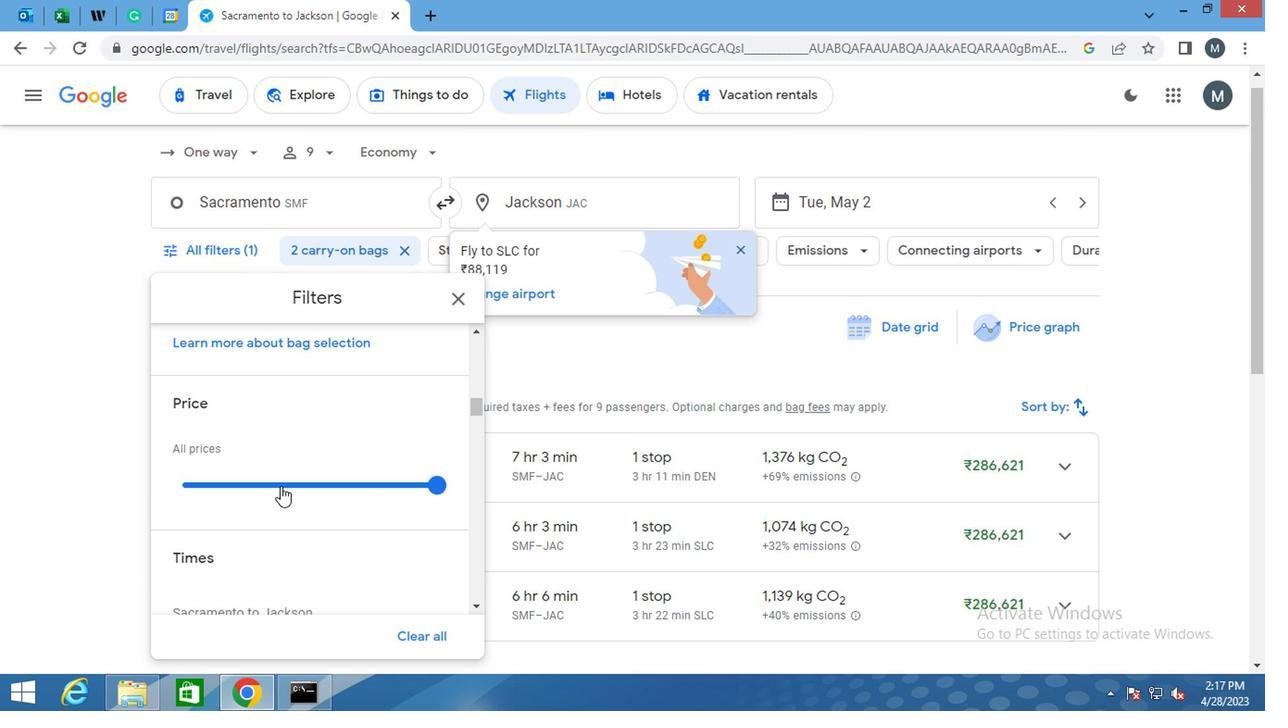 
Action: Mouse pressed left at (307, 451)
Screenshot: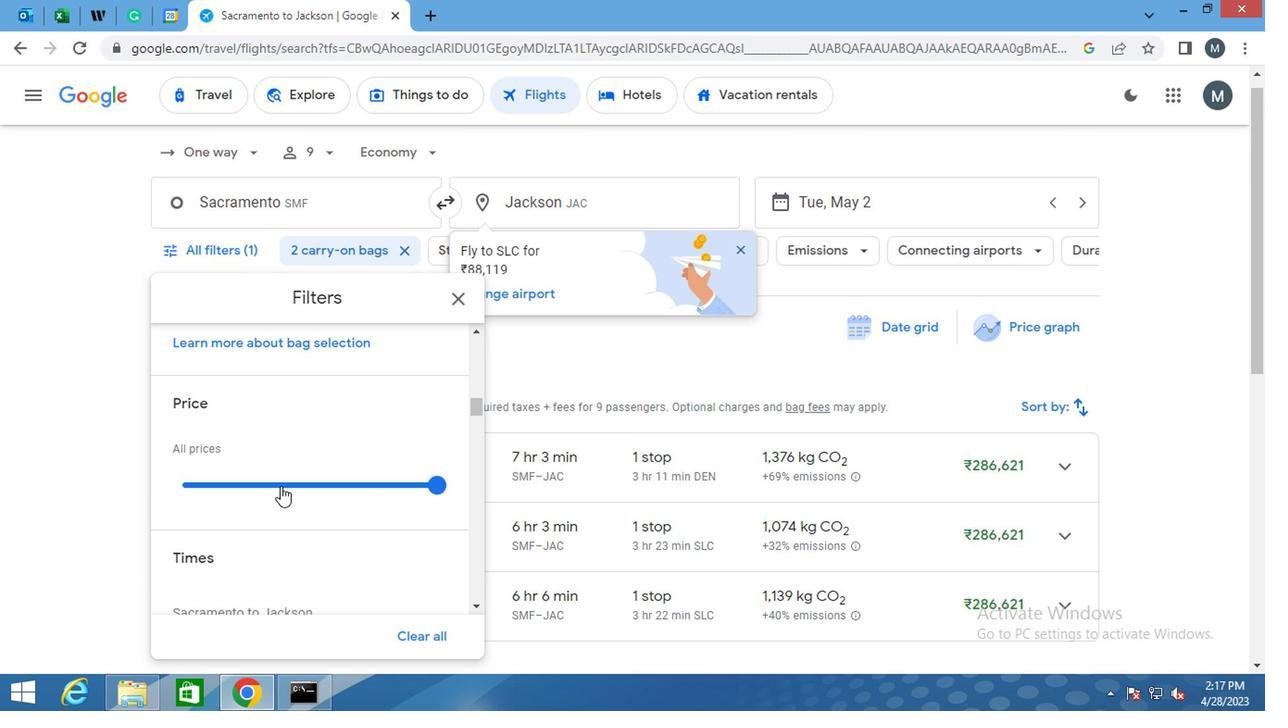 
Action: Mouse moved to (307, 451)
Screenshot: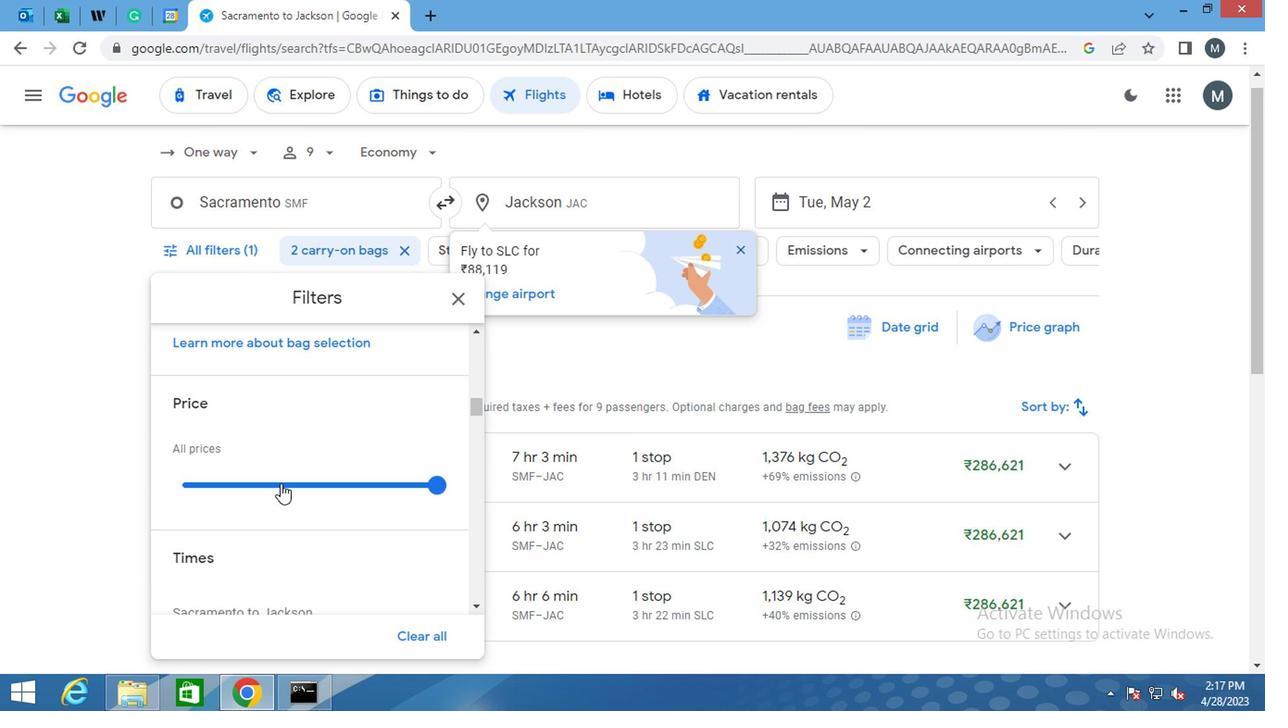 
Action: Mouse pressed left at (307, 451)
Screenshot: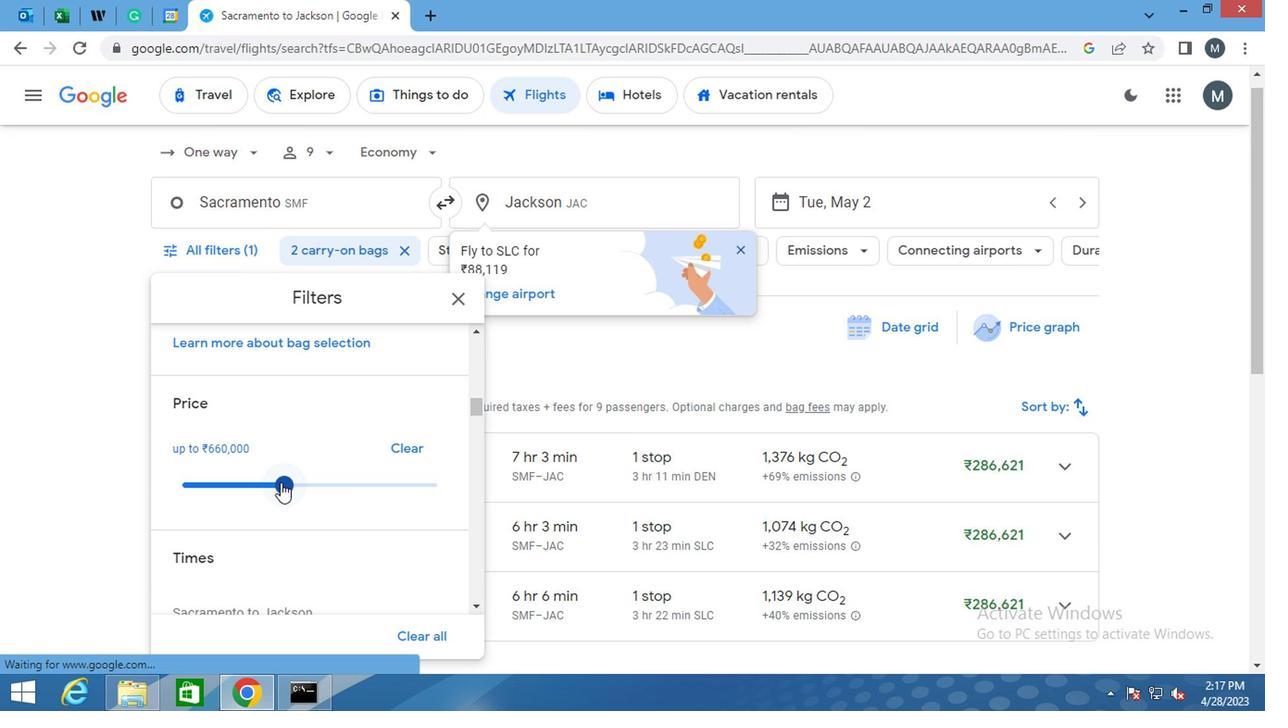 
Action: Mouse moved to (323, 421)
Screenshot: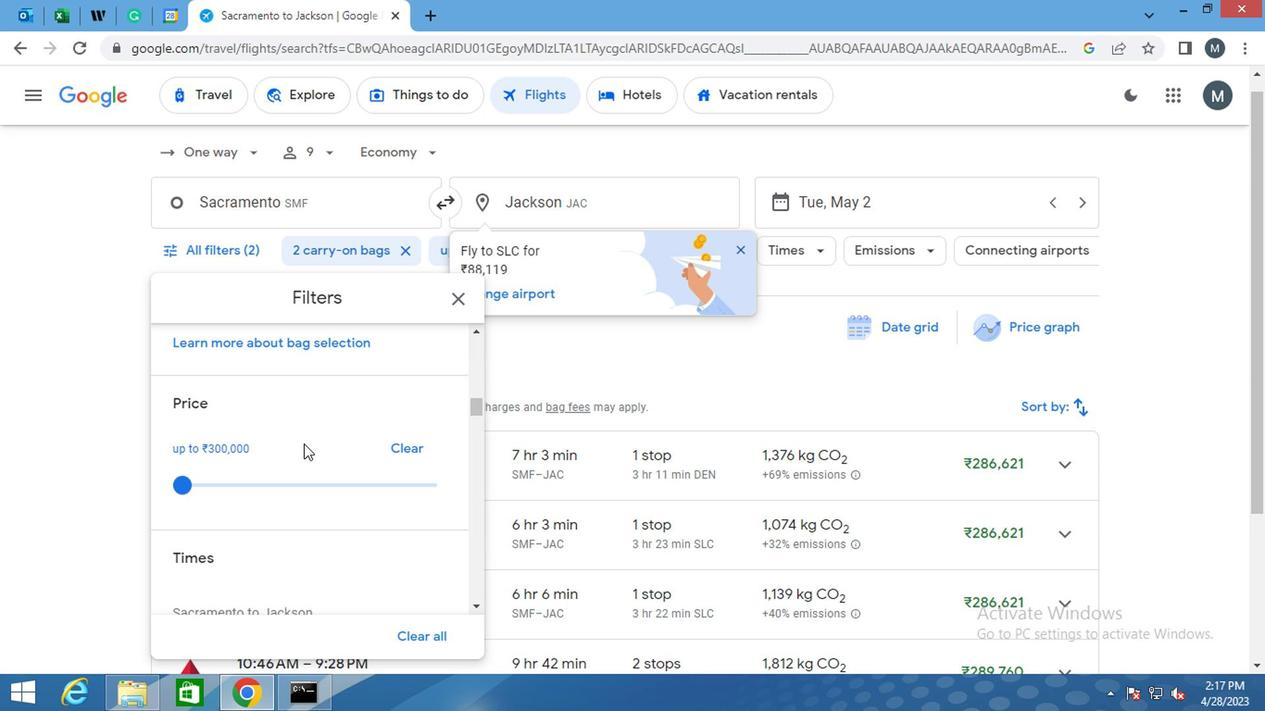 
Action: Mouse scrolled (323, 421) with delta (0, 0)
Screenshot: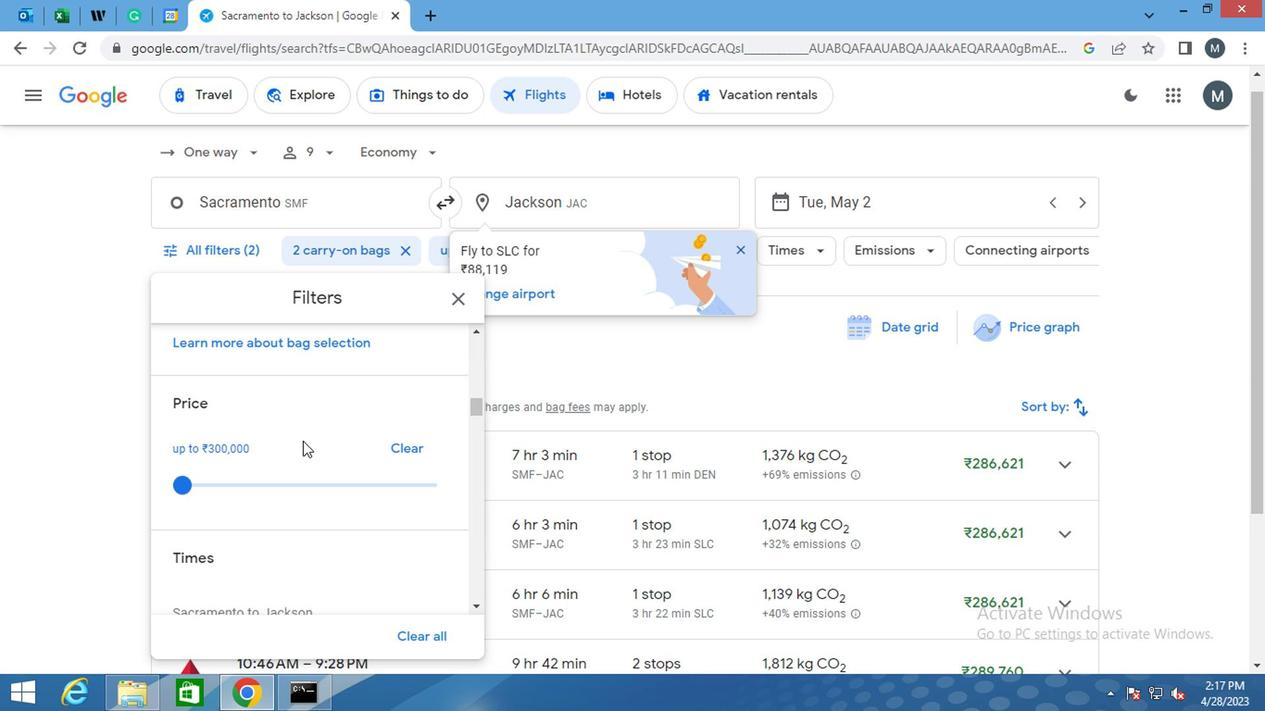 
Action: Mouse moved to (322, 421)
Screenshot: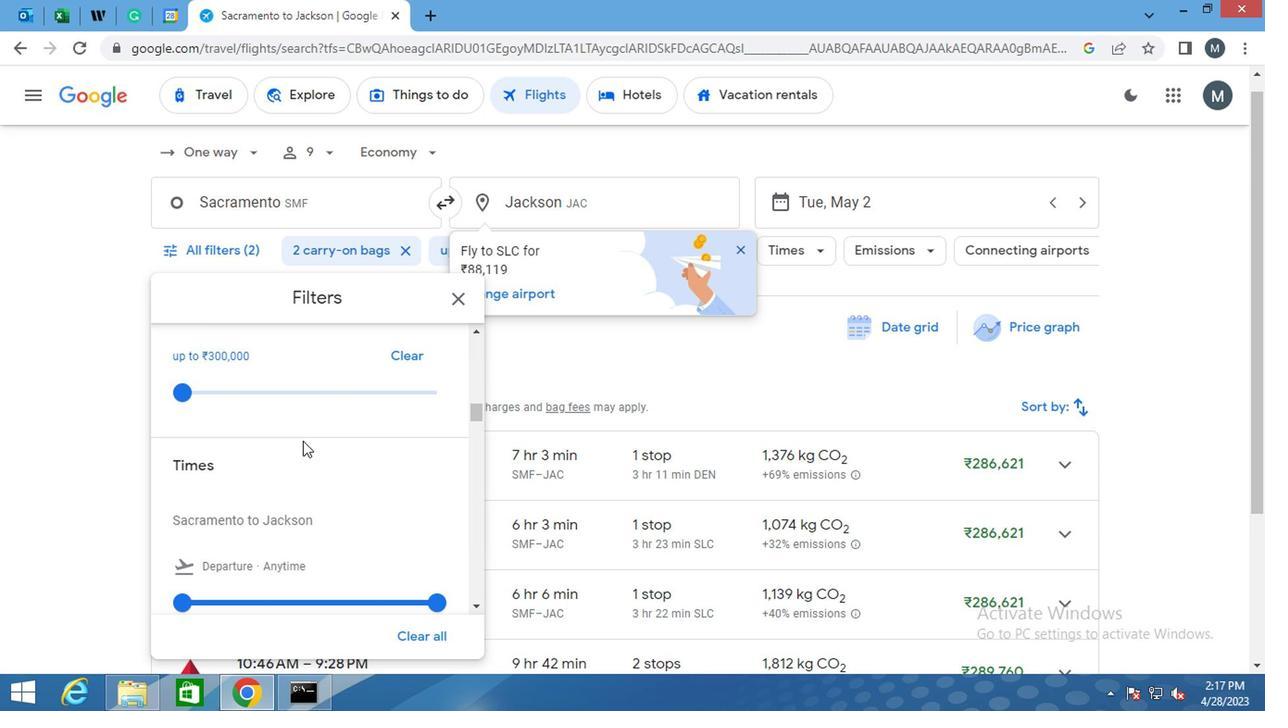 
Action: Mouse scrolled (322, 421) with delta (0, 0)
Screenshot: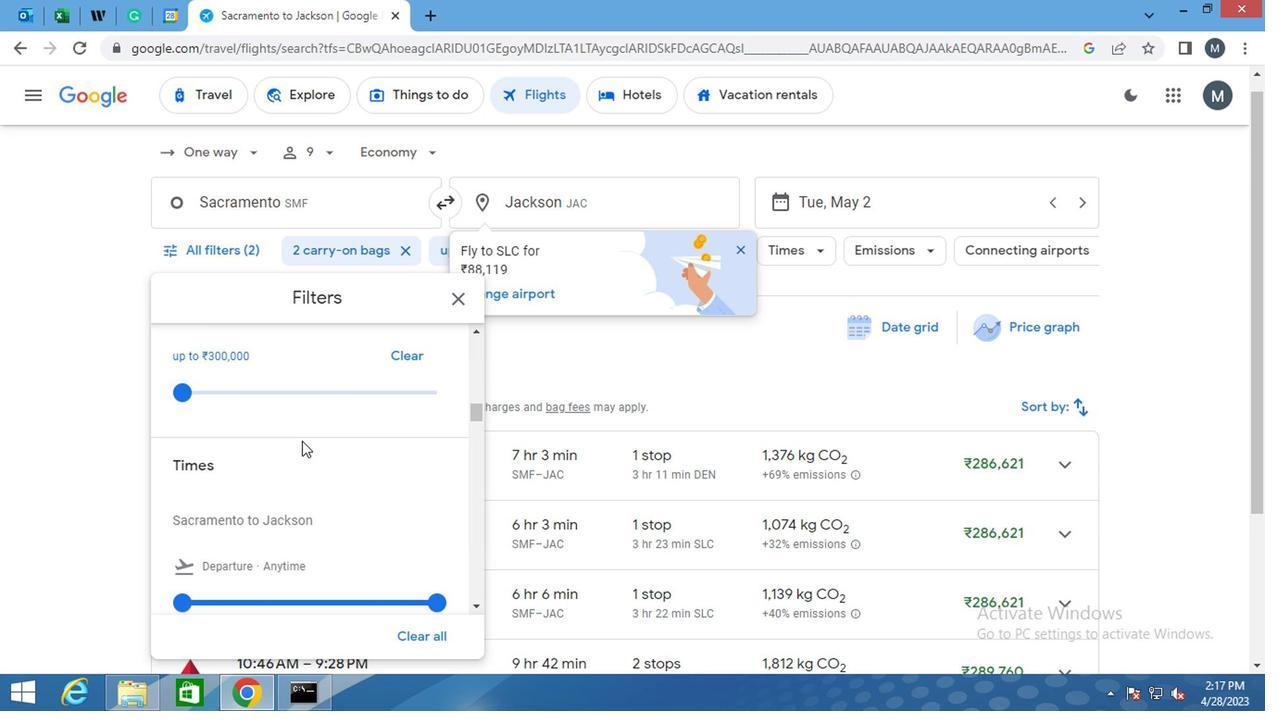 
Action: Mouse moved to (286, 467)
Screenshot: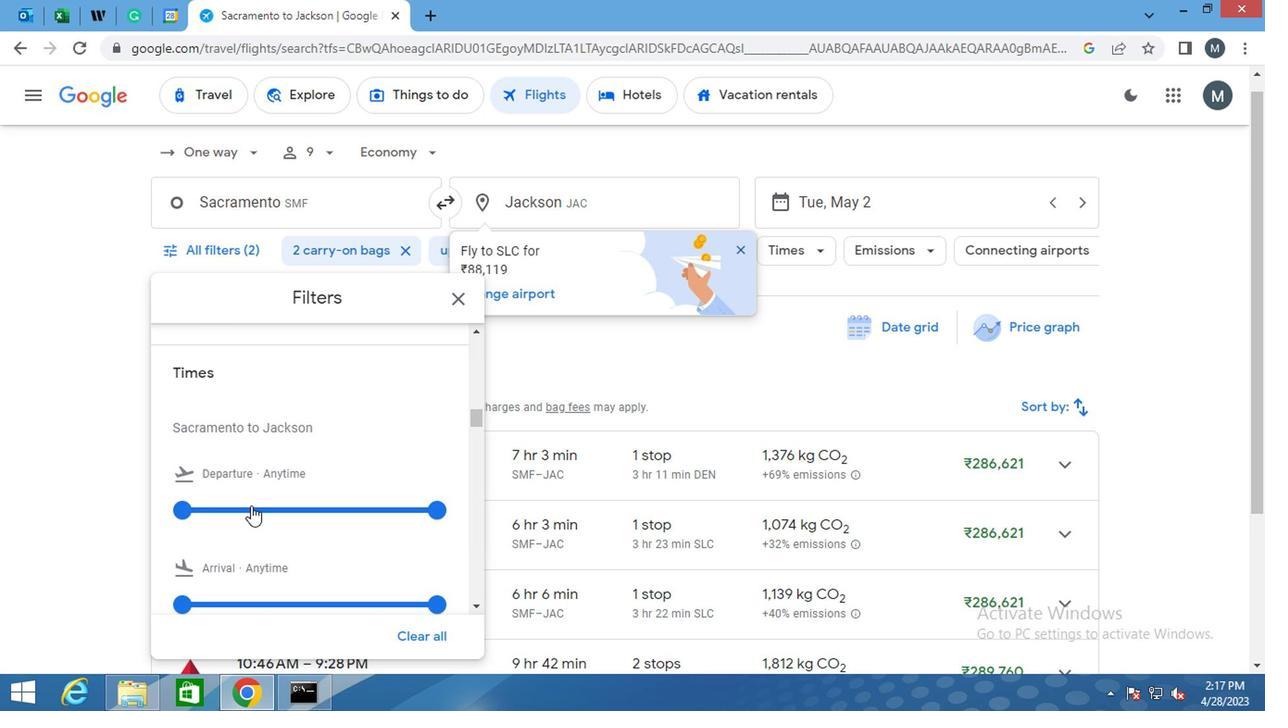 
Action: Mouse pressed left at (286, 467)
Screenshot: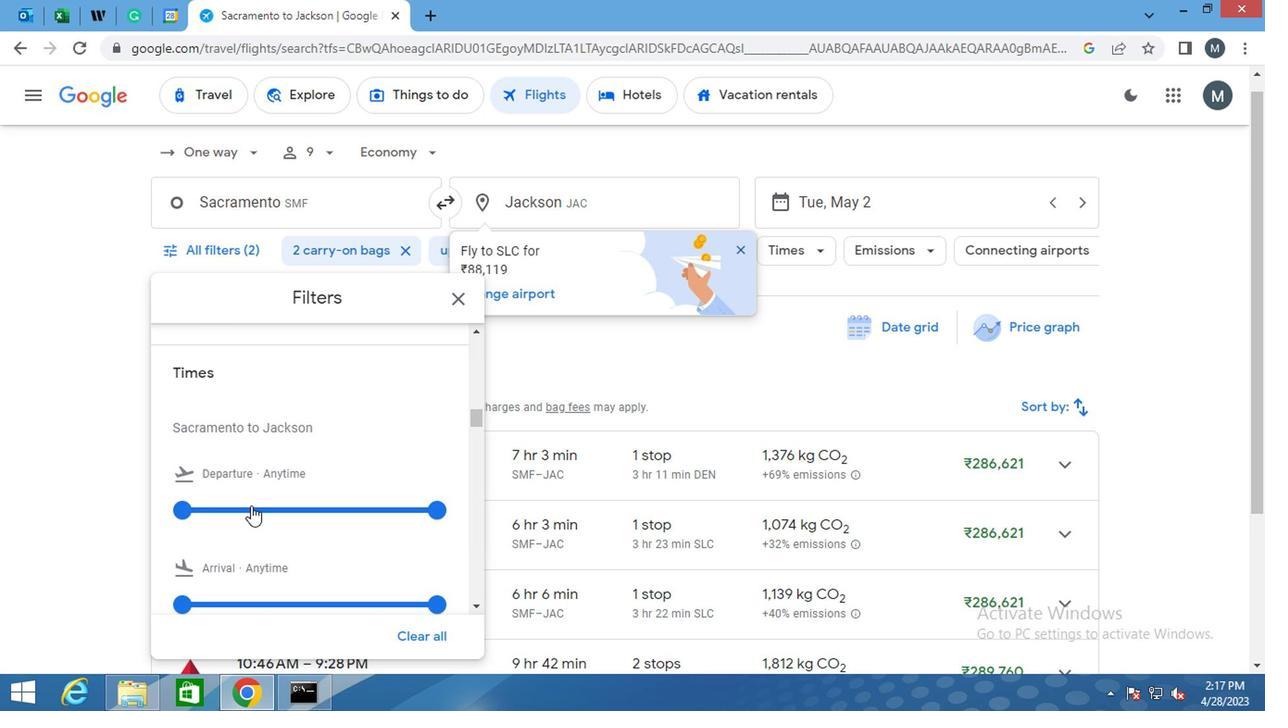
Action: Mouse moved to (288, 467)
Screenshot: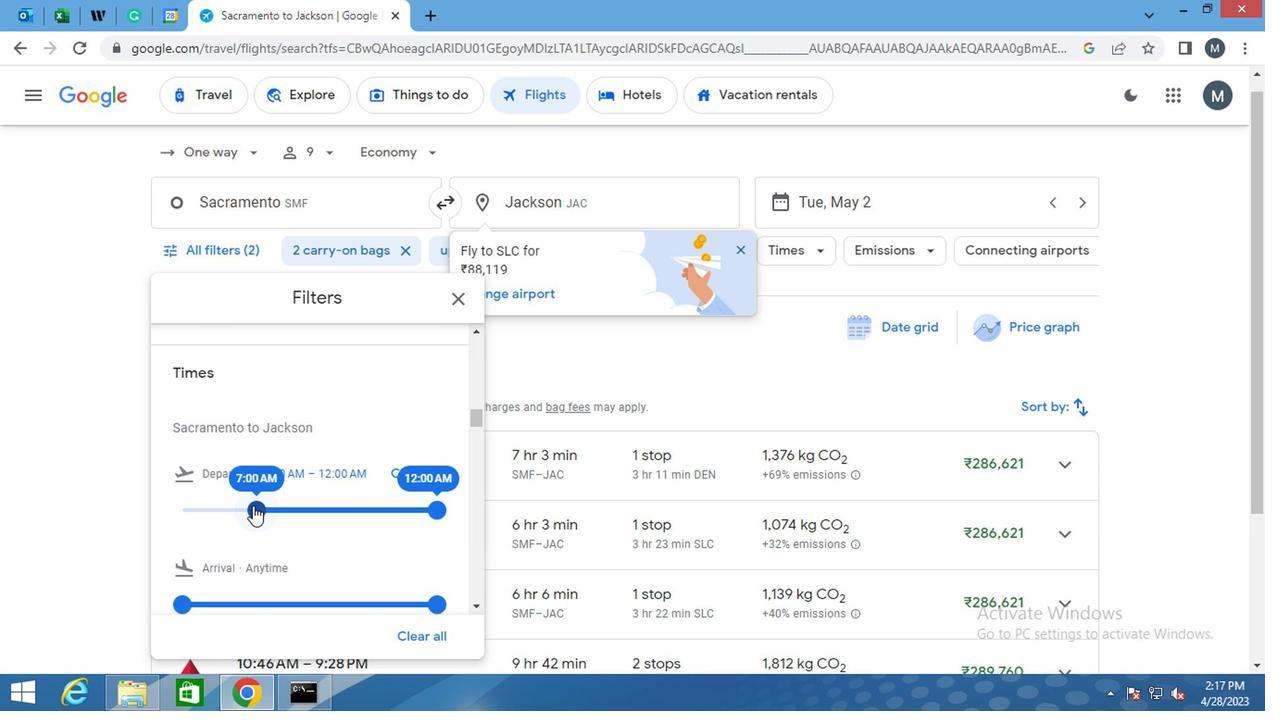 
Action: Mouse pressed left at (288, 467)
Screenshot: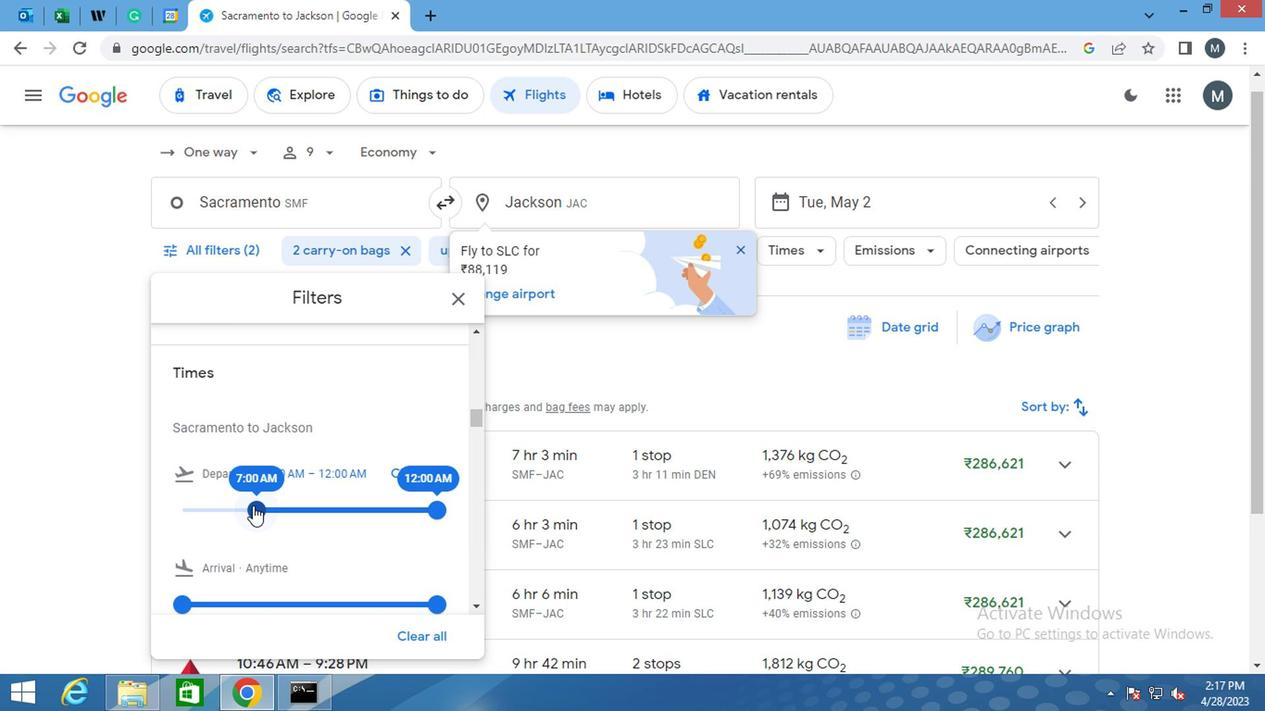 
Action: Mouse moved to (309, 468)
Screenshot: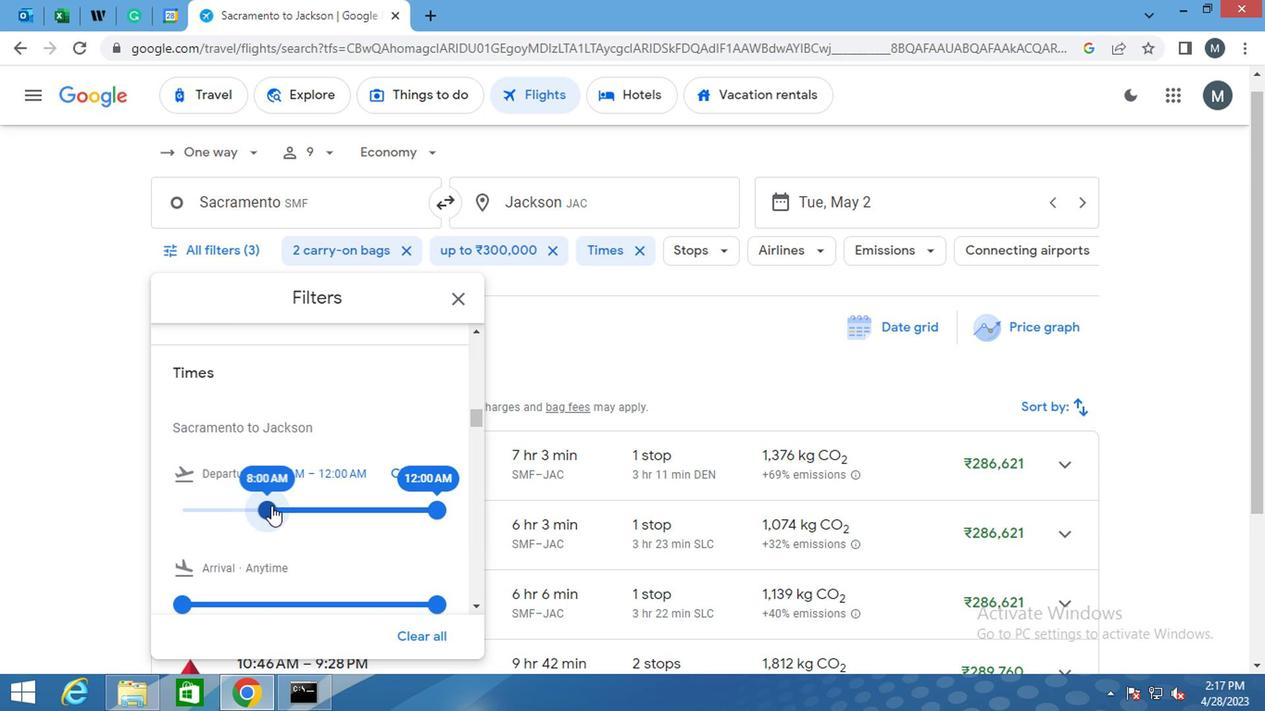 
Action: Mouse pressed left at (309, 468)
Screenshot: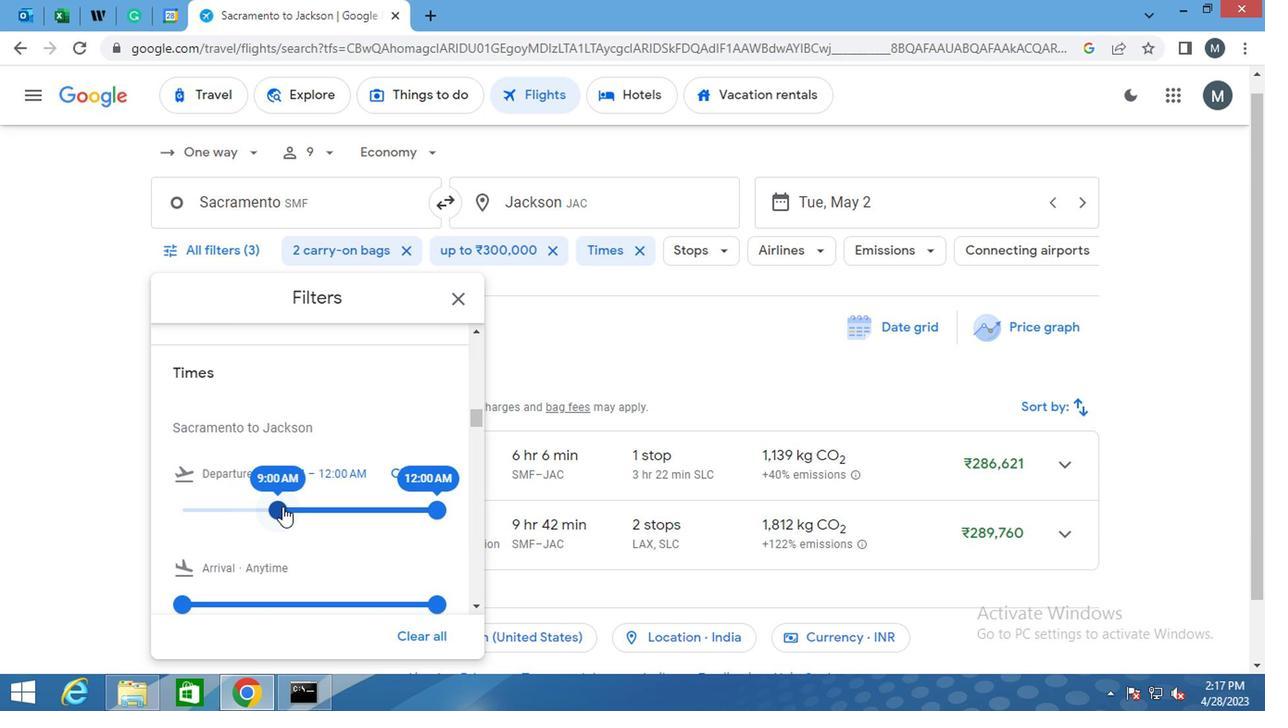 
Action: Mouse moved to (407, 468)
Screenshot: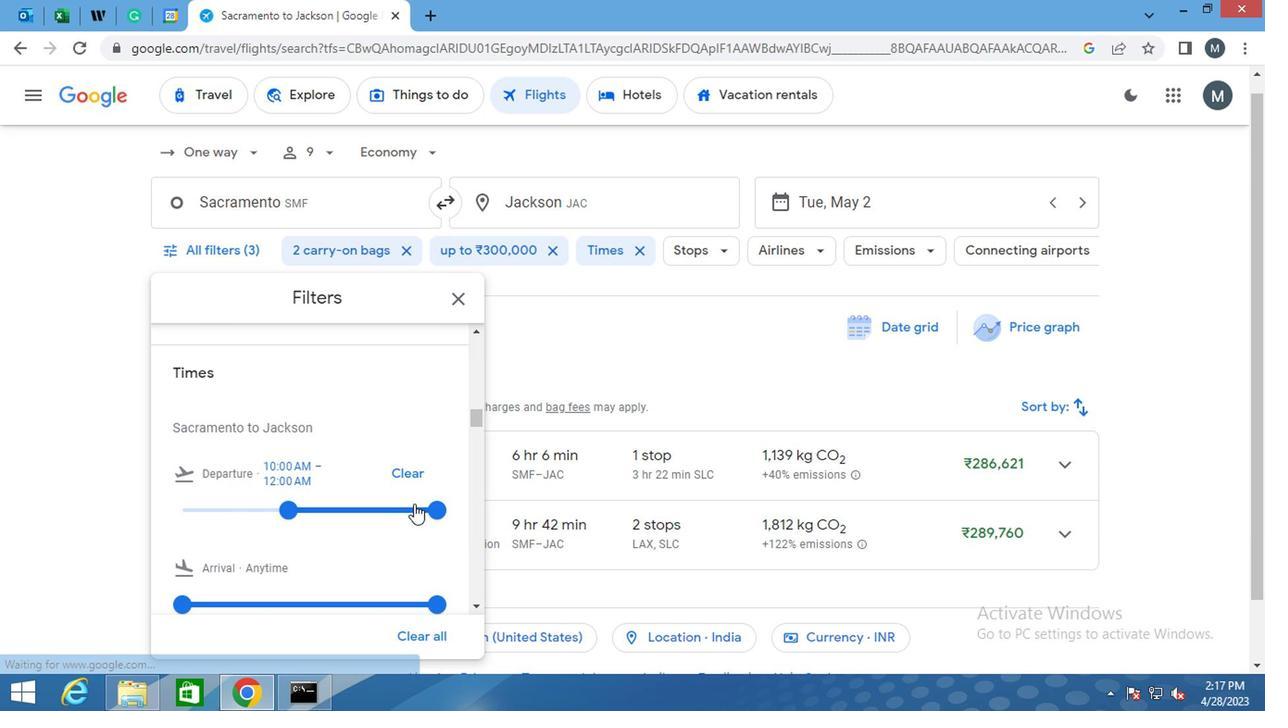
Action: Mouse pressed left at (407, 468)
Screenshot: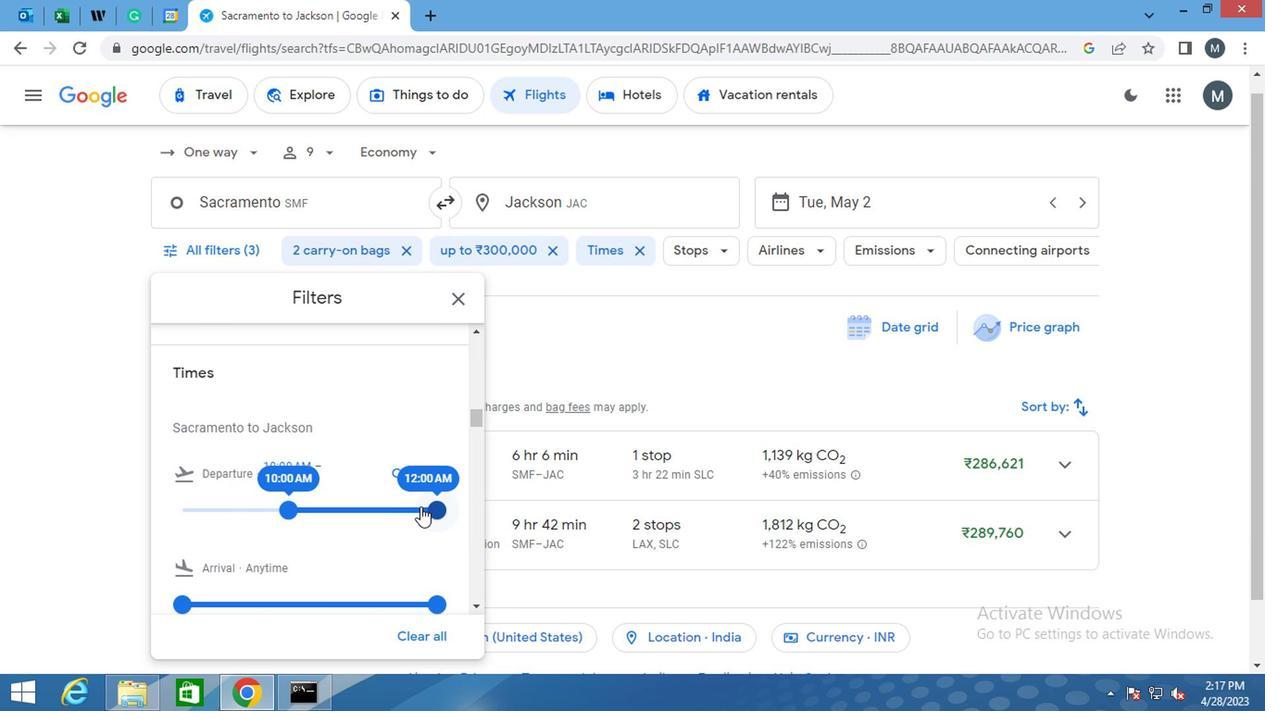 
Action: Mouse moved to (317, 467)
Screenshot: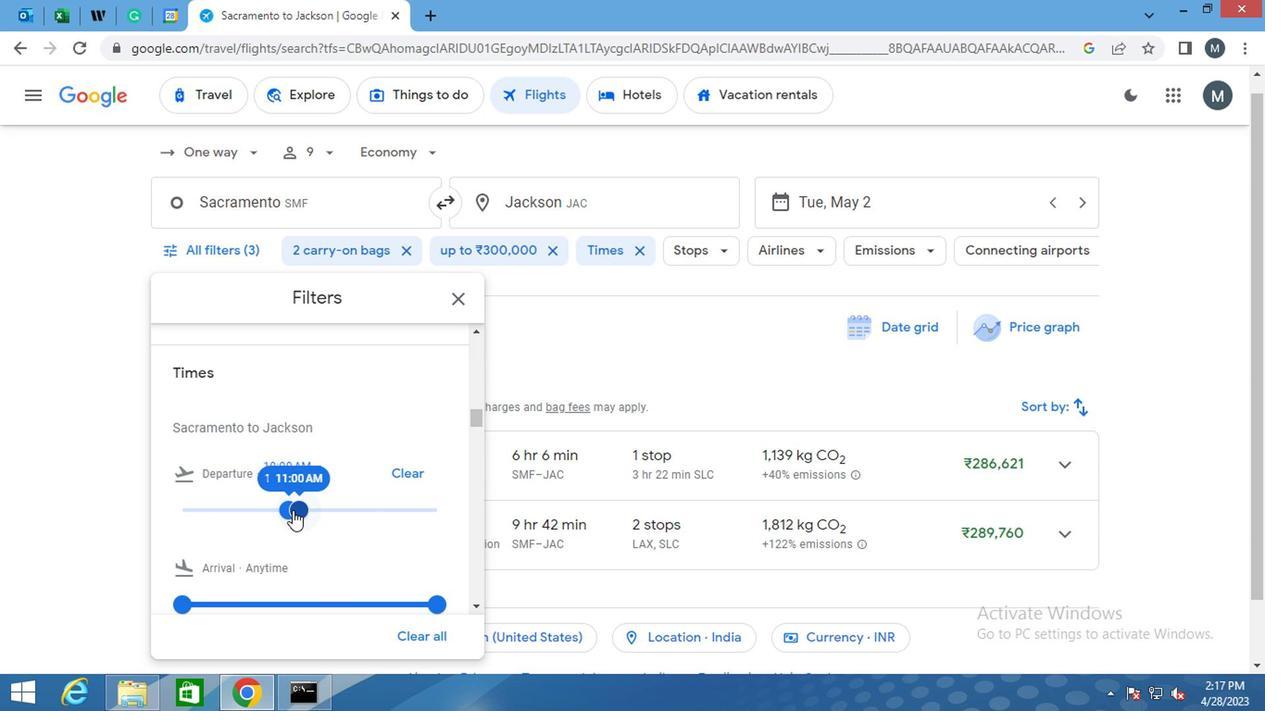 
Action: Mouse scrolled (317, 466) with delta (0, 0)
Screenshot: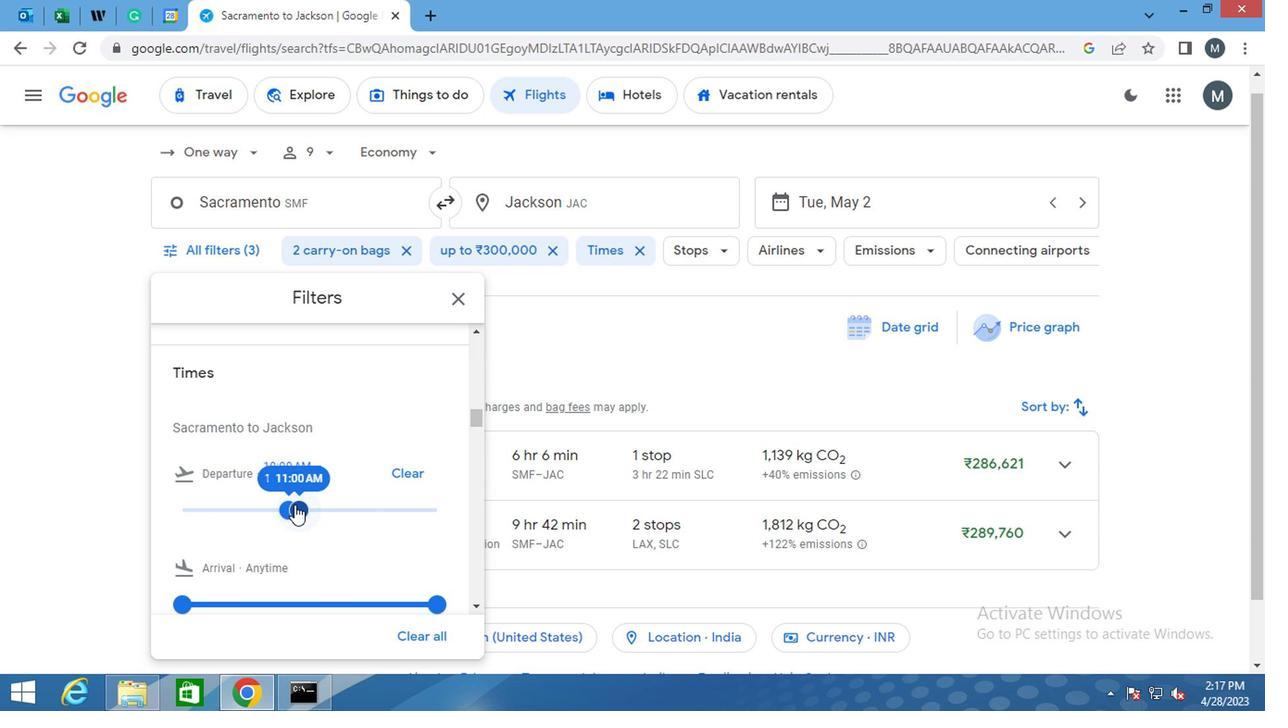 
Action: Mouse scrolled (317, 466) with delta (0, 0)
Screenshot: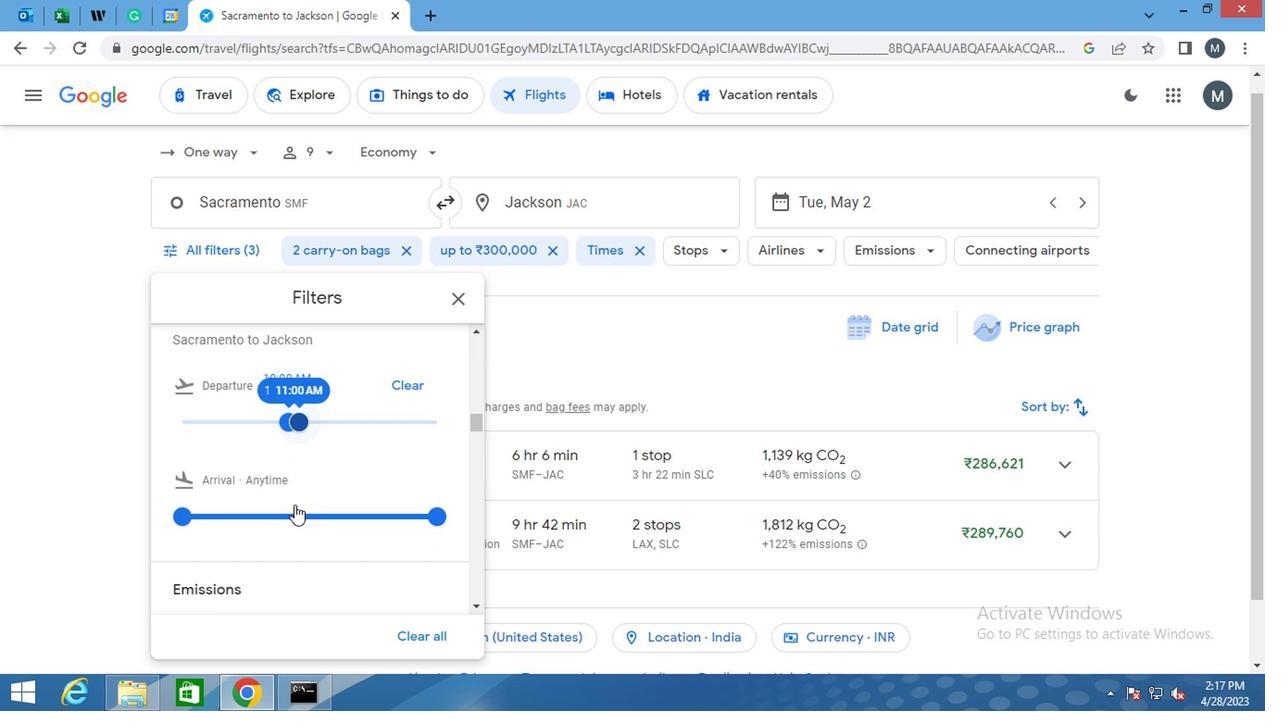 
Action: Mouse scrolled (317, 466) with delta (0, 0)
Screenshot: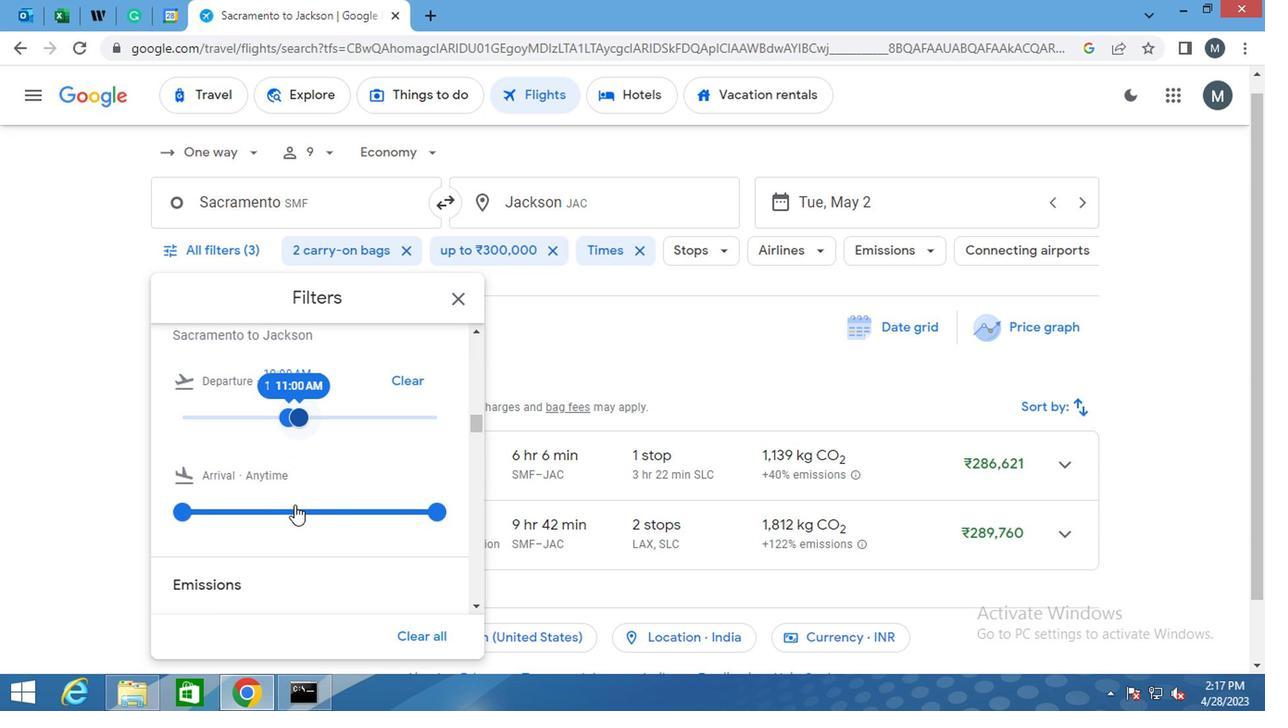 
Action: Mouse moved to (317, 467)
Screenshot: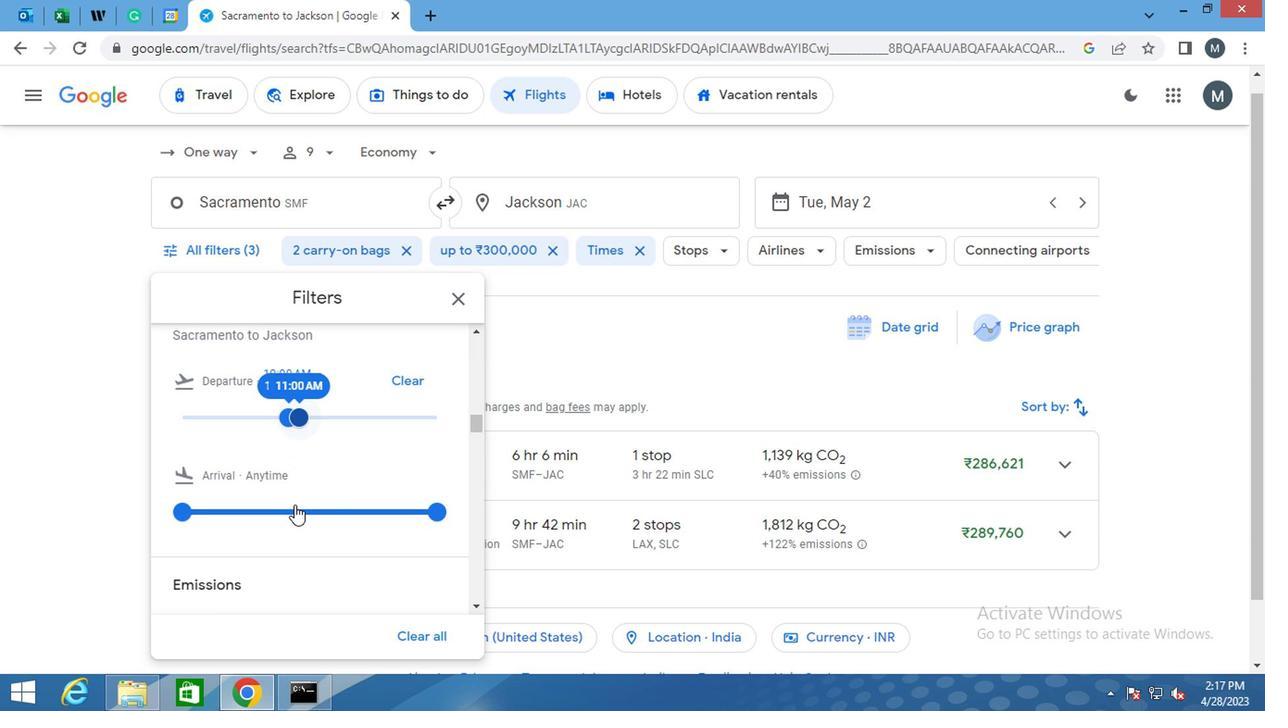 
Action: Mouse scrolled (317, 466) with delta (0, 0)
Screenshot: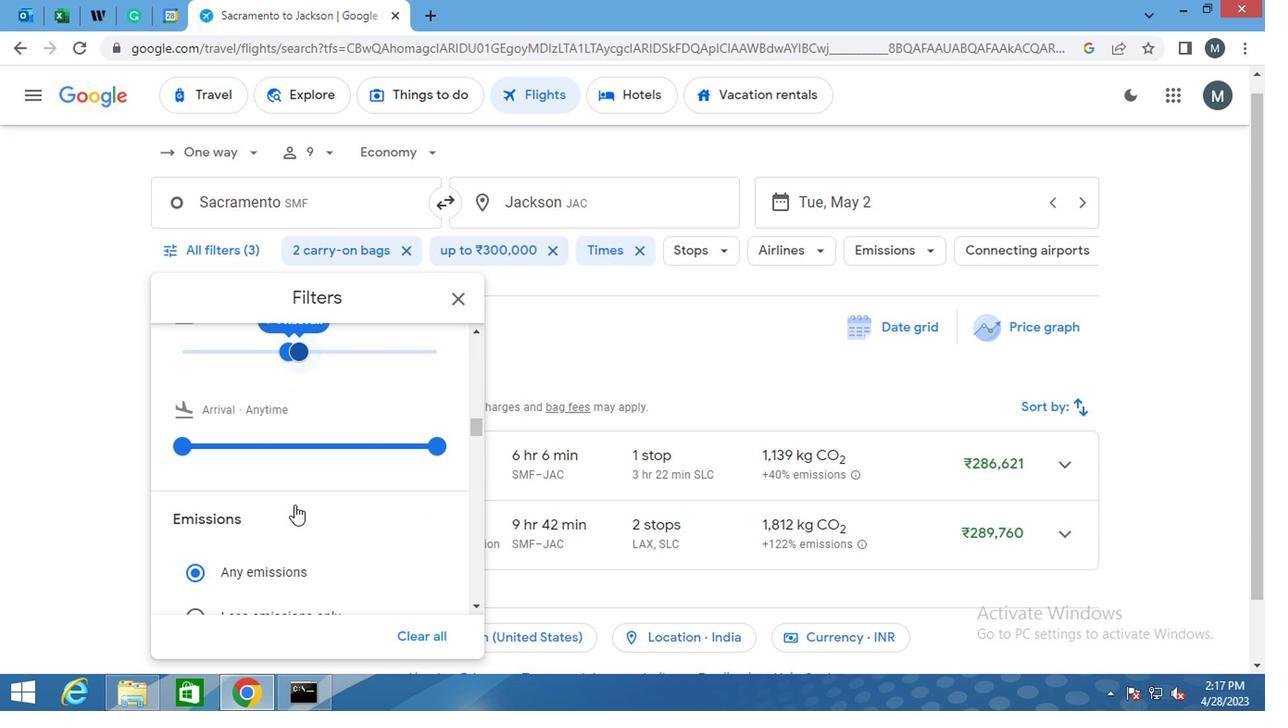 
Action: Mouse moved to (434, 326)
Screenshot: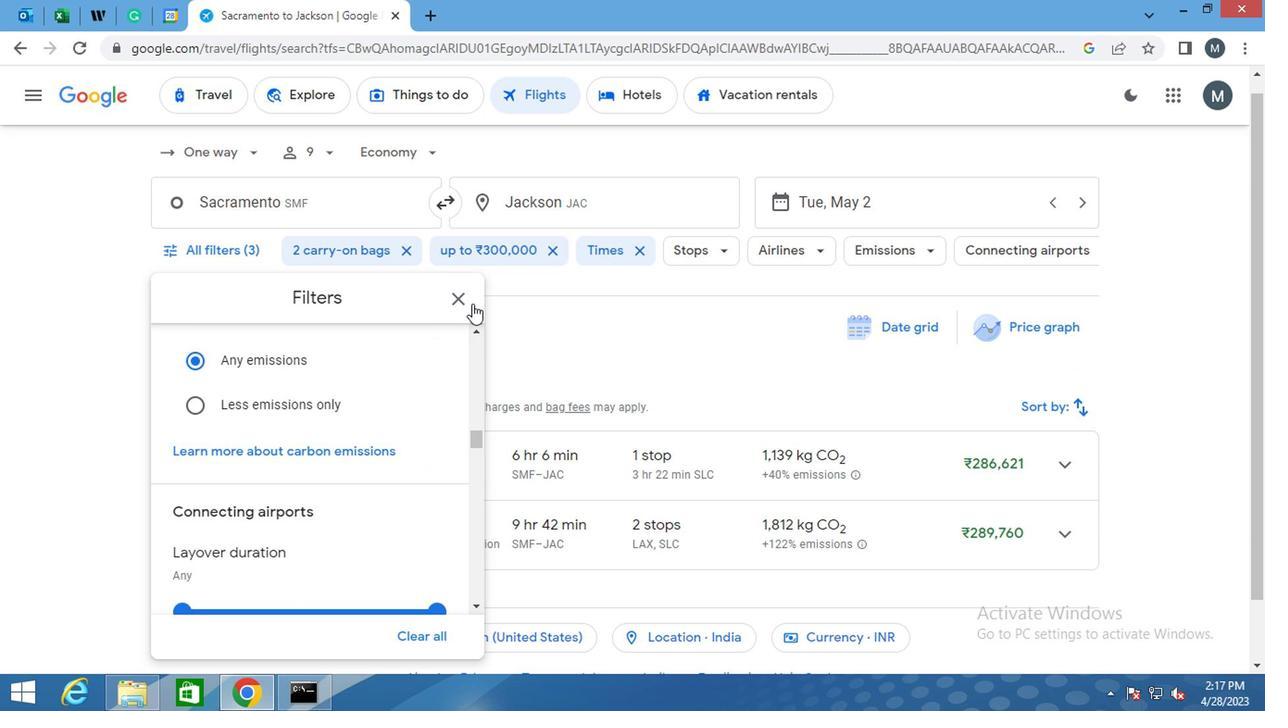 
Action: Mouse pressed left at (434, 326)
Screenshot: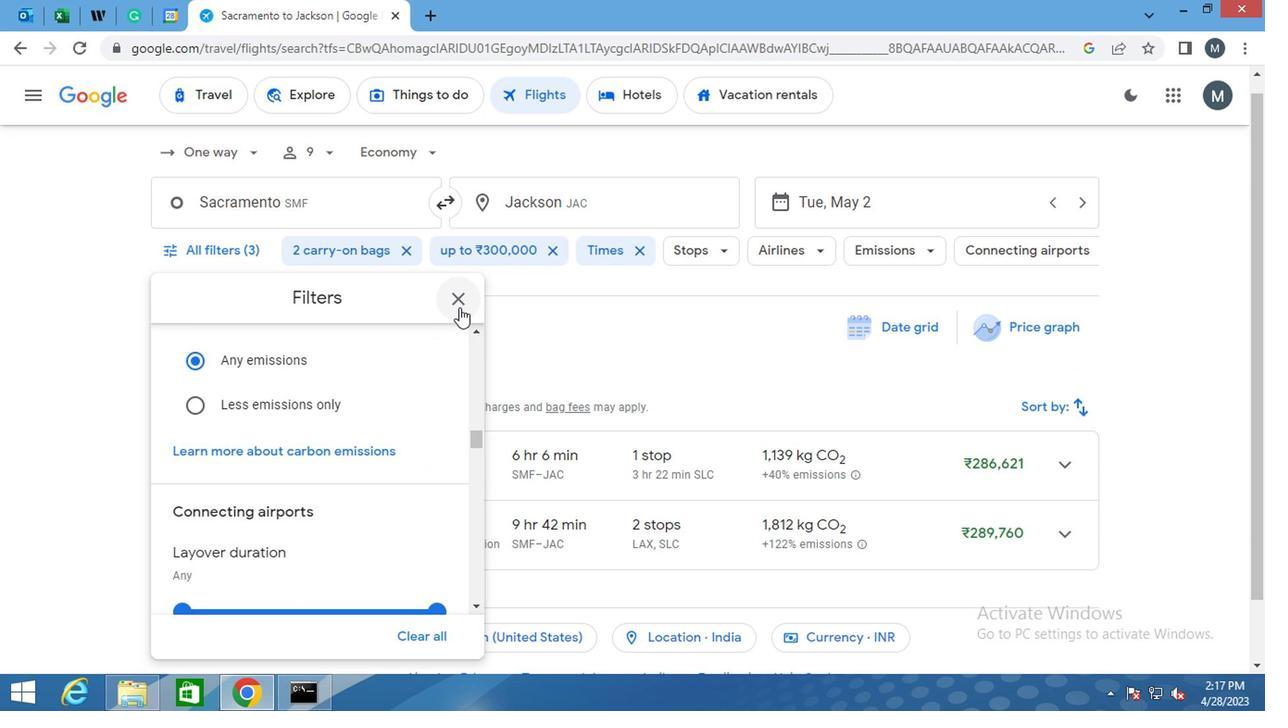 
